 Task: Look for Airbnb options in ÃÃ´ng HÃ , Vietnam from 10th December, 2023 to 15th December, 2023 for 7 adults. Place can be entire room or shared room with 4 bedrooms having 7 beds and 4 bathrooms. Property type can be house. Amenities needed are: wifi, TV, free parkinig on premises, gym, breakfast.
Action: Mouse moved to (502, 98)
Screenshot: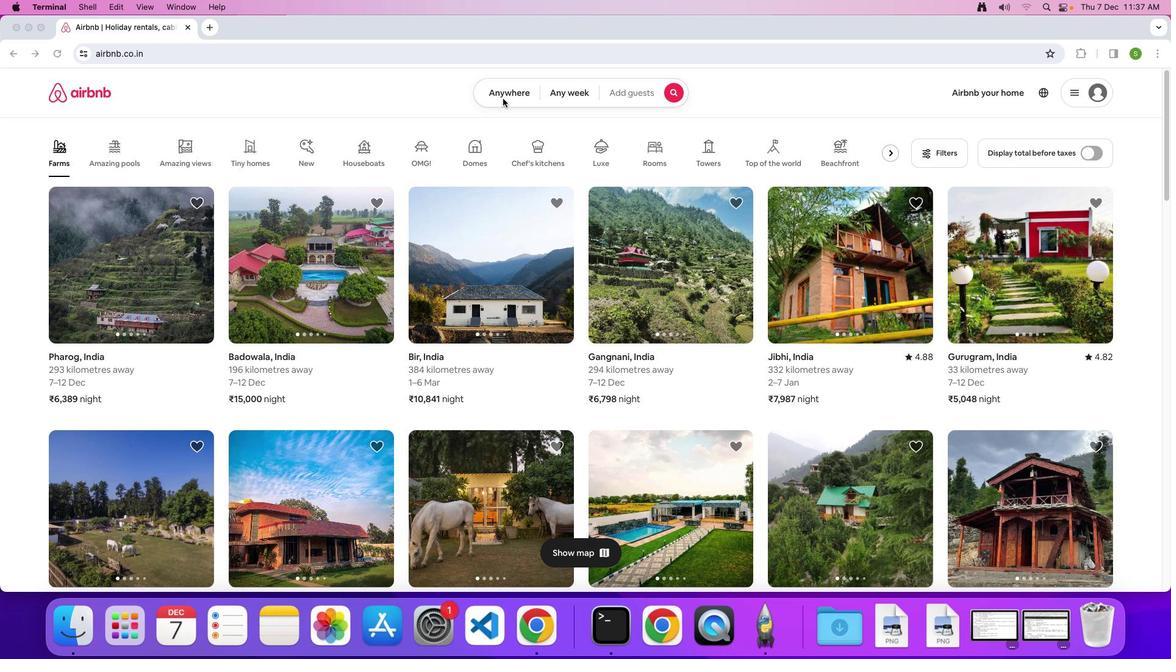 
Action: Mouse pressed left at (502, 98)
Screenshot: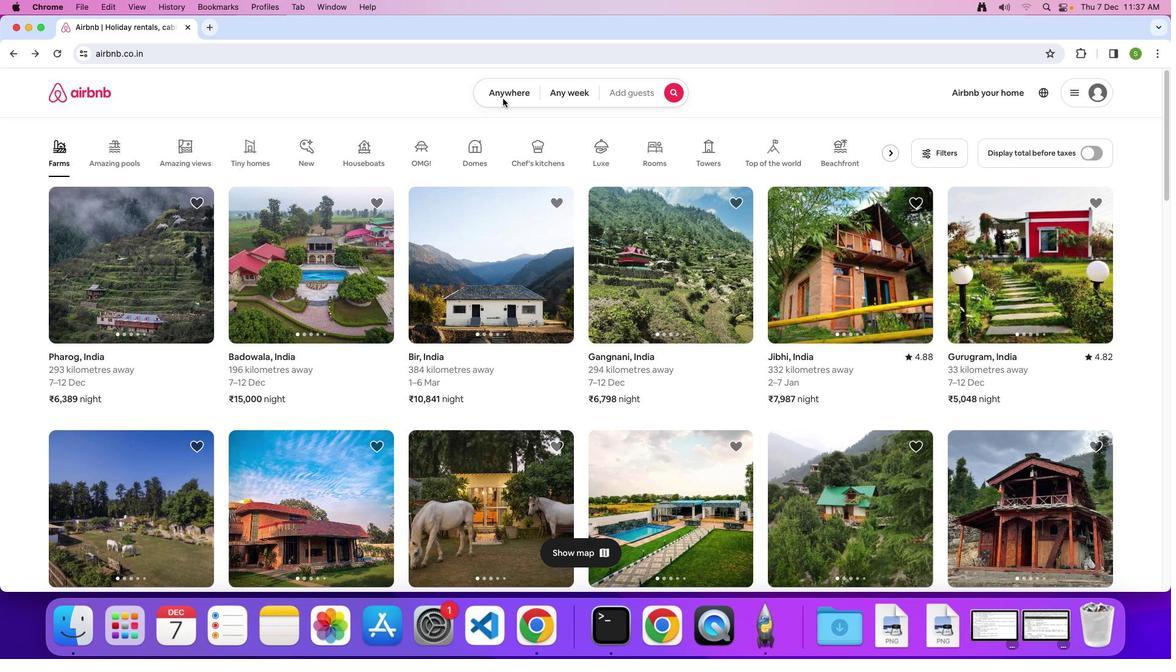 
Action: Mouse moved to (504, 92)
Screenshot: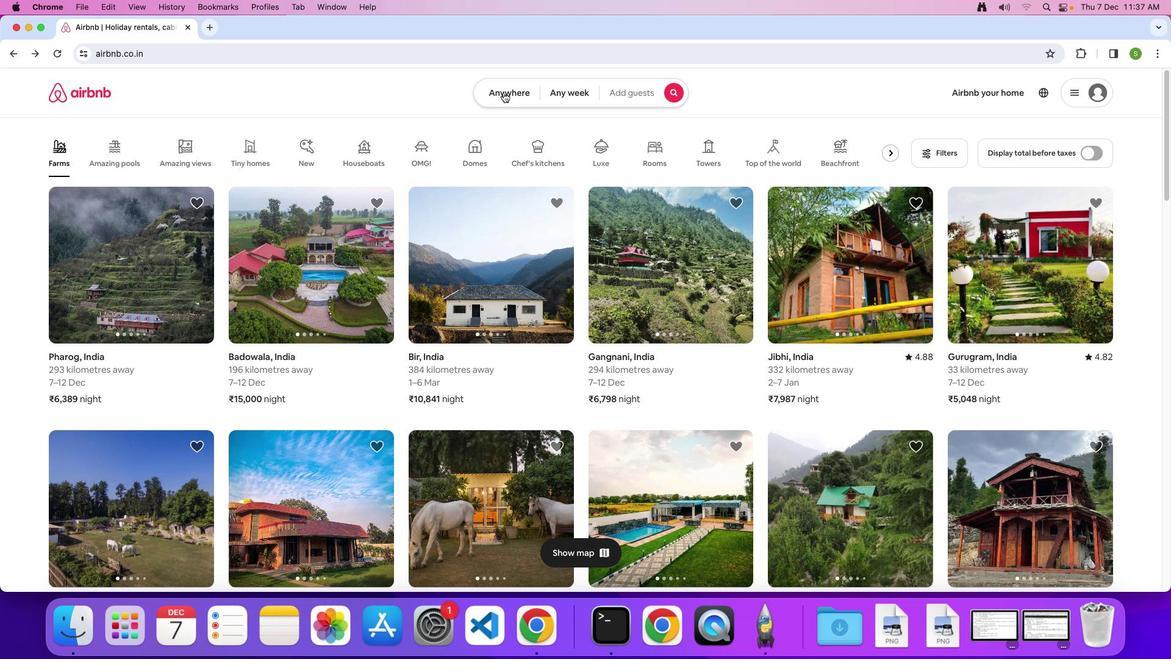 
Action: Mouse pressed left at (504, 92)
Screenshot: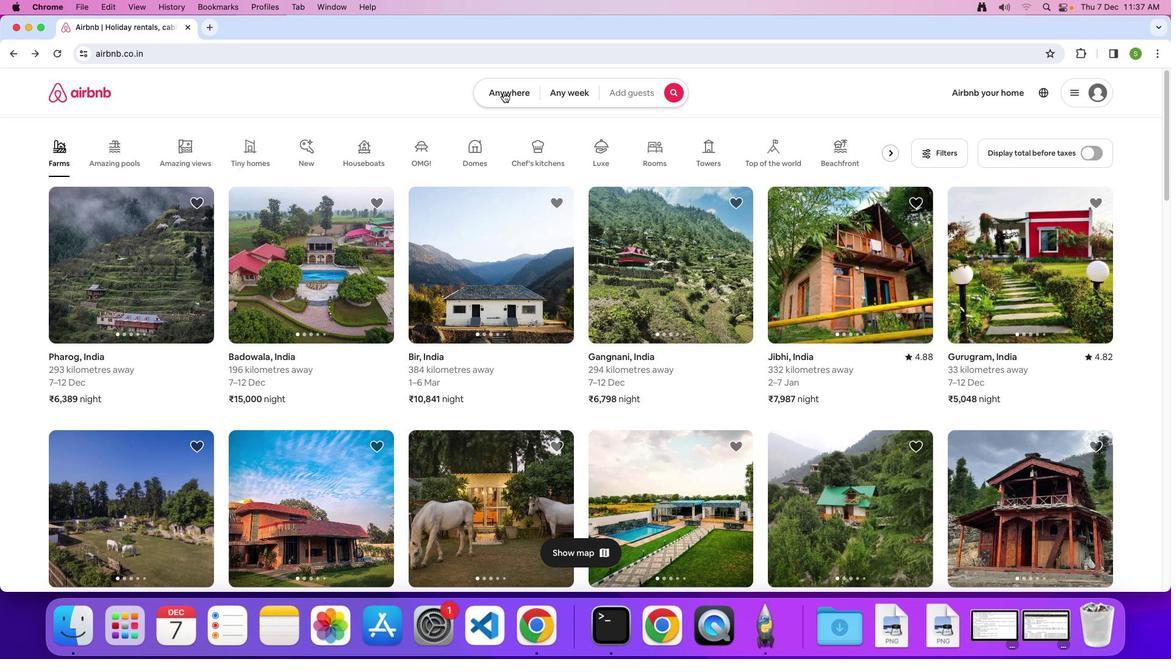 
Action: Mouse moved to (429, 133)
Screenshot: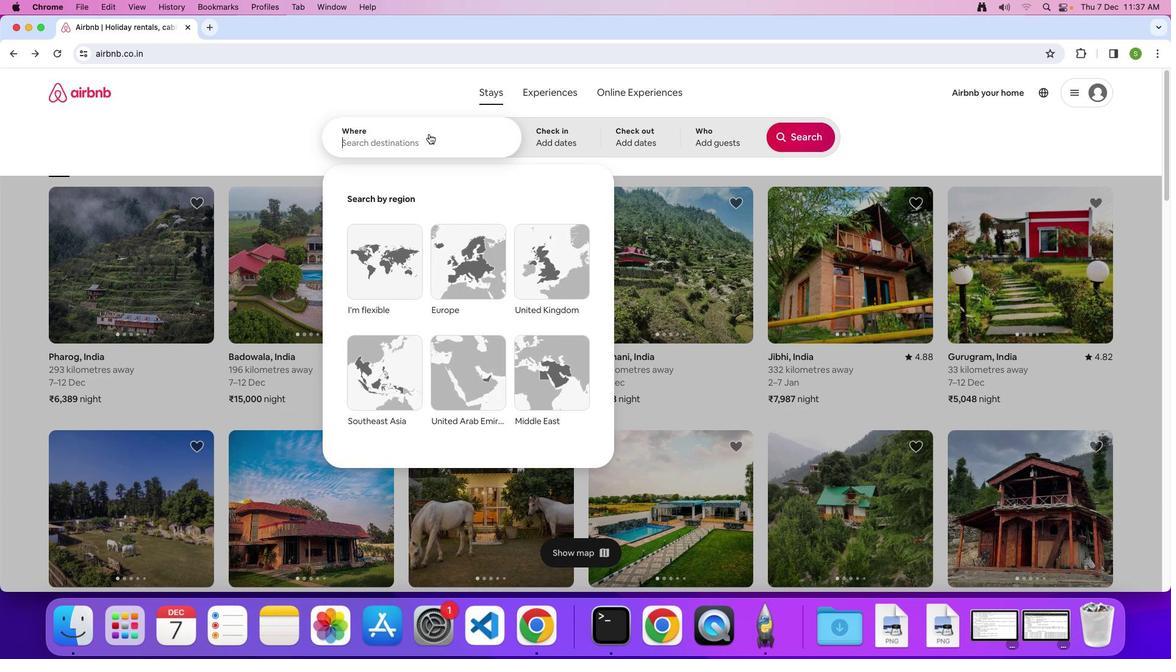 
Action: Mouse pressed left at (429, 133)
Screenshot: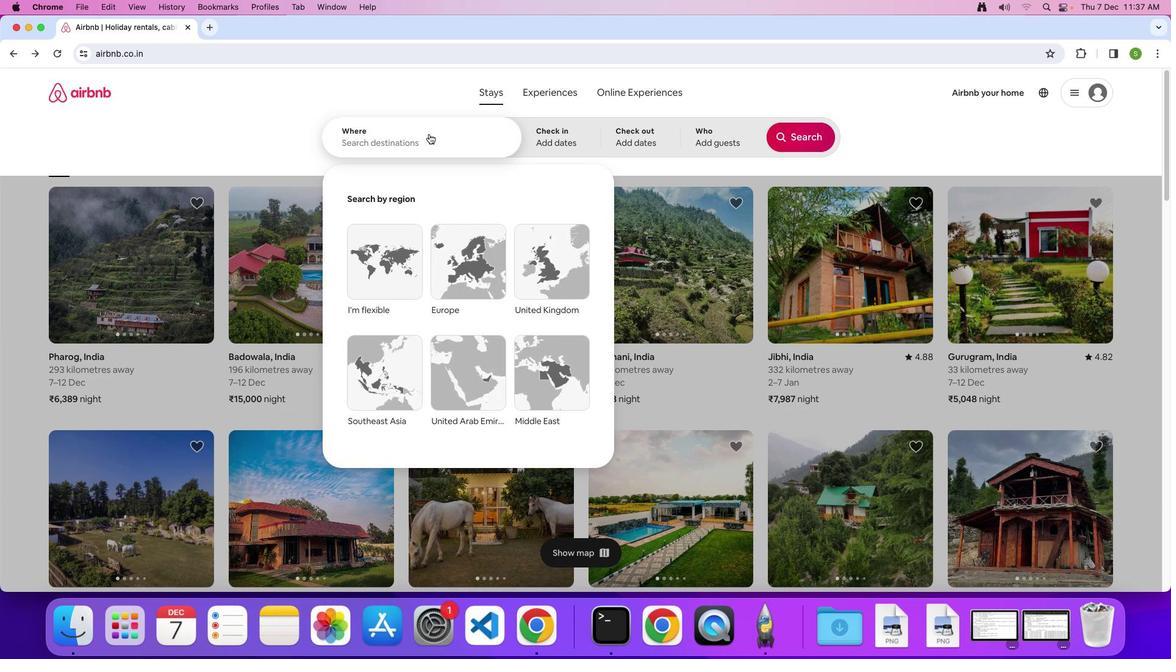 
Action: Key pressed 'D'Key.caps_lock'o''n''g'Key.spaceKey.shift'H''a'','Key.spaceKey.shift'V''i''e''t''n''a''m'Key.enter
Screenshot: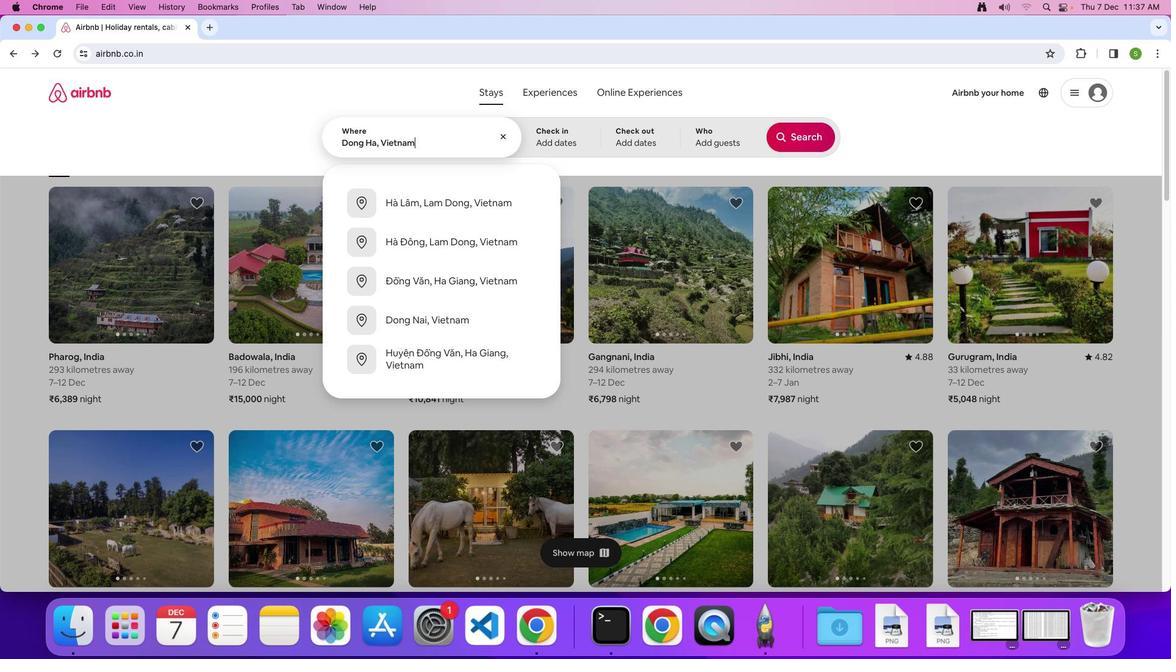
Action: Mouse moved to (369, 350)
Screenshot: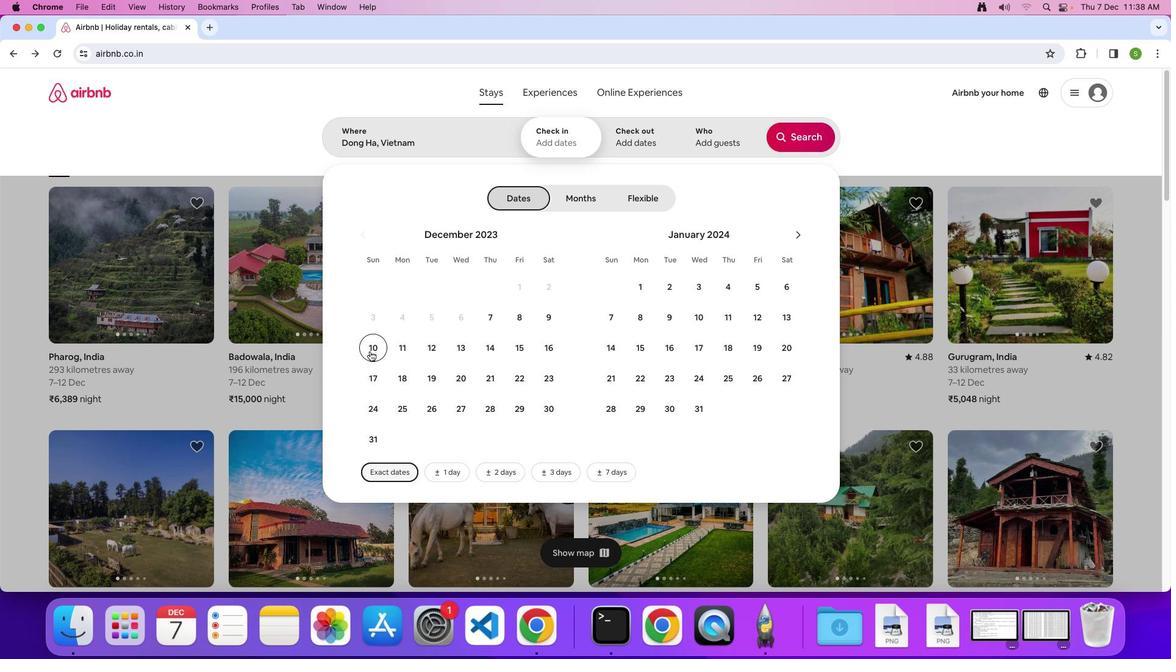 
Action: Mouse pressed left at (369, 350)
Screenshot: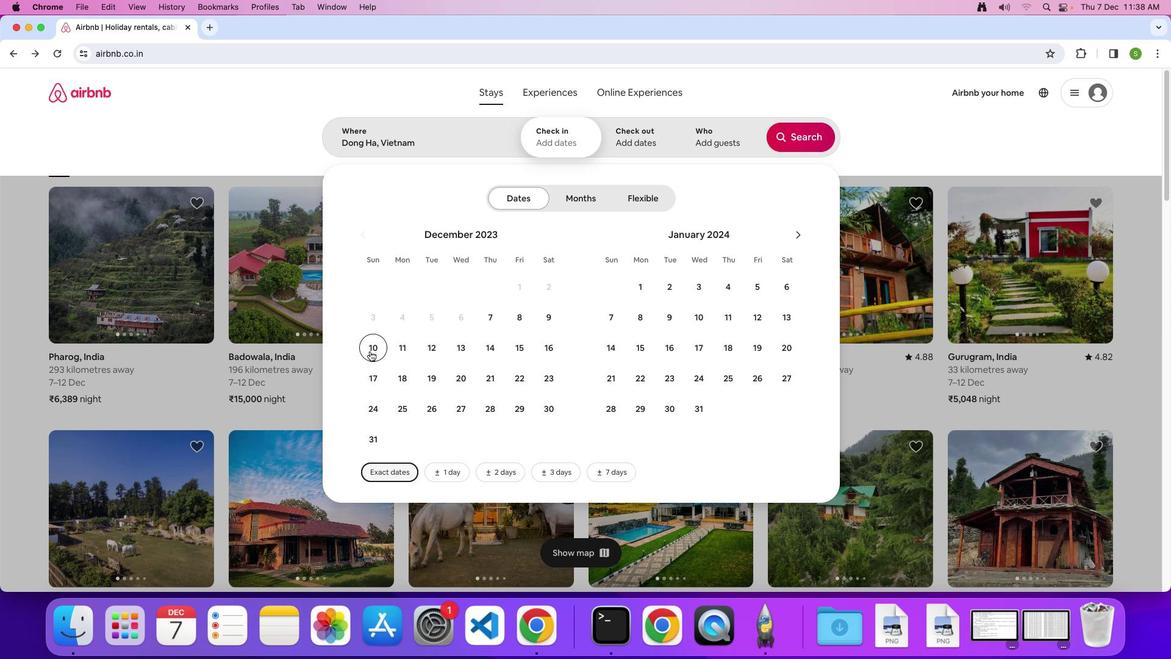 
Action: Mouse moved to (513, 347)
Screenshot: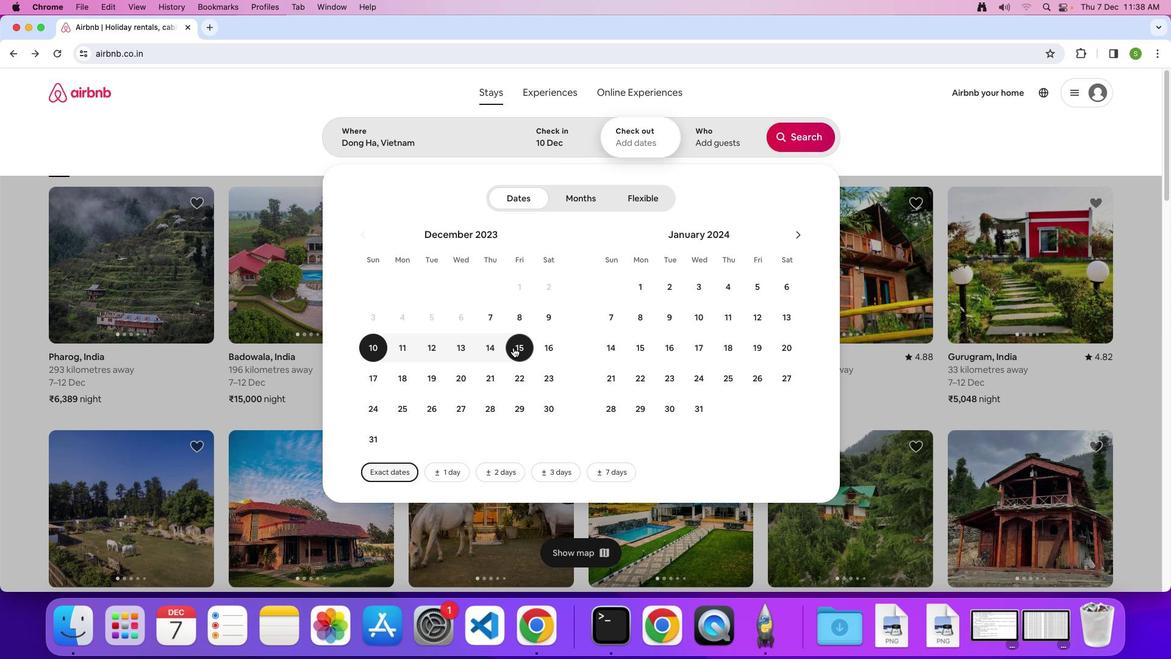 
Action: Mouse pressed left at (513, 347)
Screenshot: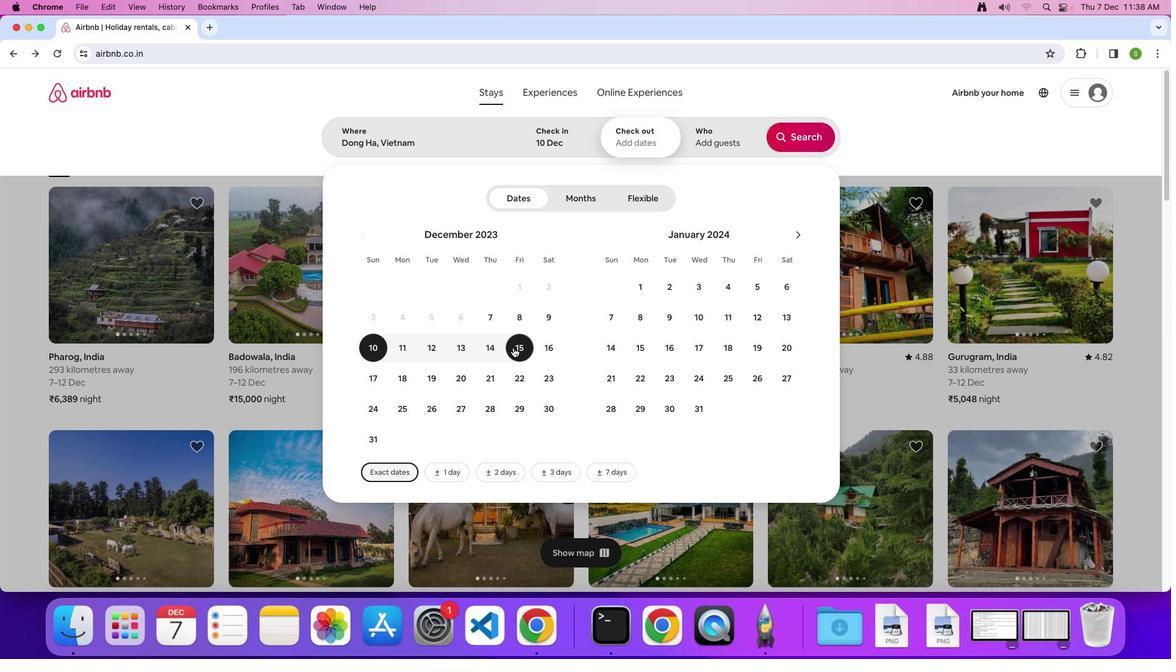 
Action: Mouse moved to (721, 138)
Screenshot: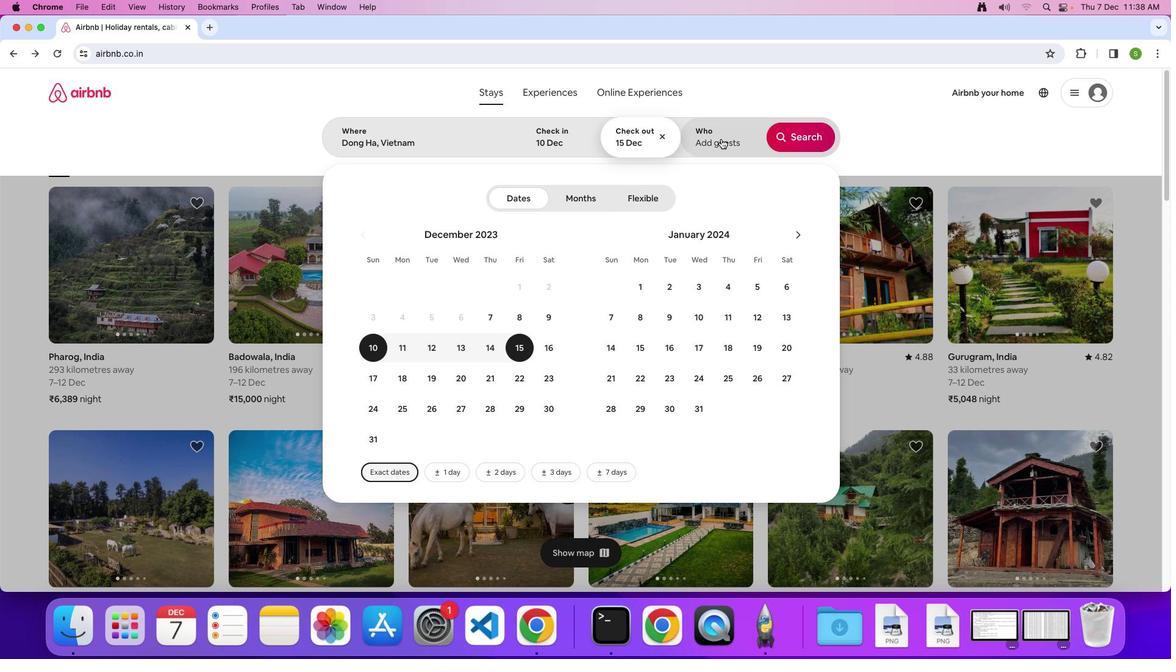 
Action: Mouse pressed left at (721, 138)
Screenshot: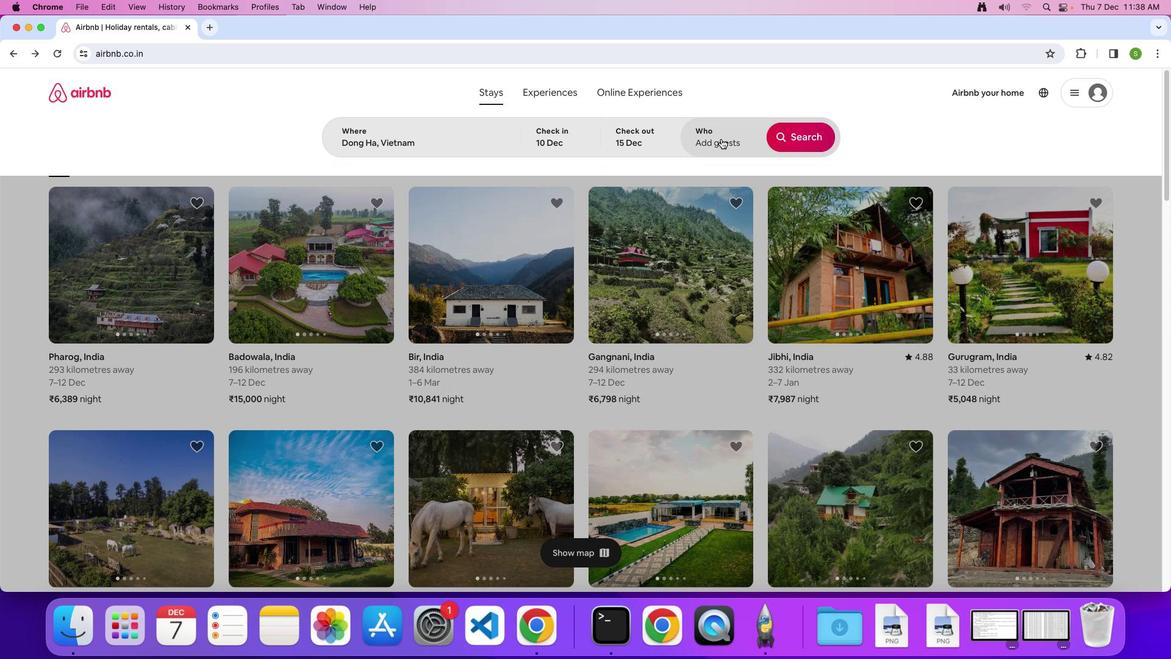 
Action: Mouse moved to (806, 202)
Screenshot: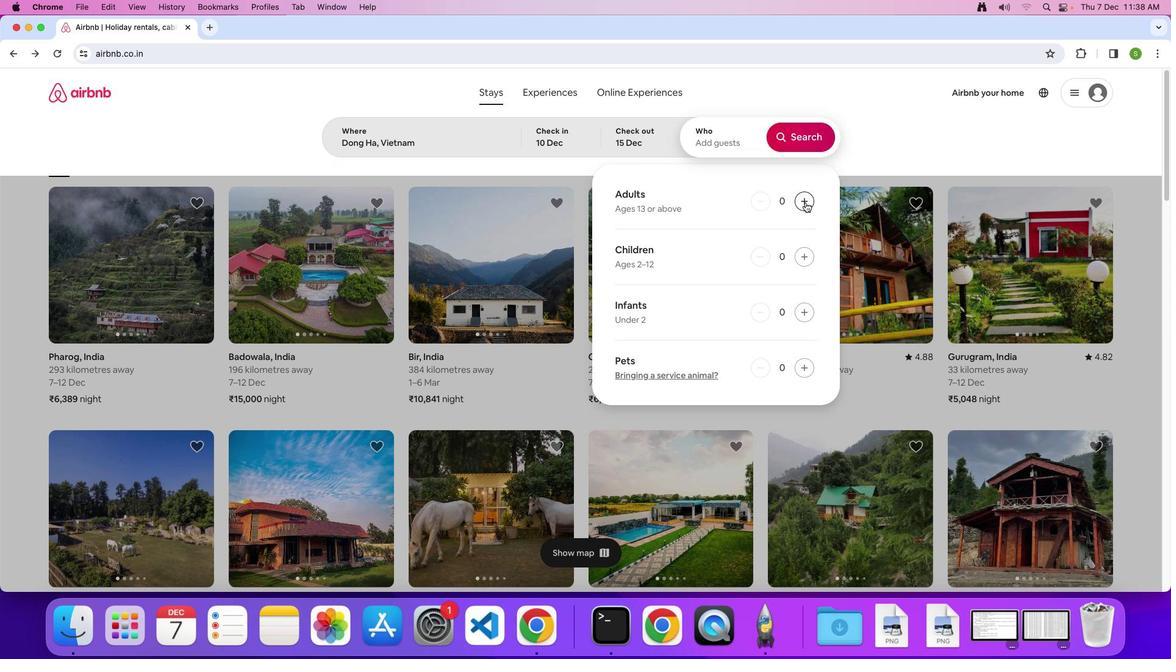 
Action: Mouse pressed left at (806, 202)
Screenshot: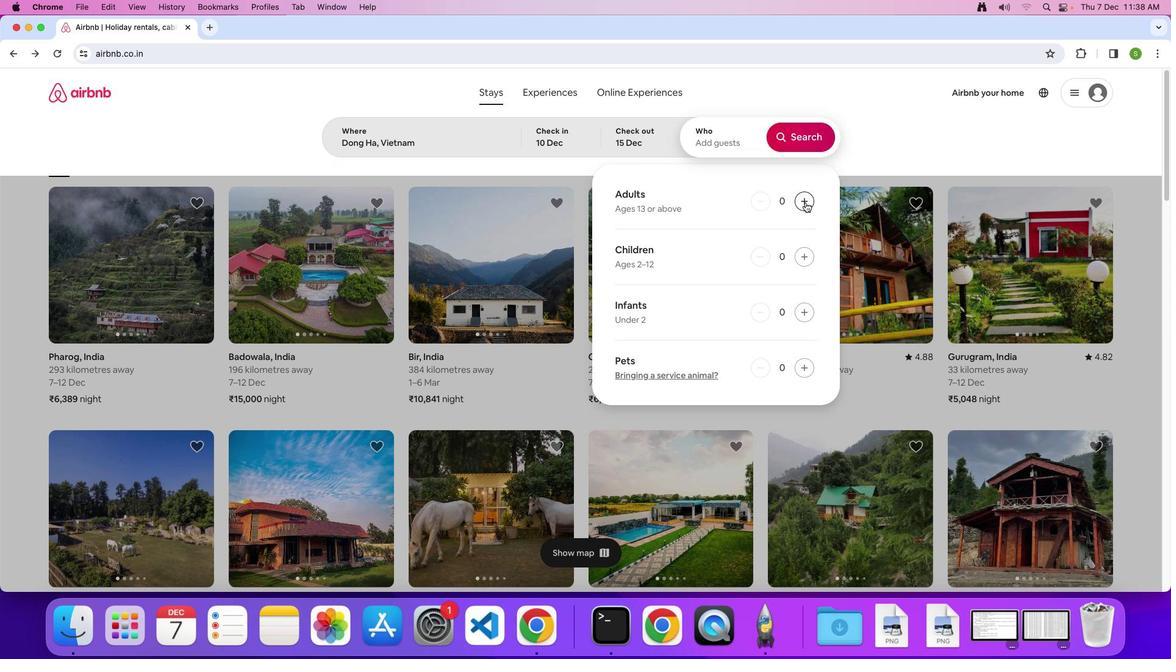 
Action: Mouse pressed left at (806, 202)
Screenshot: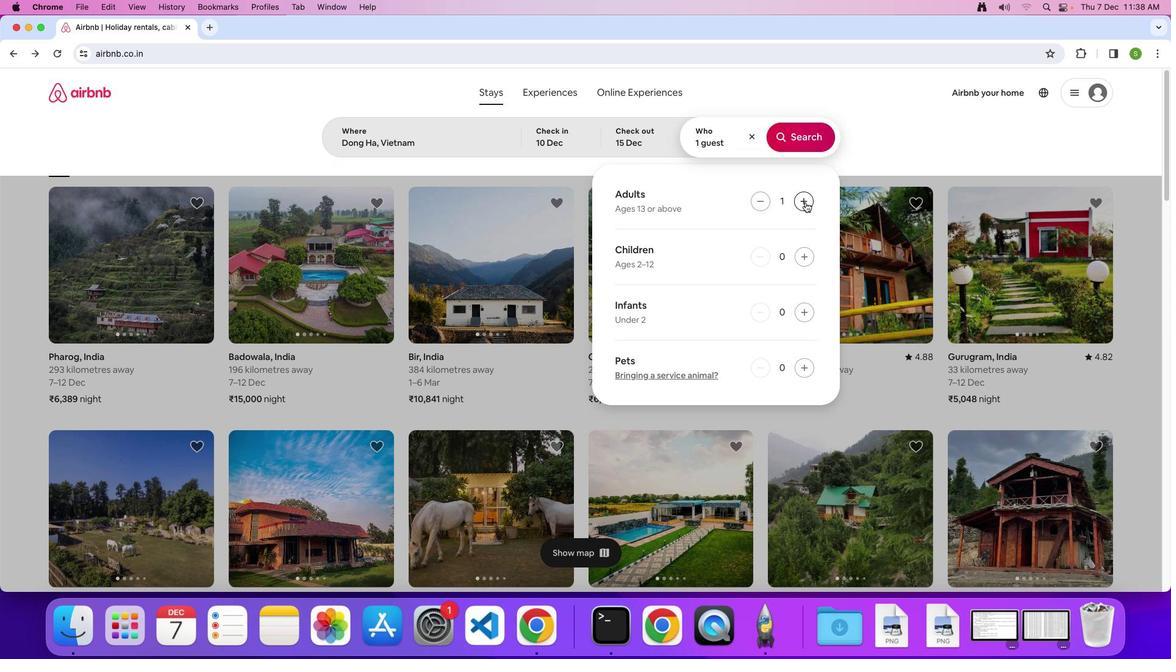 
Action: Mouse pressed left at (806, 202)
Screenshot: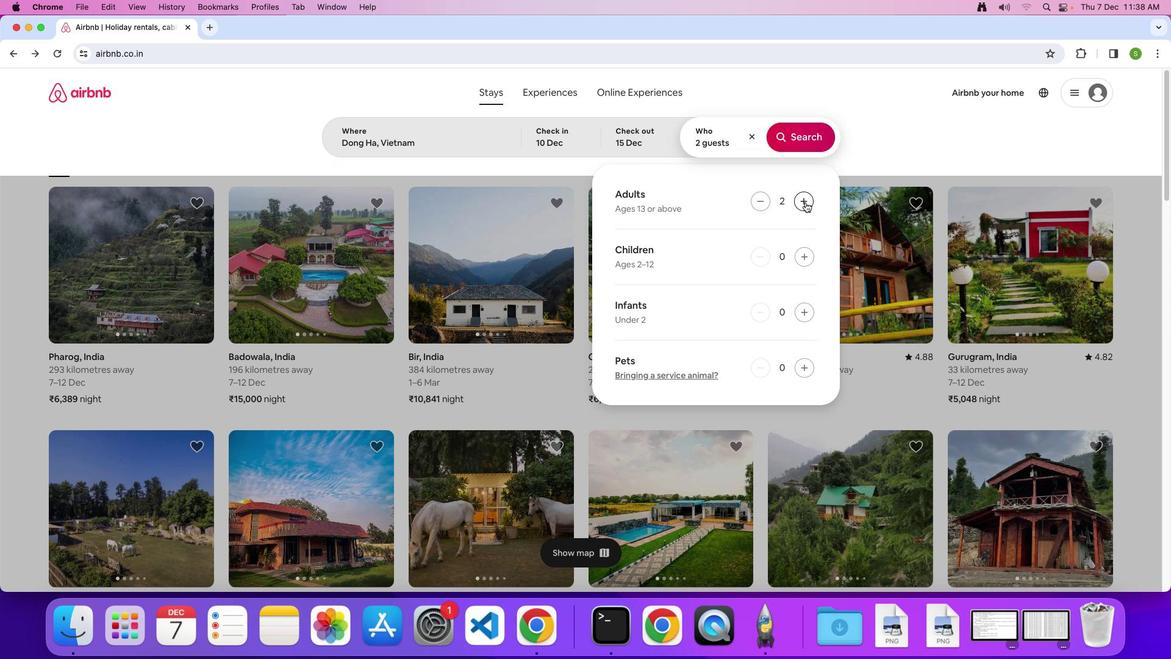 
Action: Mouse pressed left at (806, 202)
Screenshot: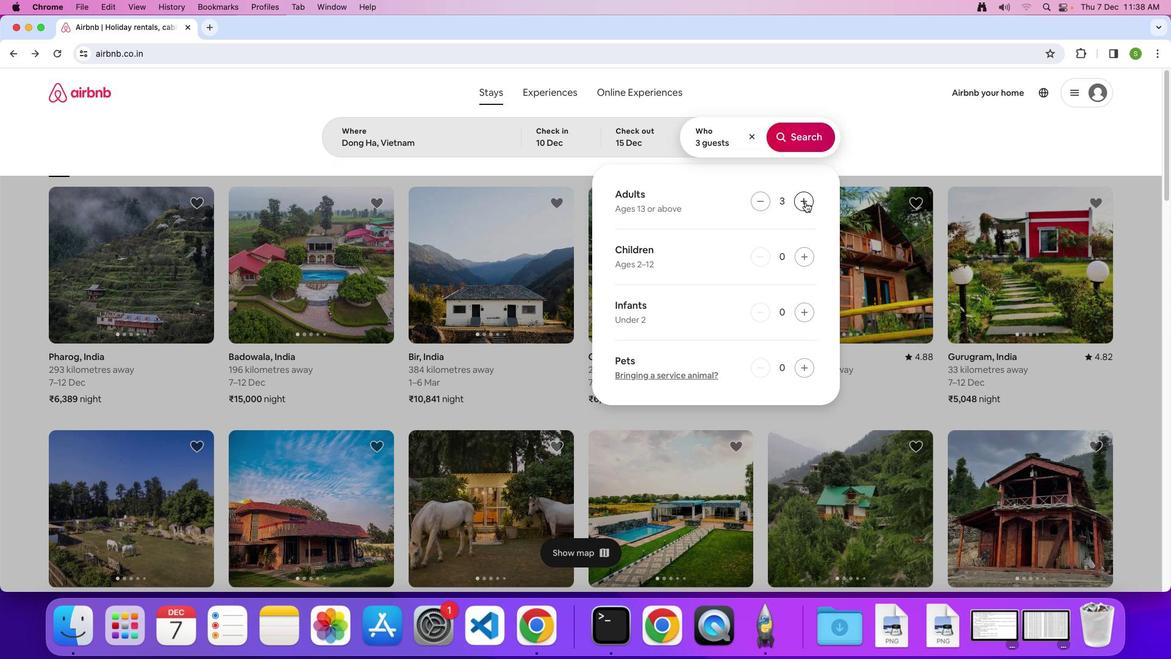 
Action: Mouse pressed left at (806, 202)
Screenshot: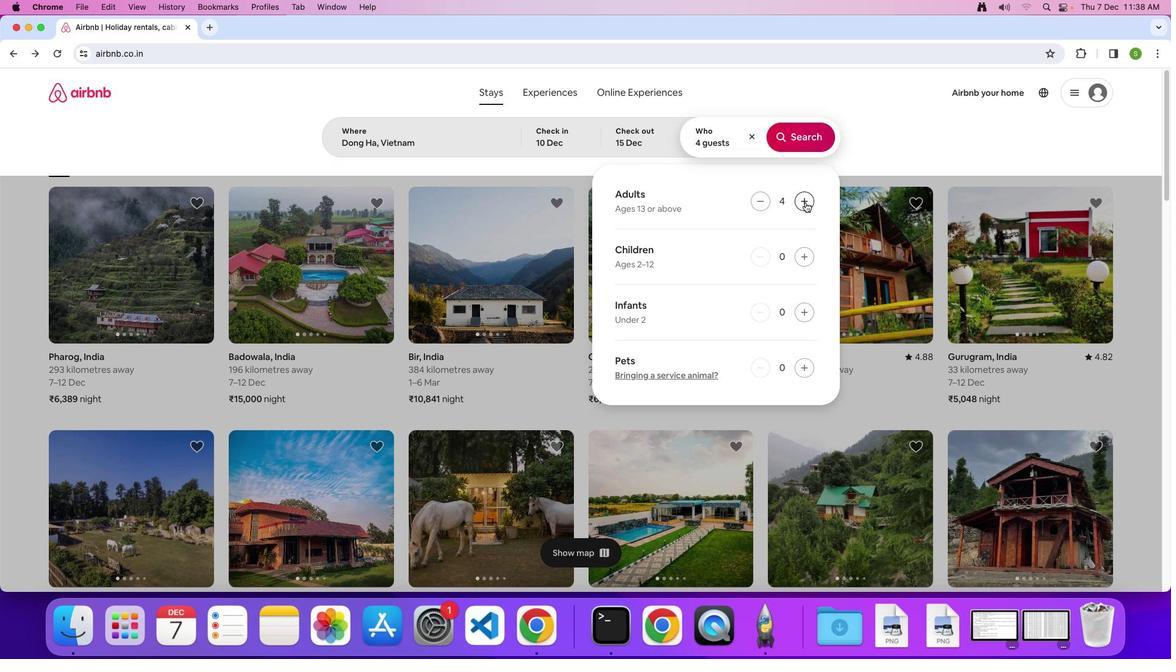 
Action: Mouse pressed left at (806, 202)
Screenshot: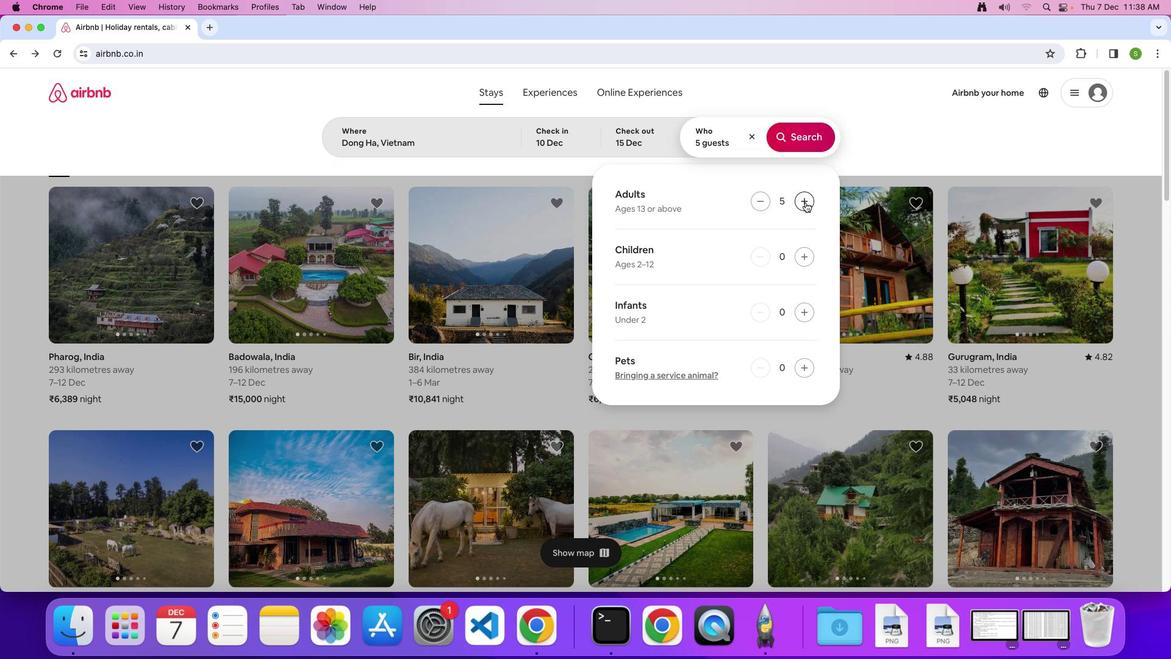 
Action: Mouse pressed left at (806, 202)
Screenshot: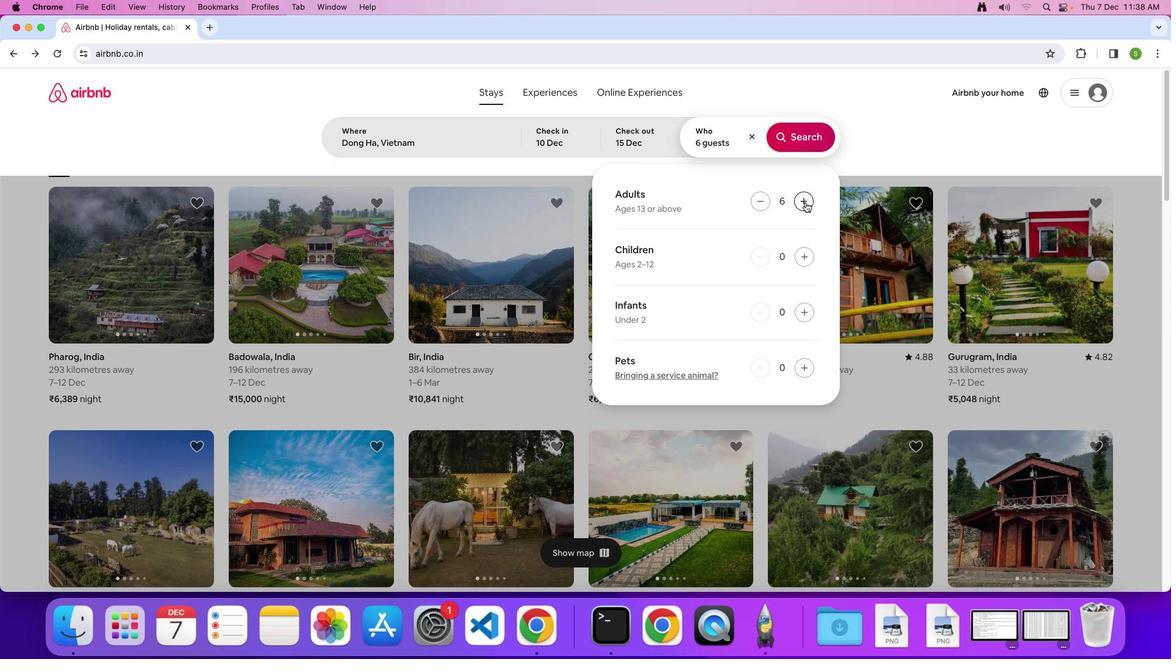 
Action: Mouse moved to (817, 139)
Screenshot: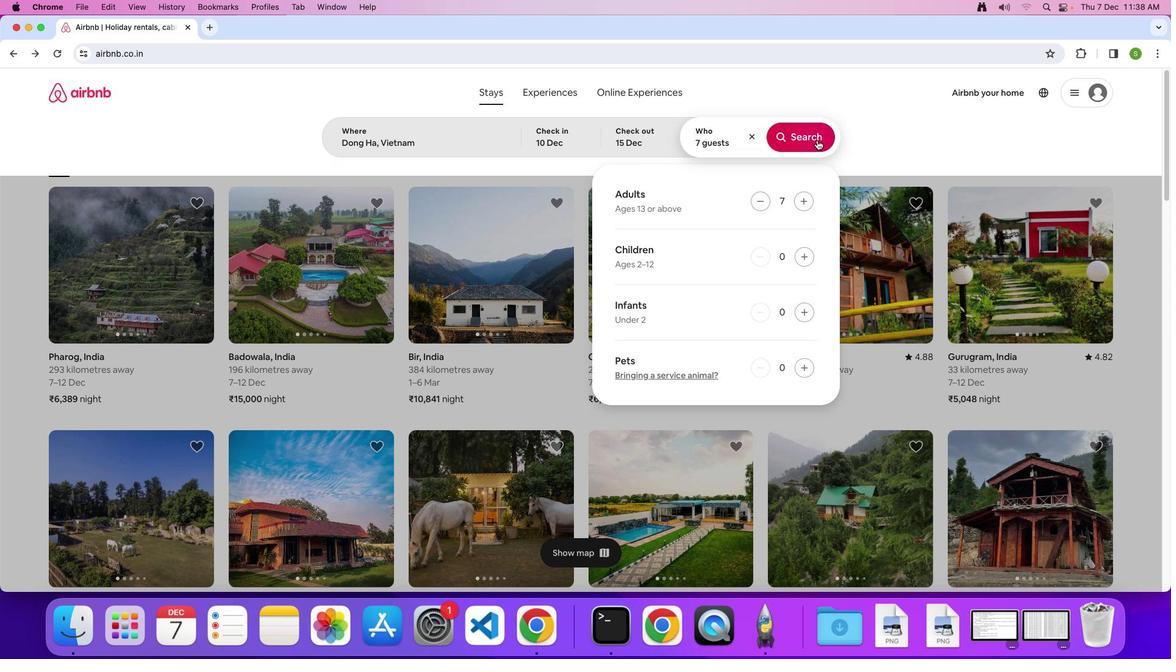 
Action: Mouse pressed left at (817, 139)
Screenshot: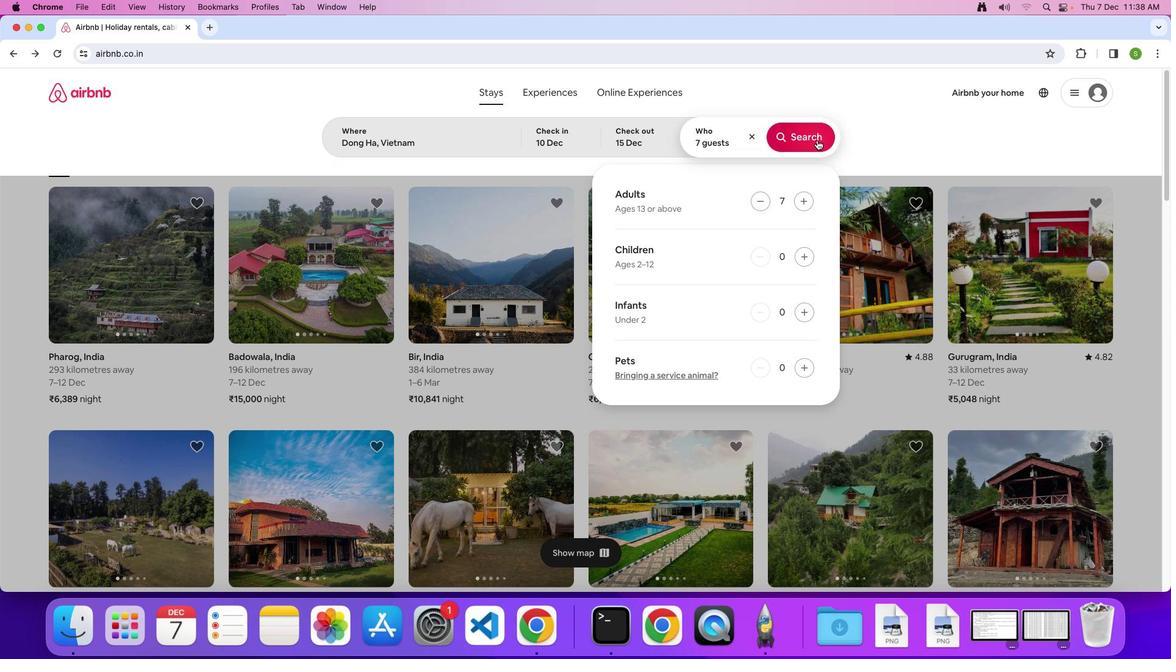 
Action: Mouse moved to (984, 145)
Screenshot: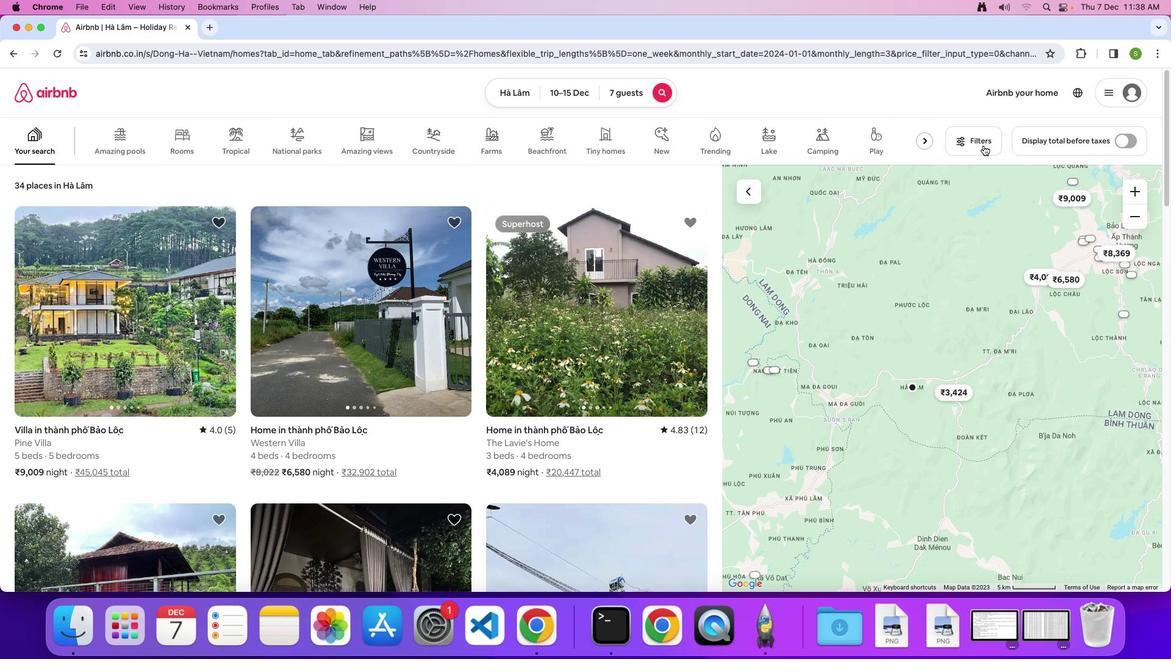 
Action: Mouse pressed left at (984, 145)
Screenshot: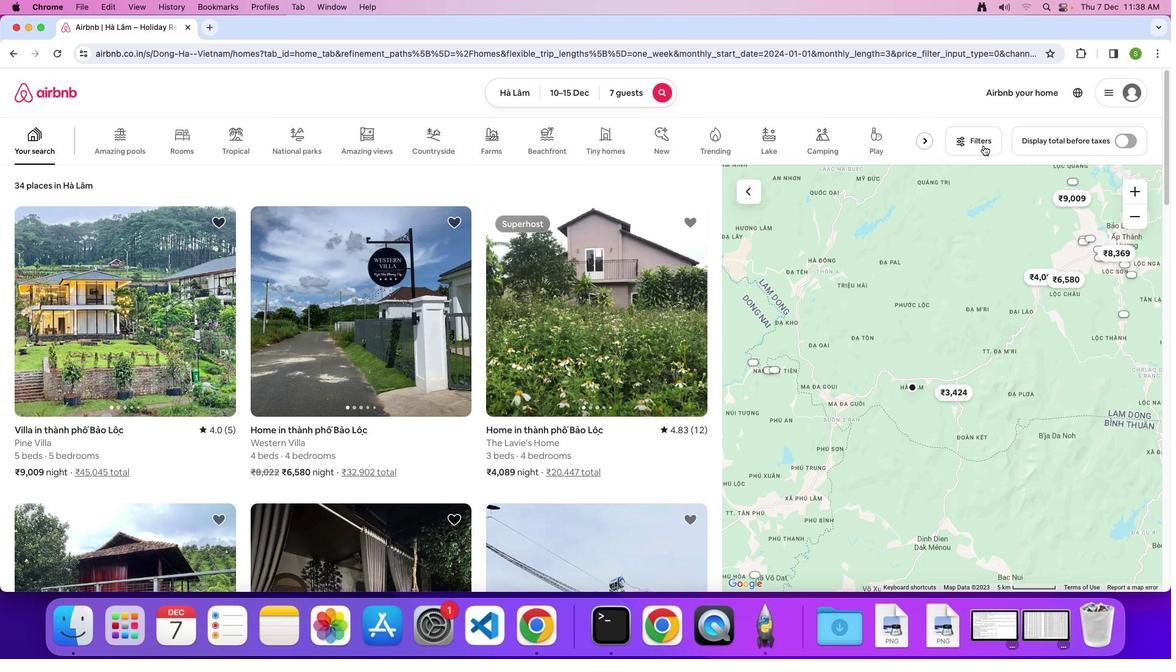 
Action: Mouse moved to (566, 217)
Screenshot: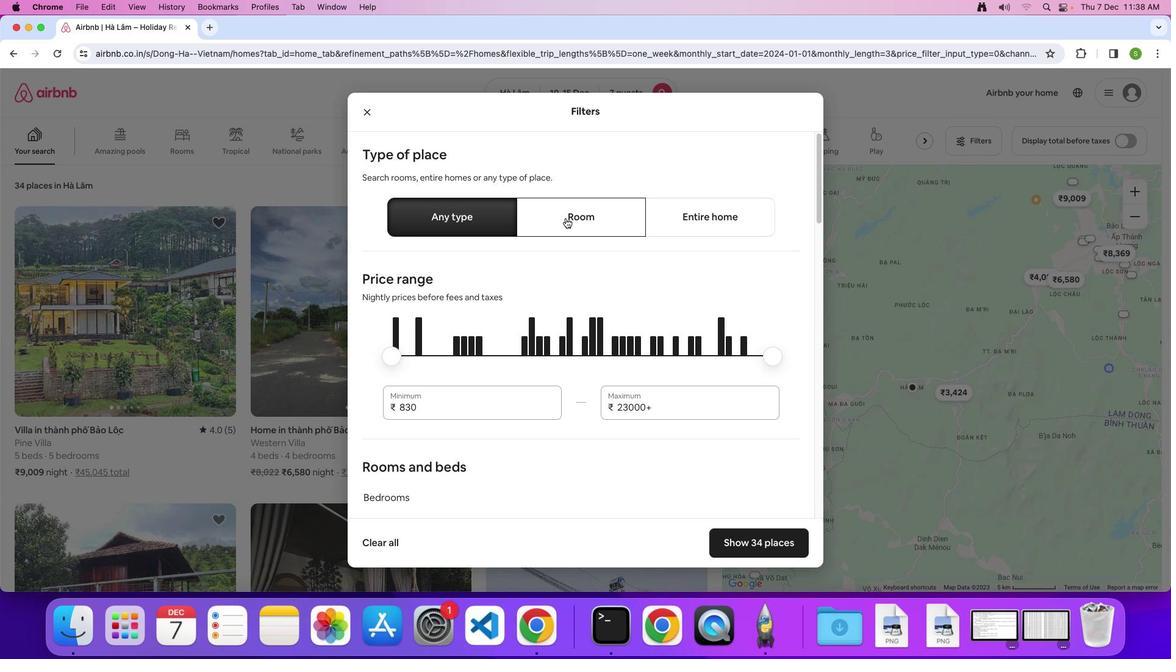 
Action: Mouse pressed left at (566, 217)
Screenshot: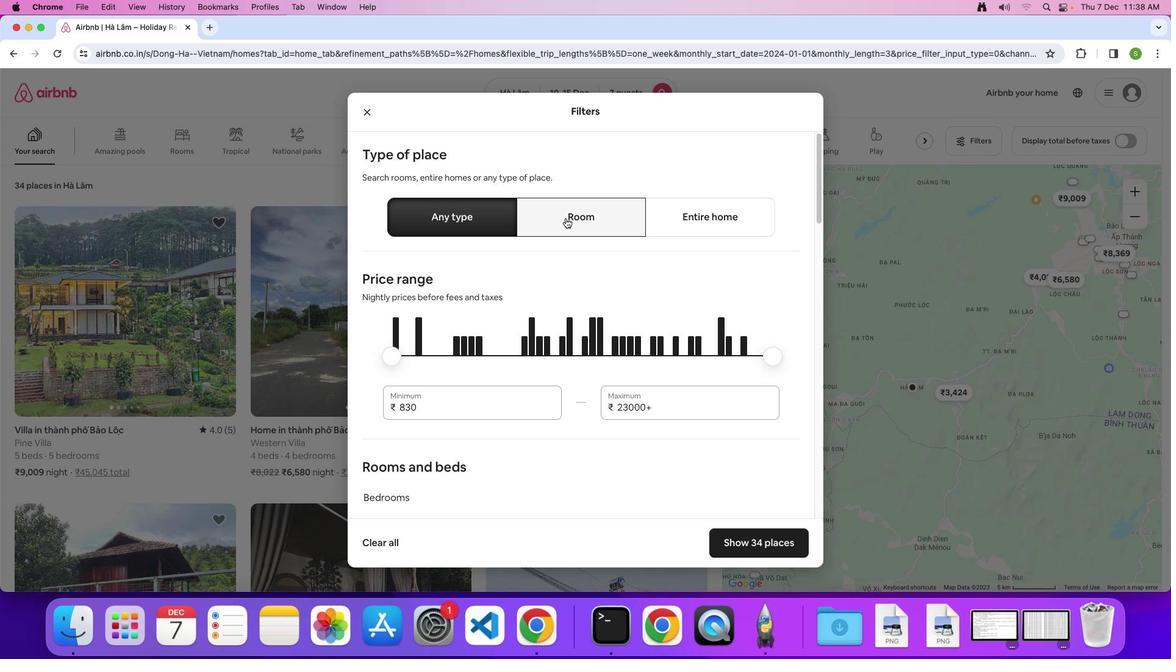 
Action: Mouse moved to (580, 347)
Screenshot: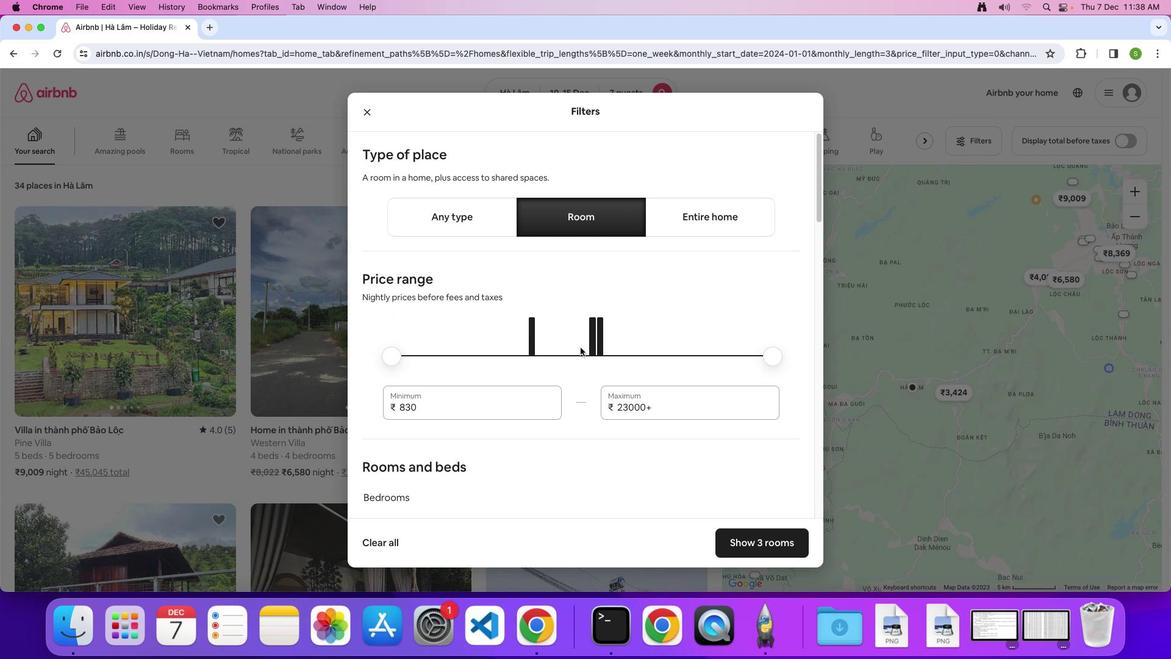 
Action: Mouse scrolled (580, 347) with delta (0, 0)
Screenshot: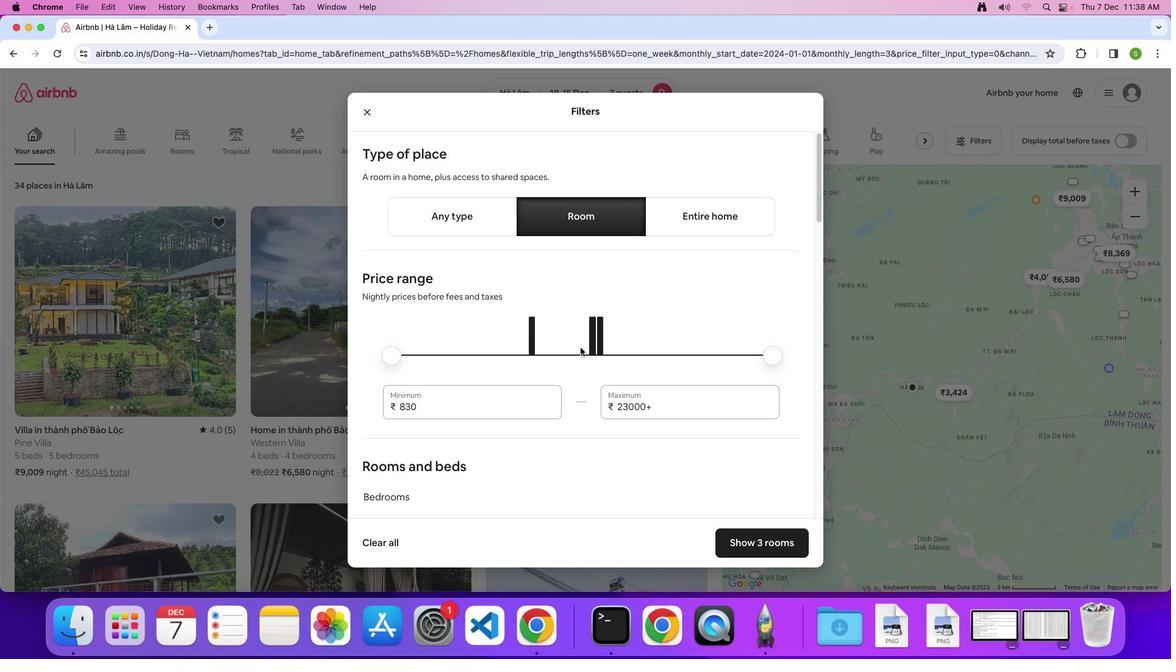 
Action: Mouse scrolled (580, 347) with delta (0, 0)
Screenshot: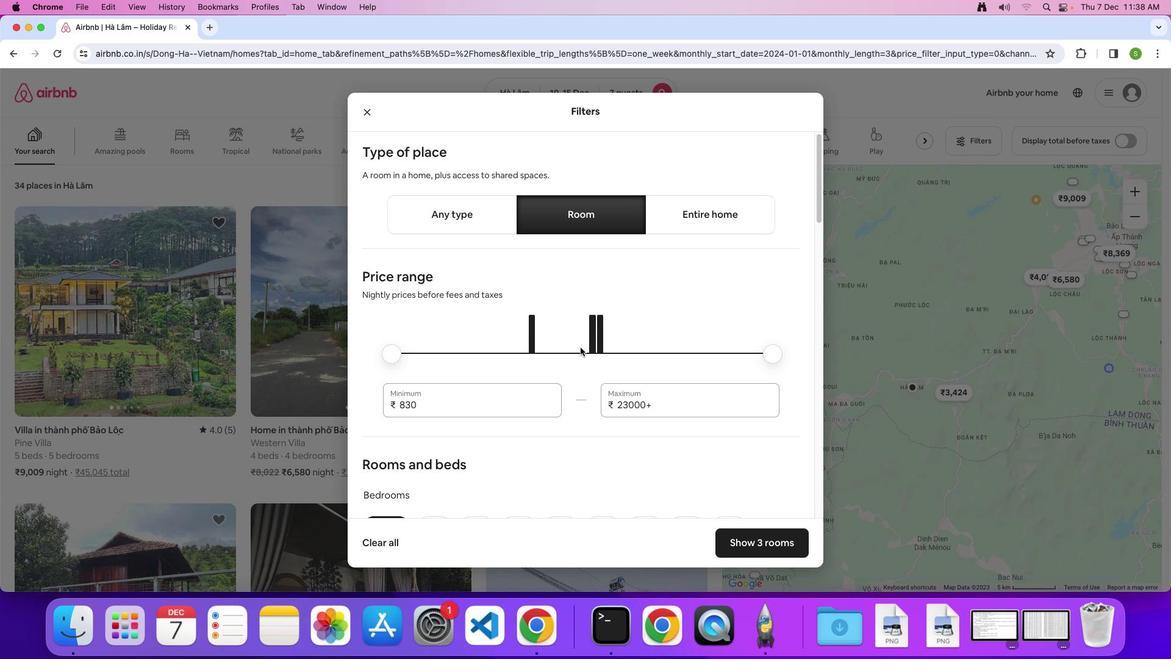 
Action: Mouse scrolled (580, 347) with delta (0, 0)
Screenshot: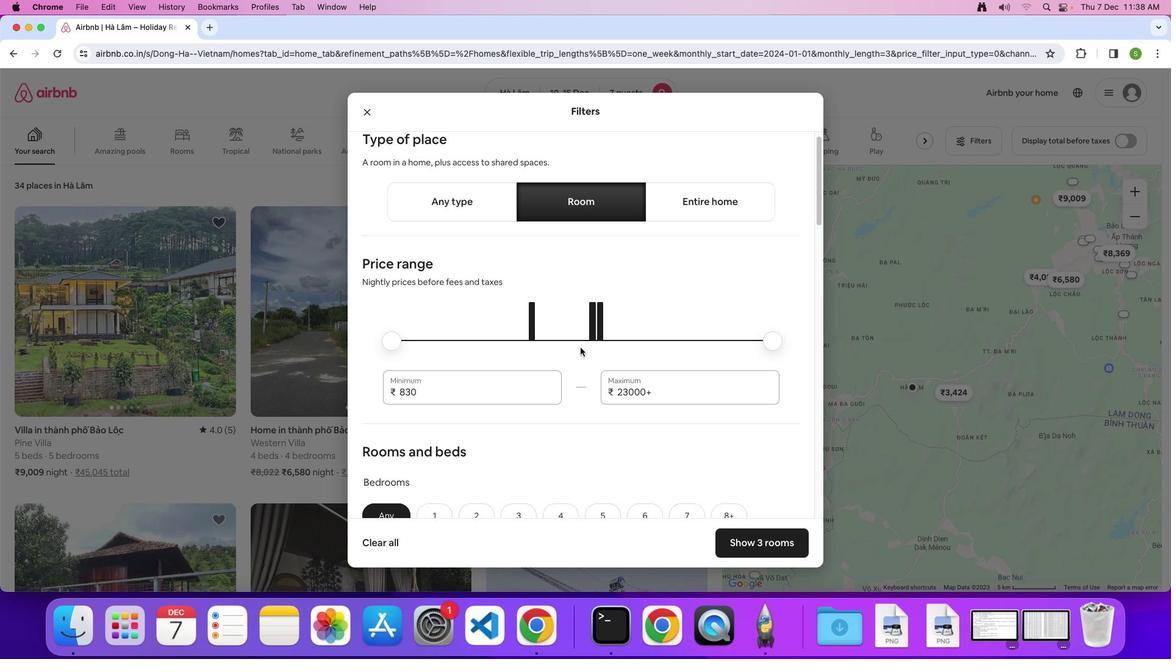 
Action: Mouse scrolled (580, 347) with delta (0, 0)
Screenshot: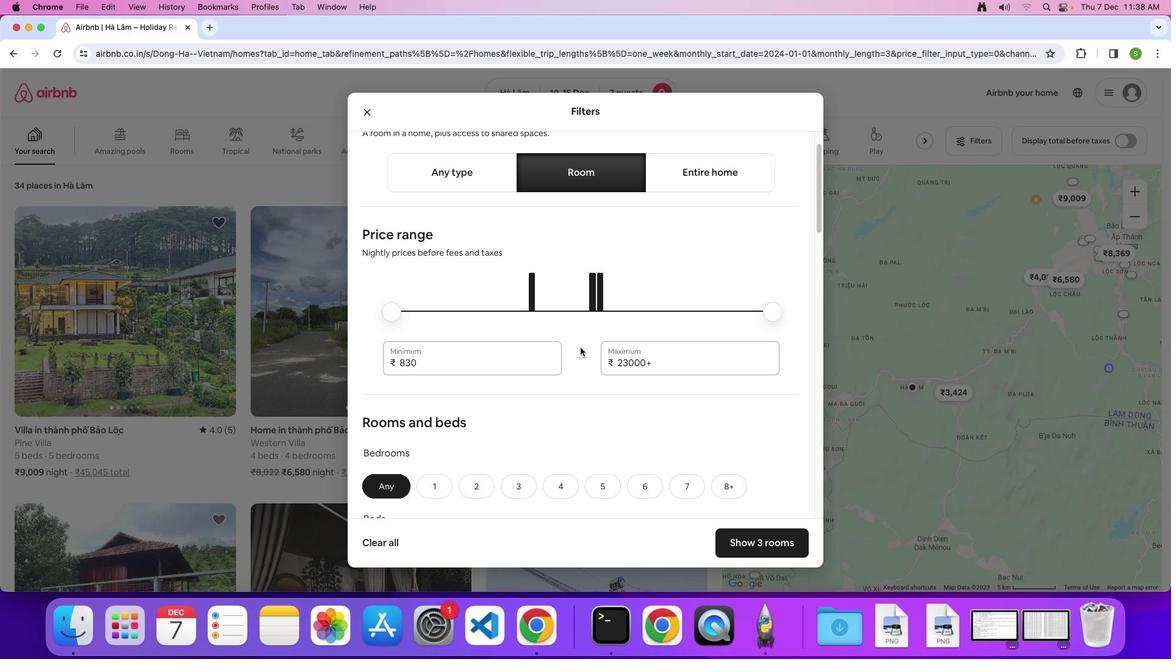 
Action: Mouse scrolled (580, 347) with delta (0, 0)
Screenshot: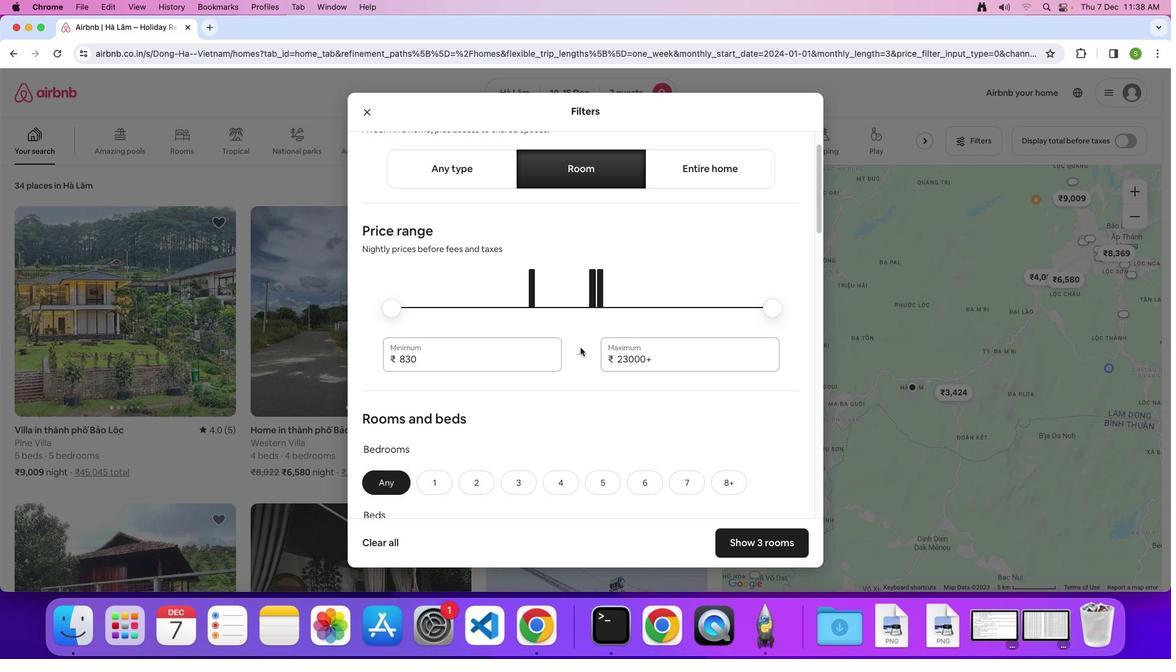 
Action: Mouse scrolled (580, 347) with delta (0, 0)
Screenshot: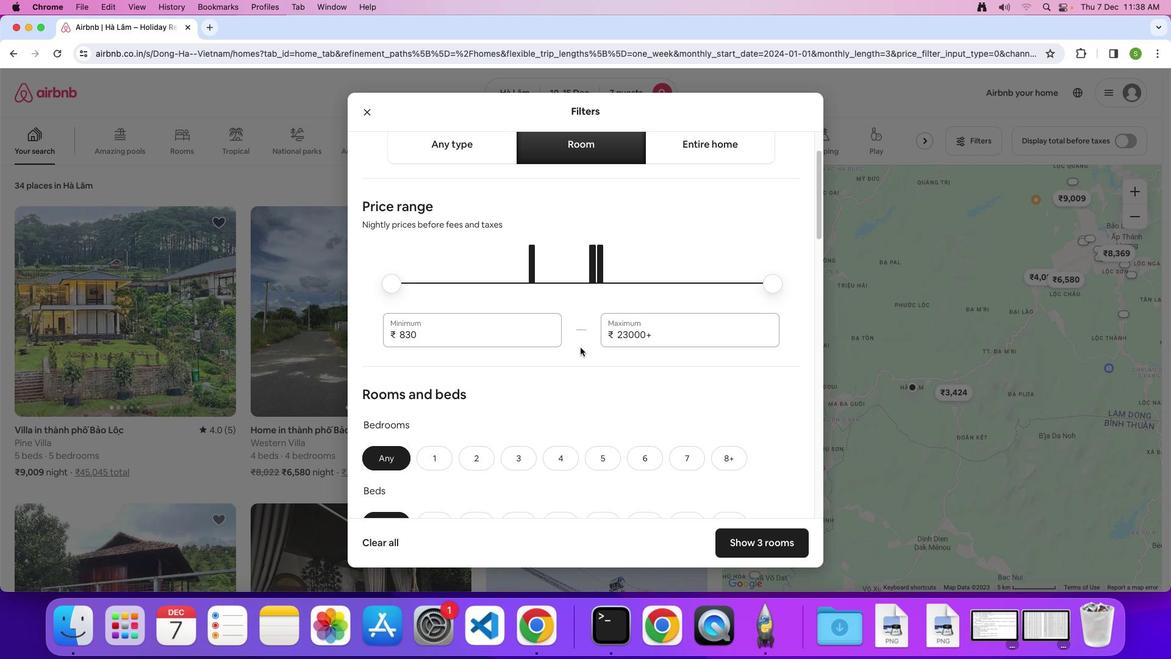 
Action: Mouse moved to (580, 347)
Screenshot: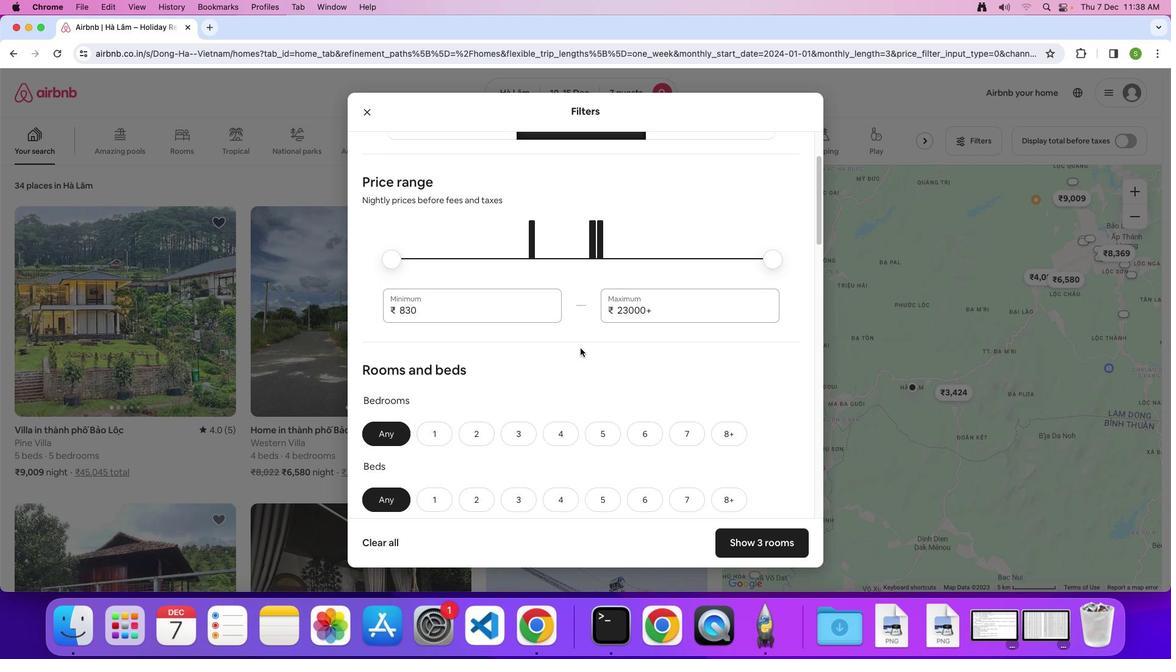 
Action: Mouse scrolled (580, 347) with delta (0, 0)
Screenshot: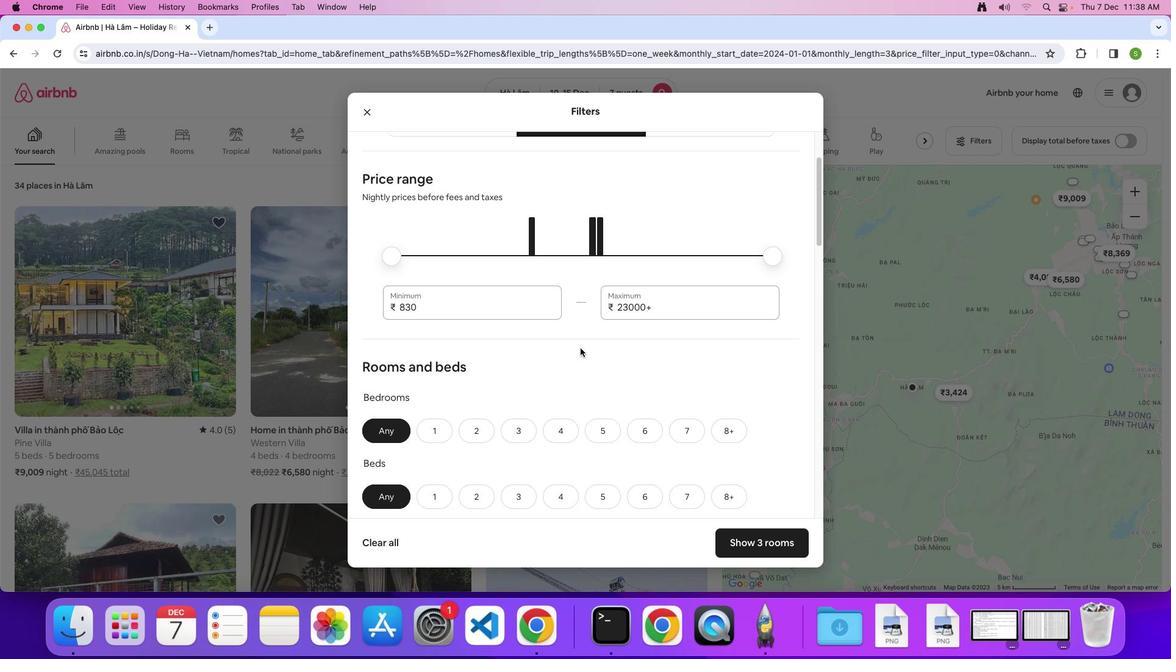 
Action: Mouse scrolled (580, 347) with delta (0, 0)
Screenshot: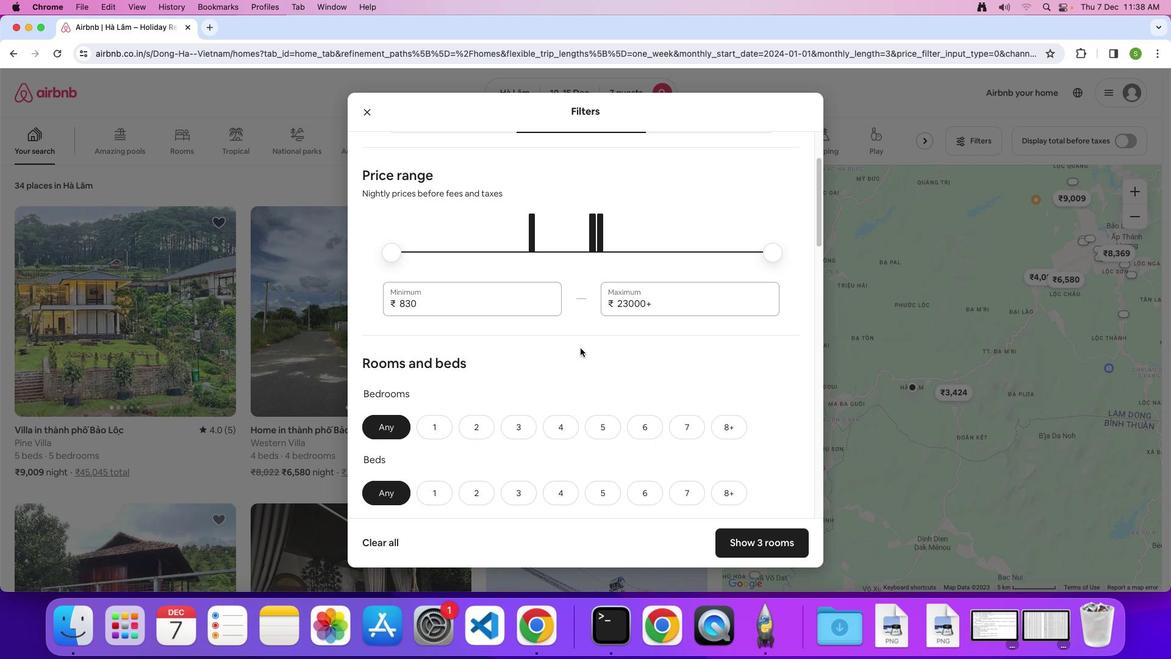 
Action: Mouse scrolled (580, 347) with delta (0, 0)
Screenshot: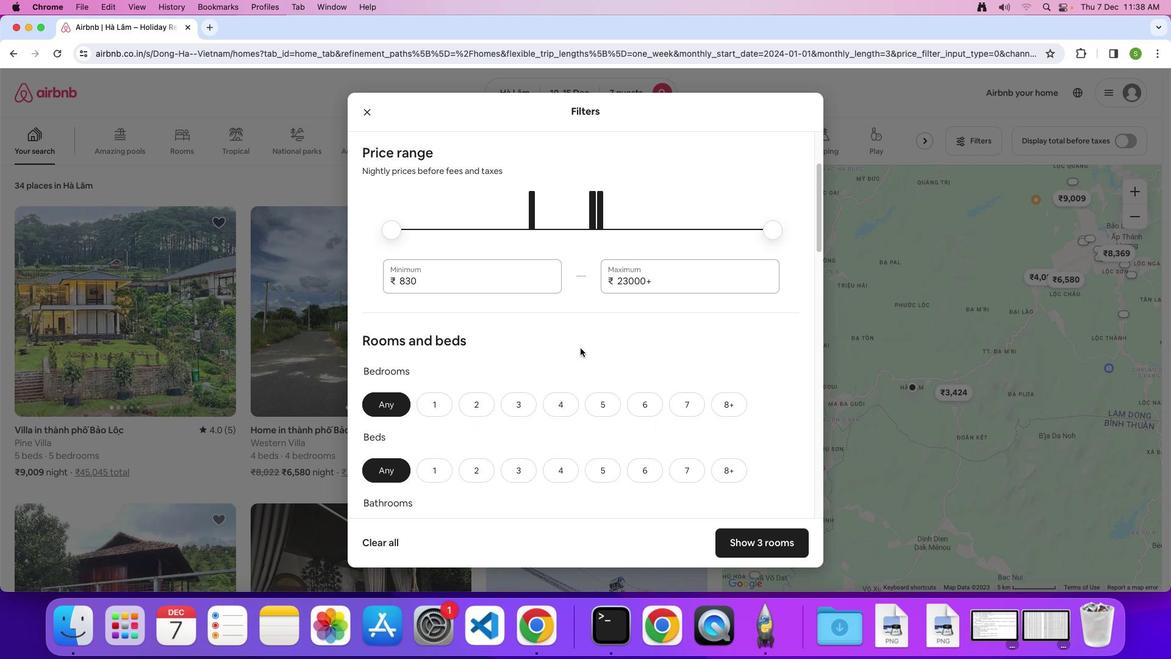 
Action: Mouse moved to (562, 404)
Screenshot: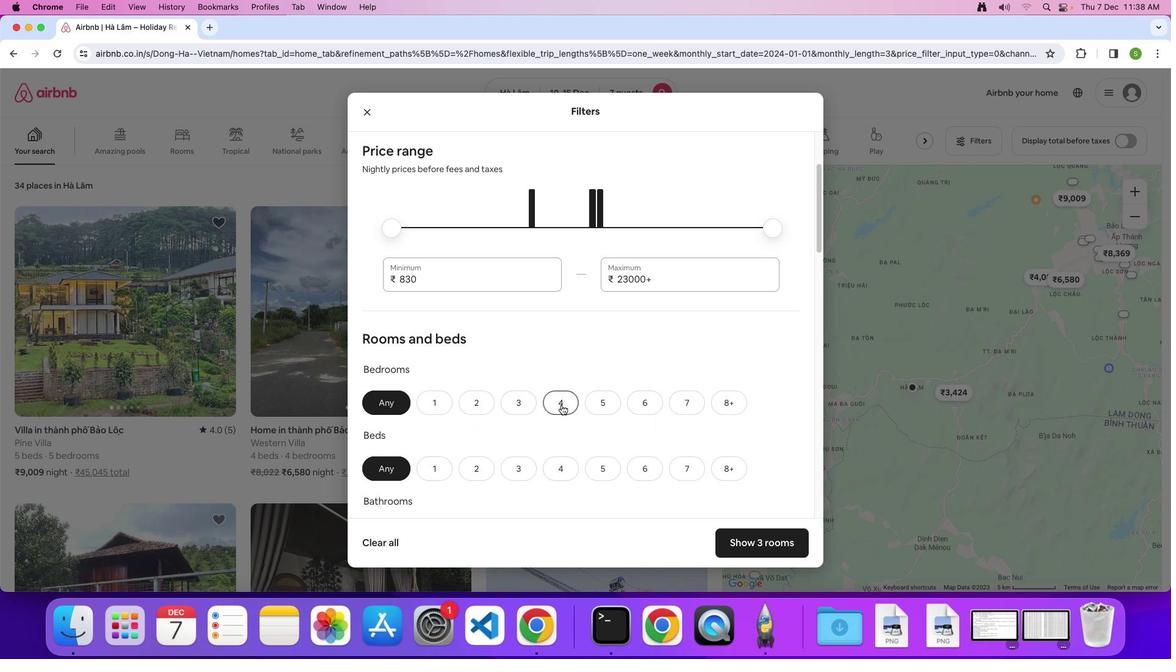 
Action: Mouse pressed left at (562, 404)
Screenshot: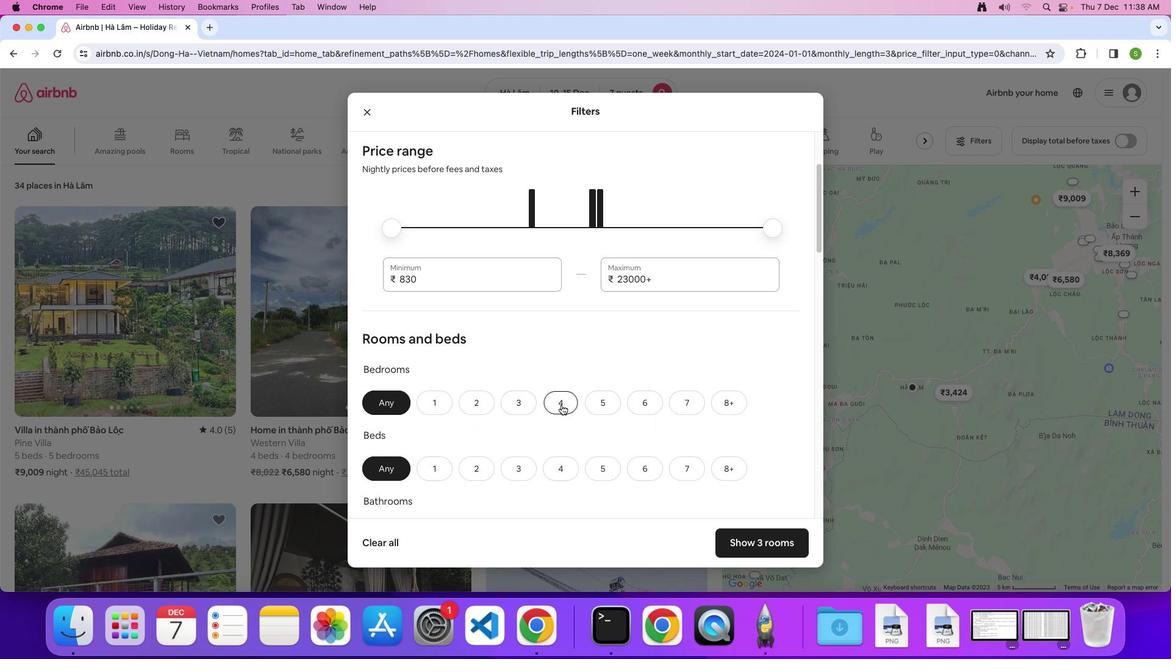 
Action: Mouse moved to (684, 466)
Screenshot: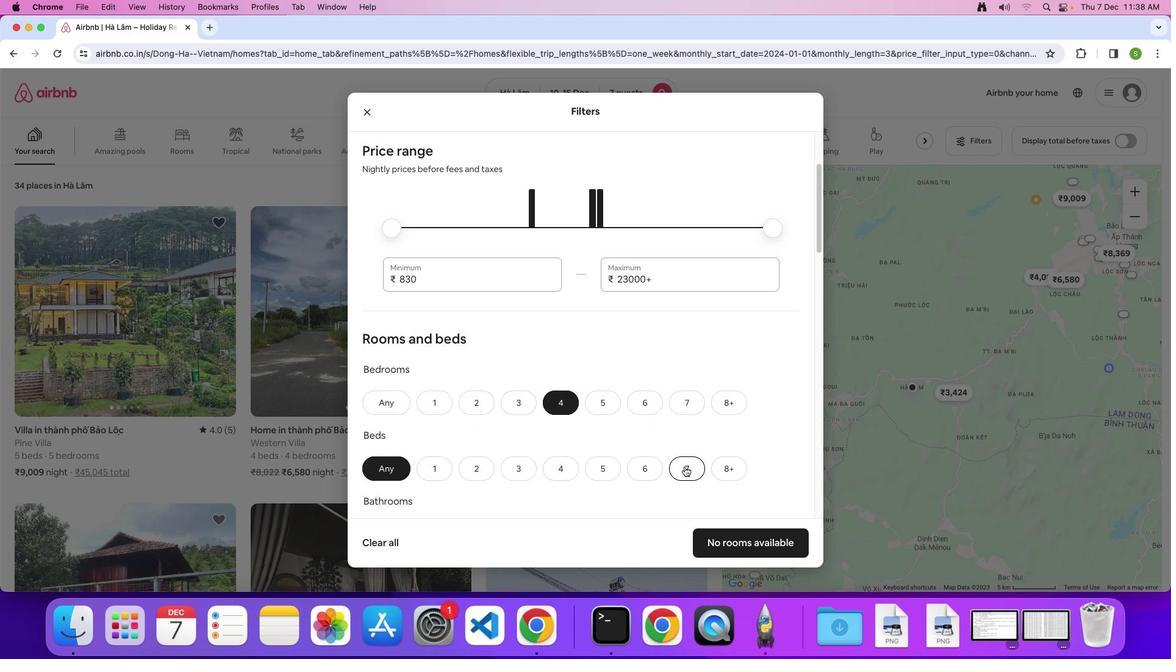 
Action: Mouse pressed left at (684, 466)
Screenshot: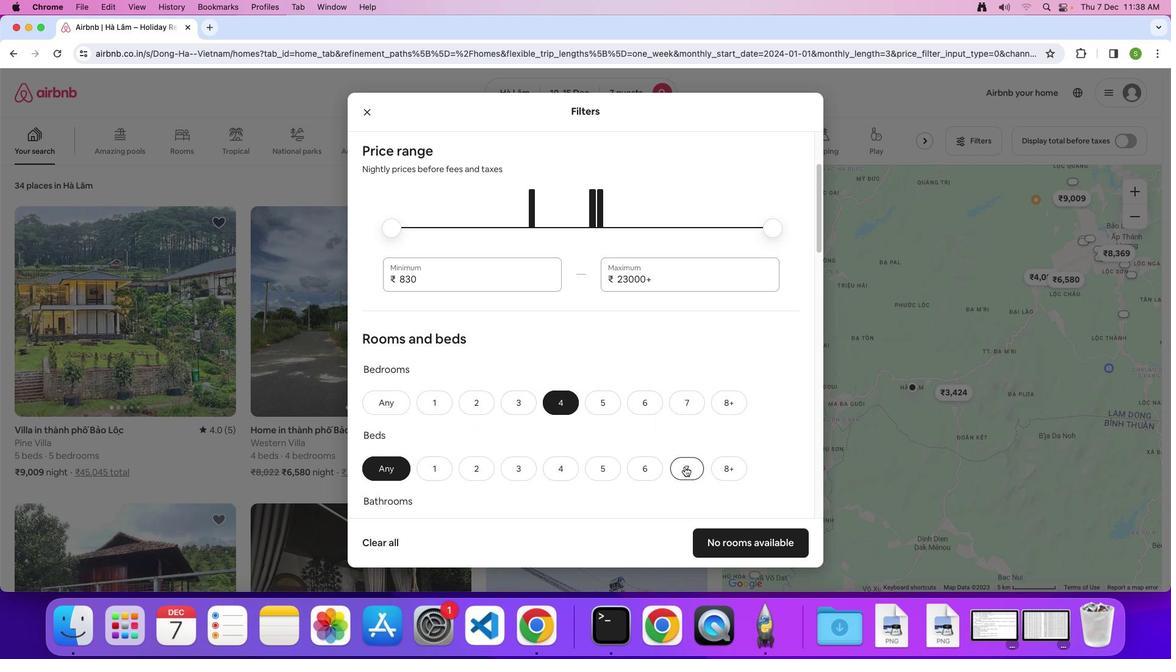 
Action: Mouse moved to (625, 420)
Screenshot: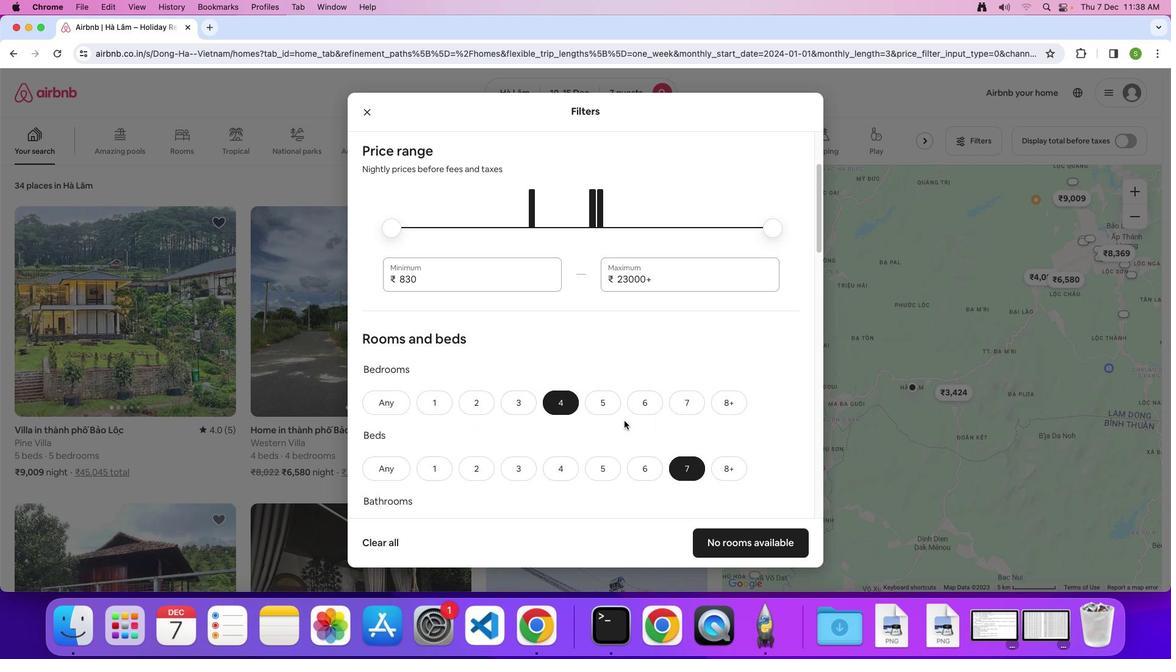 
Action: Mouse scrolled (625, 420) with delta (0, 0)
Screenshot: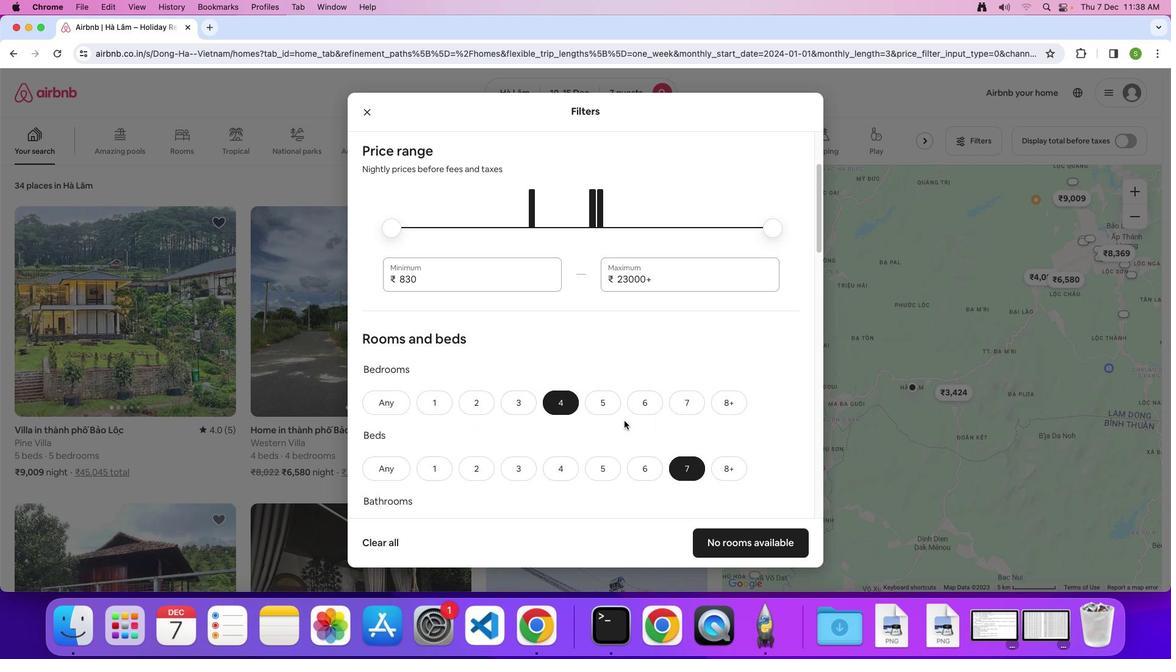 
Action: Mouse scrolled (625, 420) with delta (0, 0)
Screenshot: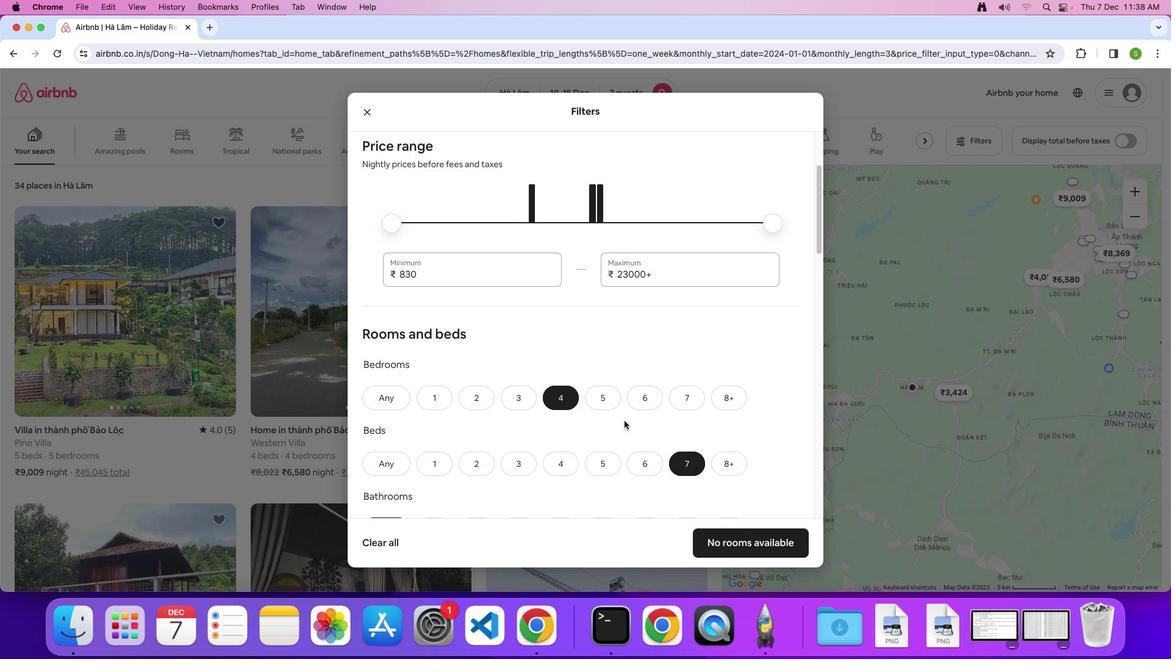 
Action: Mouse scrolled (625, 420) with delta (0, 0)
Screenshot: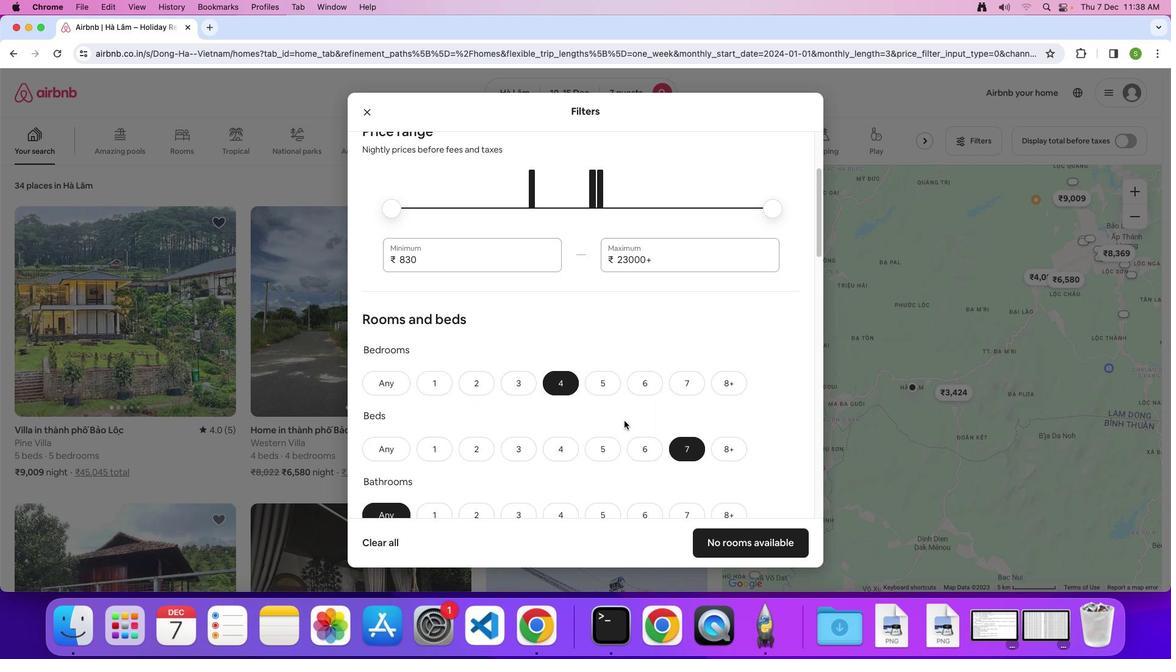 
Action: Mouse moved to (624, 420)
Screenshot: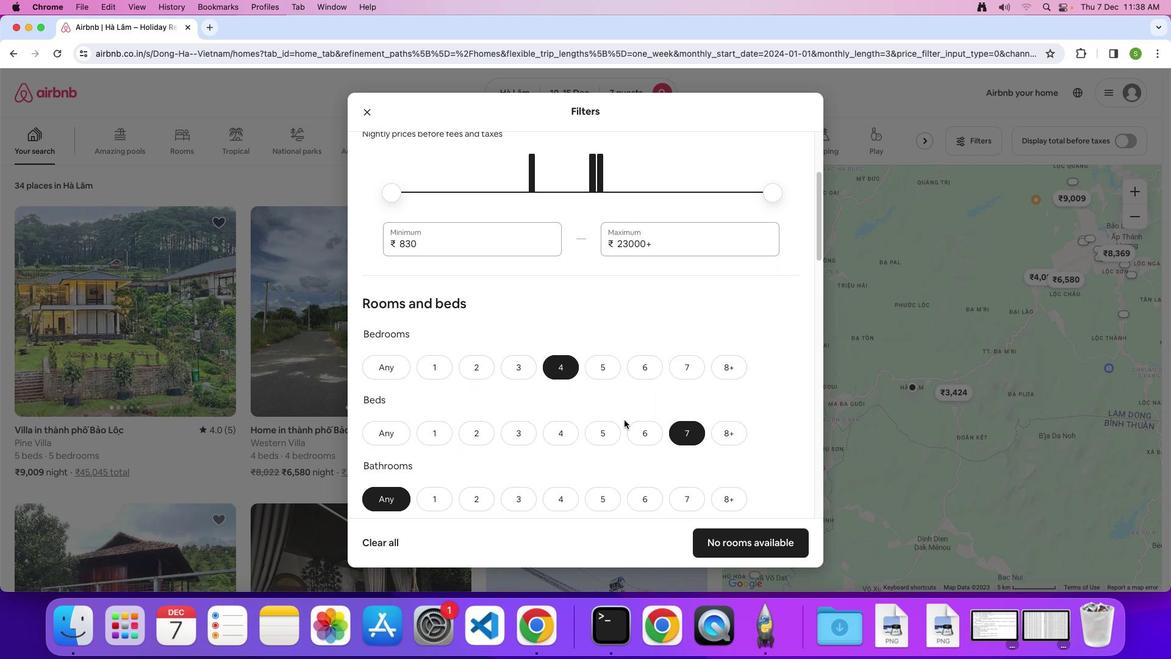 
Action: Mouse scrolled (624, 420) with delta (0, 0)
Screenshot: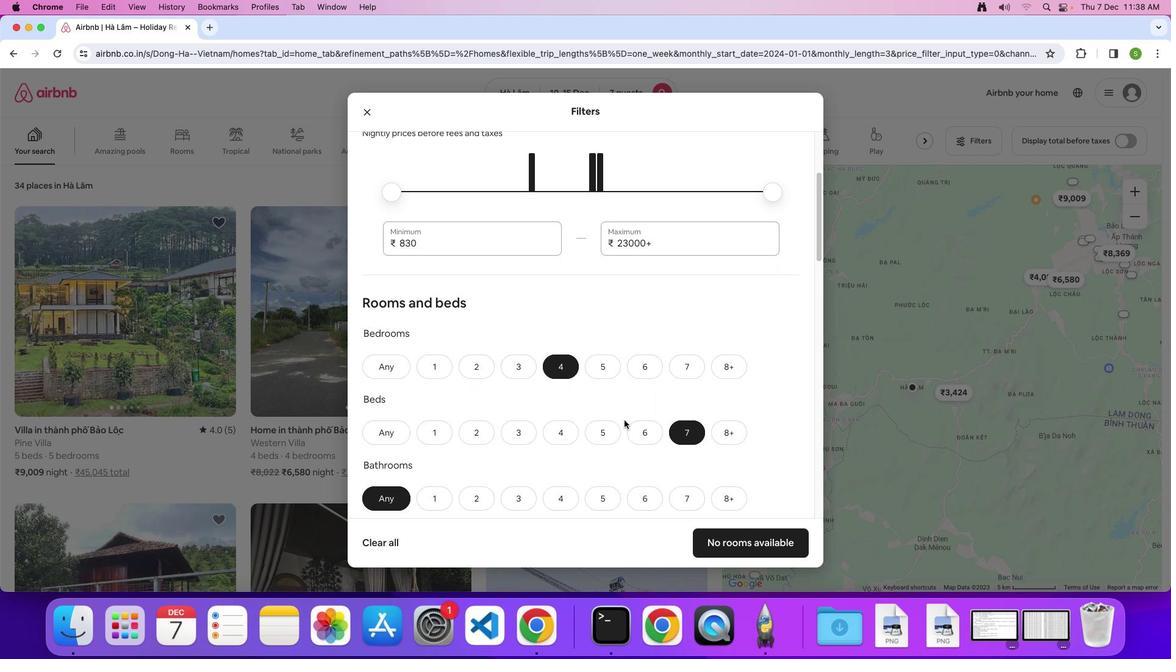 
Action: Mouse scrolled (624, 420) with delta (0, 0)
Screenshot: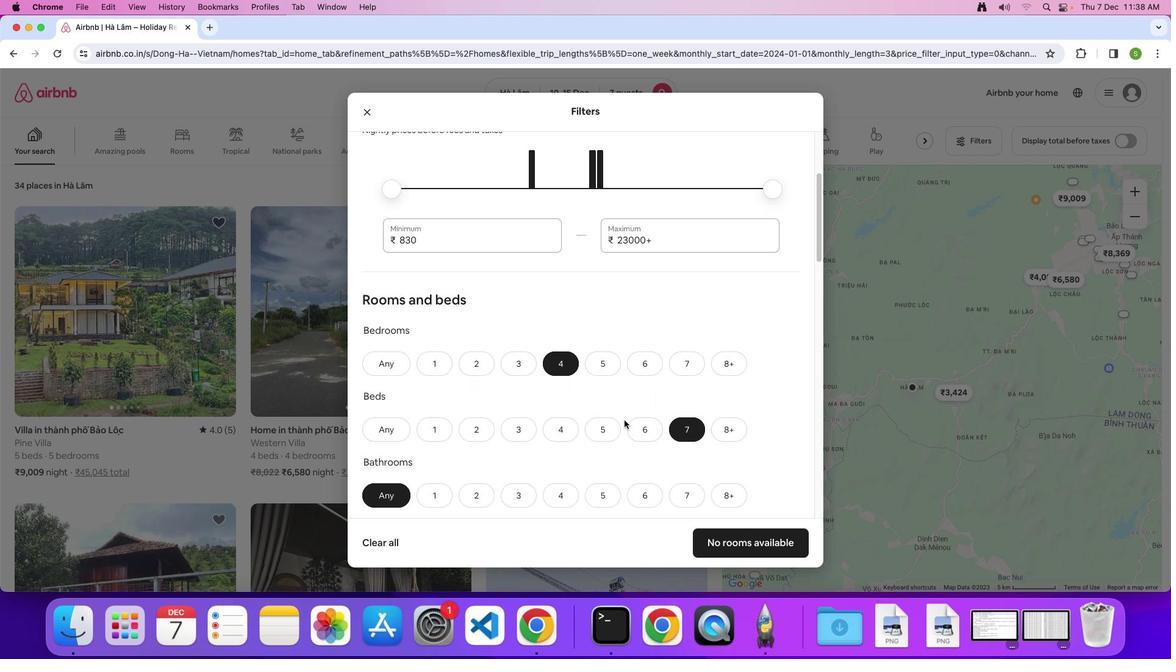 
Action: Mouse scrolled (624, 420) with delta (0, 0)
Screenshot: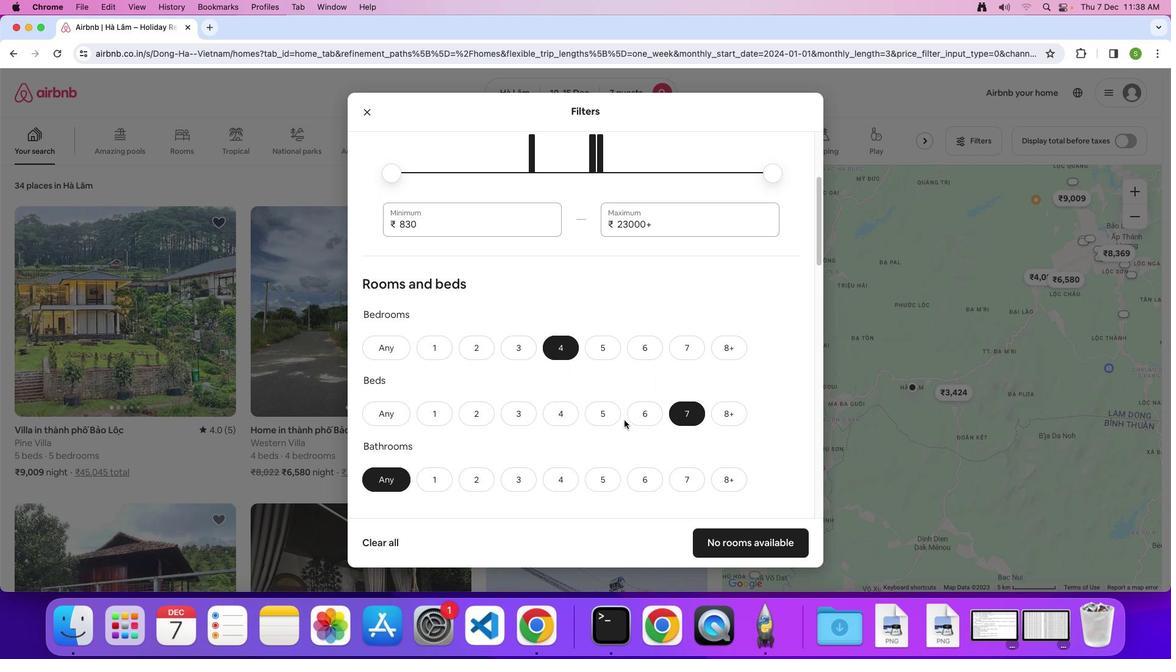 
Action: Mouse scrolled (624, 420) with delta (0, 0)
Screenshot: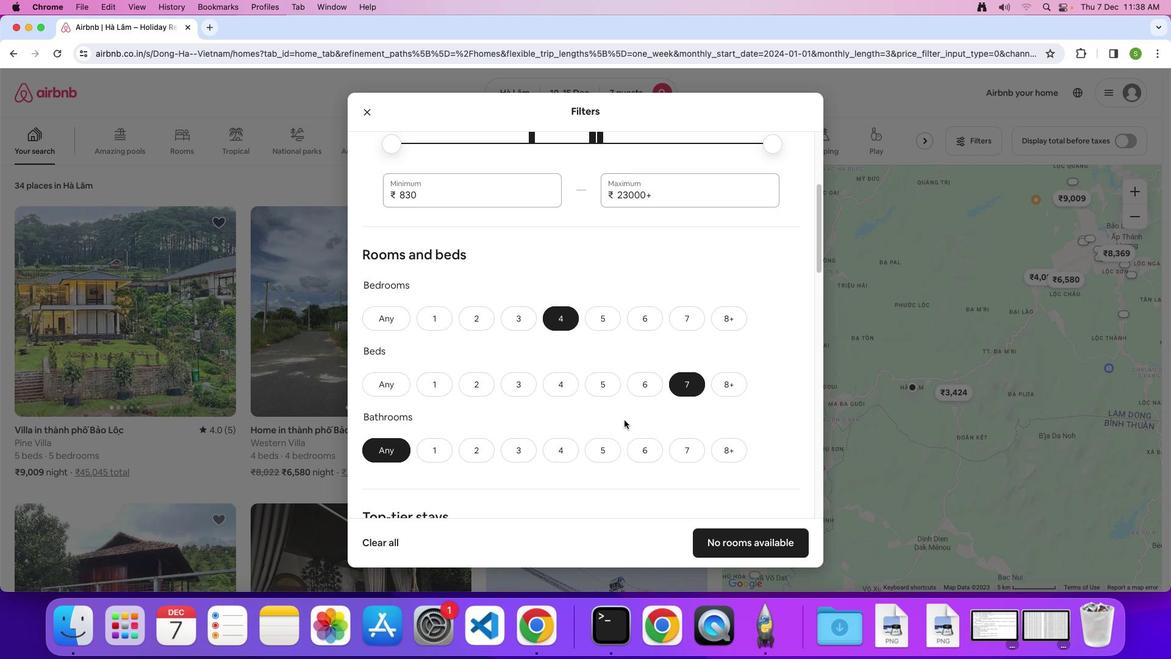 
Action: Mouse scrolled (624, 420) with delta (0, 0)
Screenshot: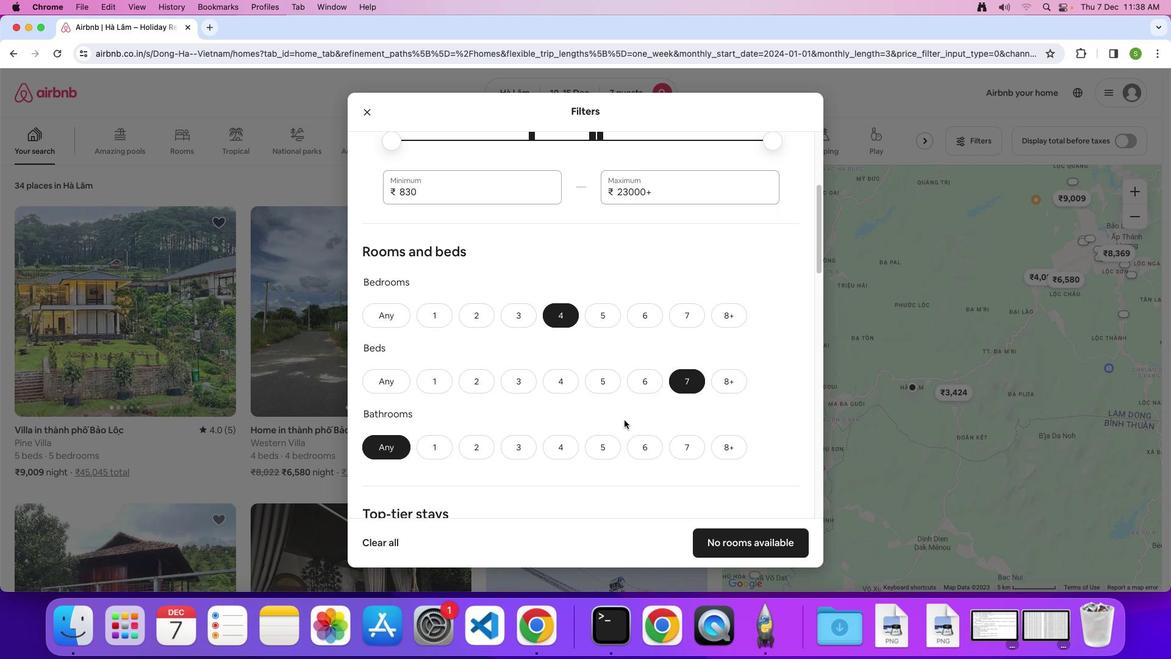 
Action: Mouse scrolled (624, 420) with delta (0, -1)
Screenshot: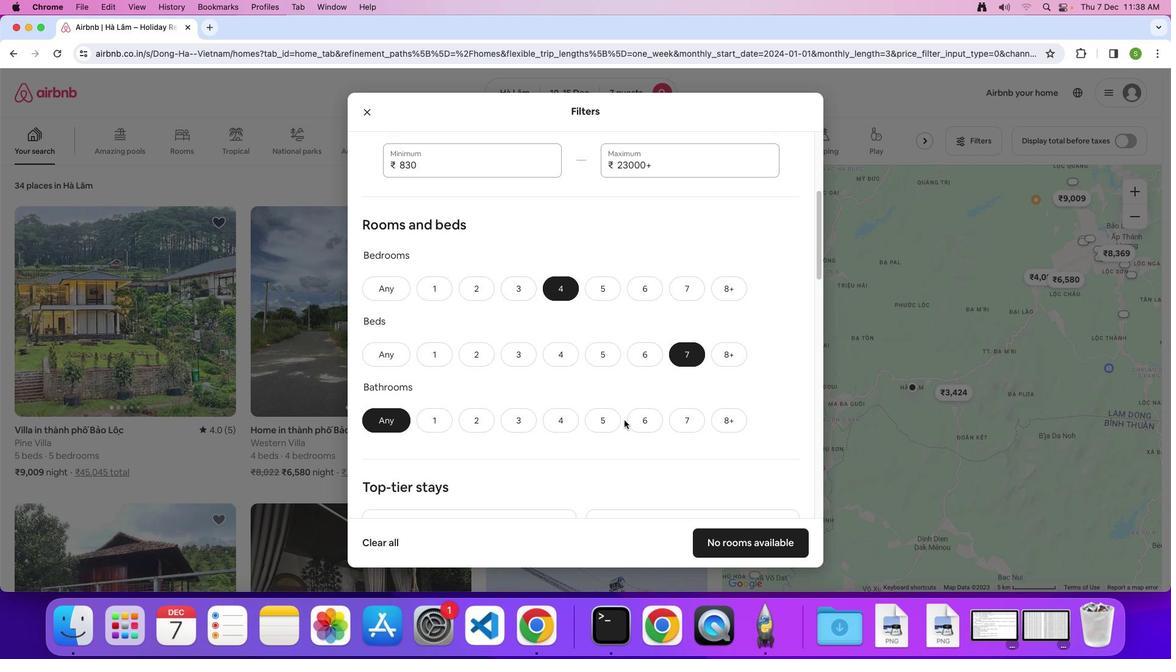 
Action: Mouse moved to (554, 377)
Screenshot: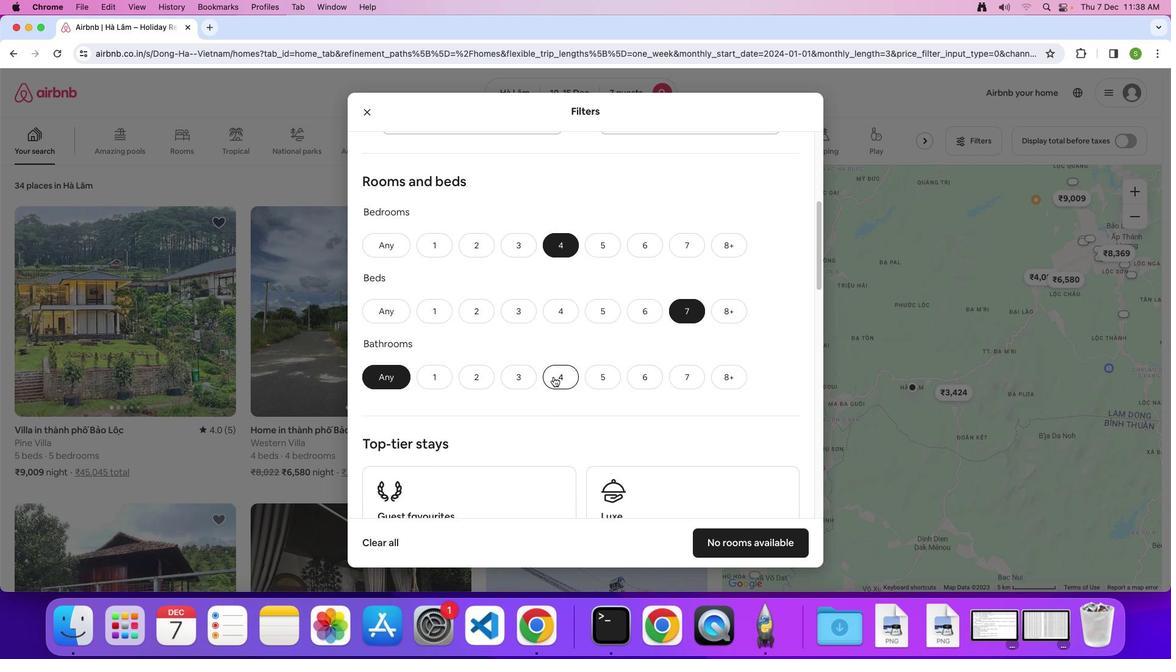 
Action: Mouse pressed left at (554, 377)
Screenshot: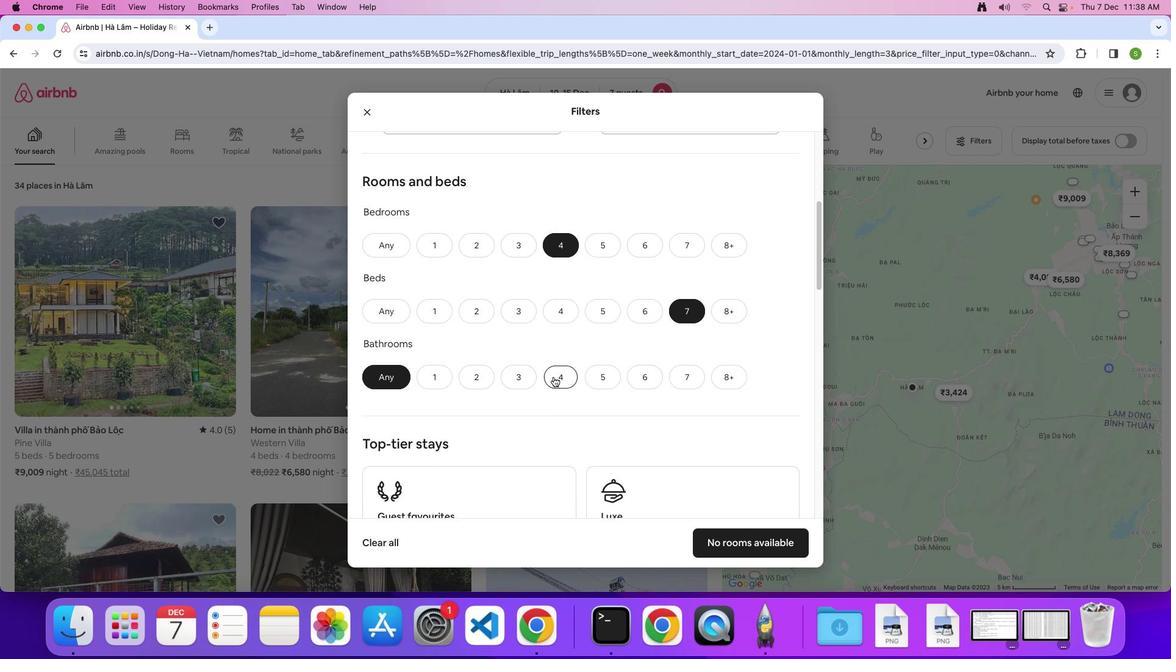 
Action: Mouse moved to (599, 383)
Screenshot: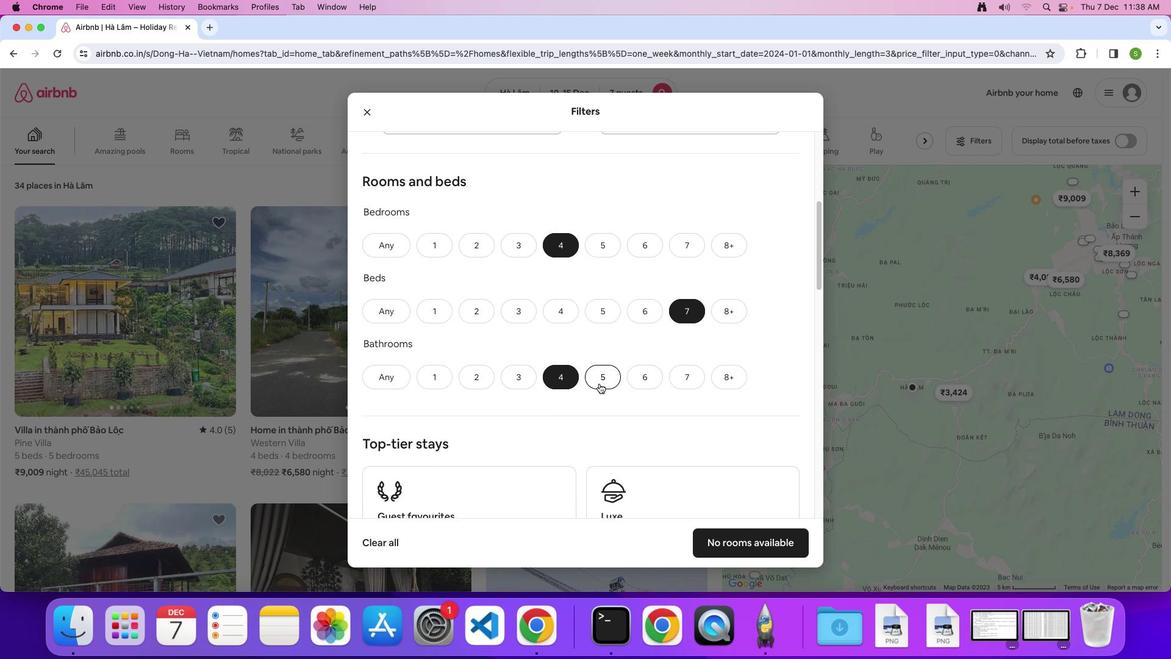
Action: Mouse scrolled (599, 383) with delta (0, 0)
Screenshot: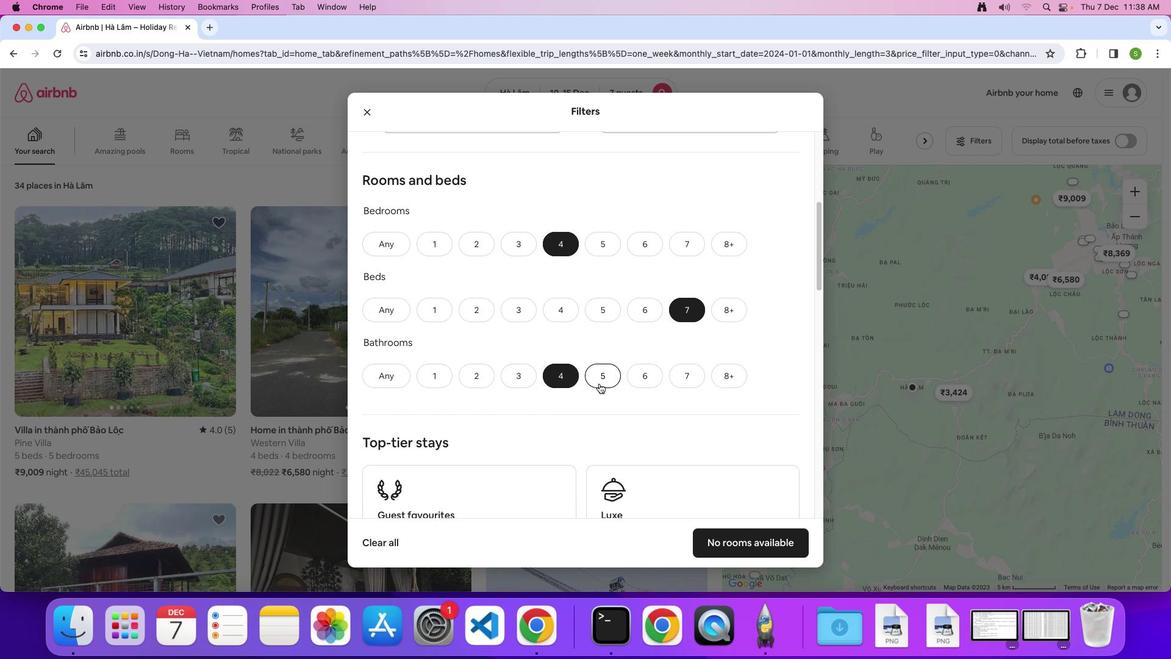 
Action: Mouse scrolled (599, 383) with delta (0, 0)
Screenshot: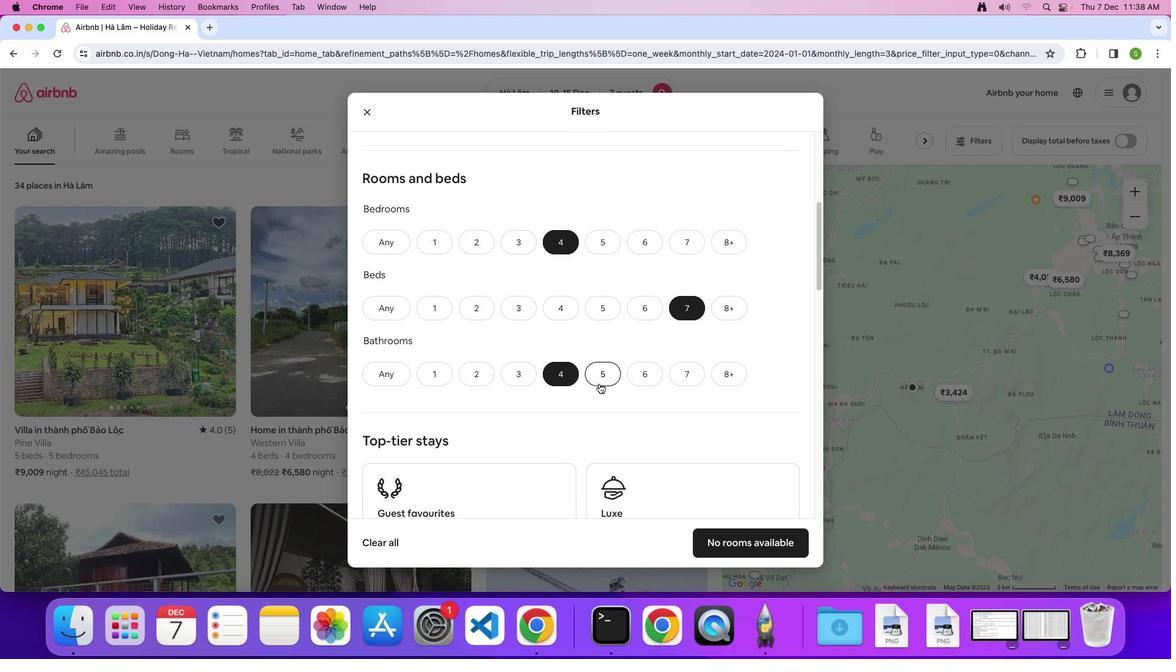 
Action: Mouse scrolled (599, 383) with delta (0, -1)
Screenshot: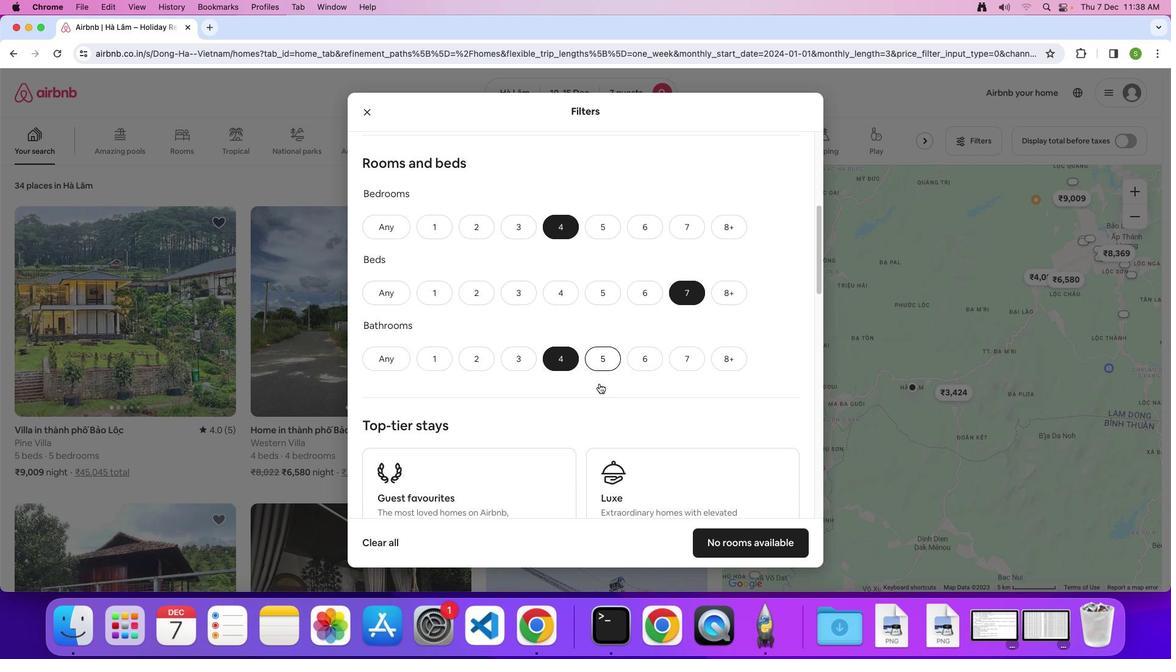 
Action: Mouse scrolled (599, 383) with delta (0, 0)
Screenshot: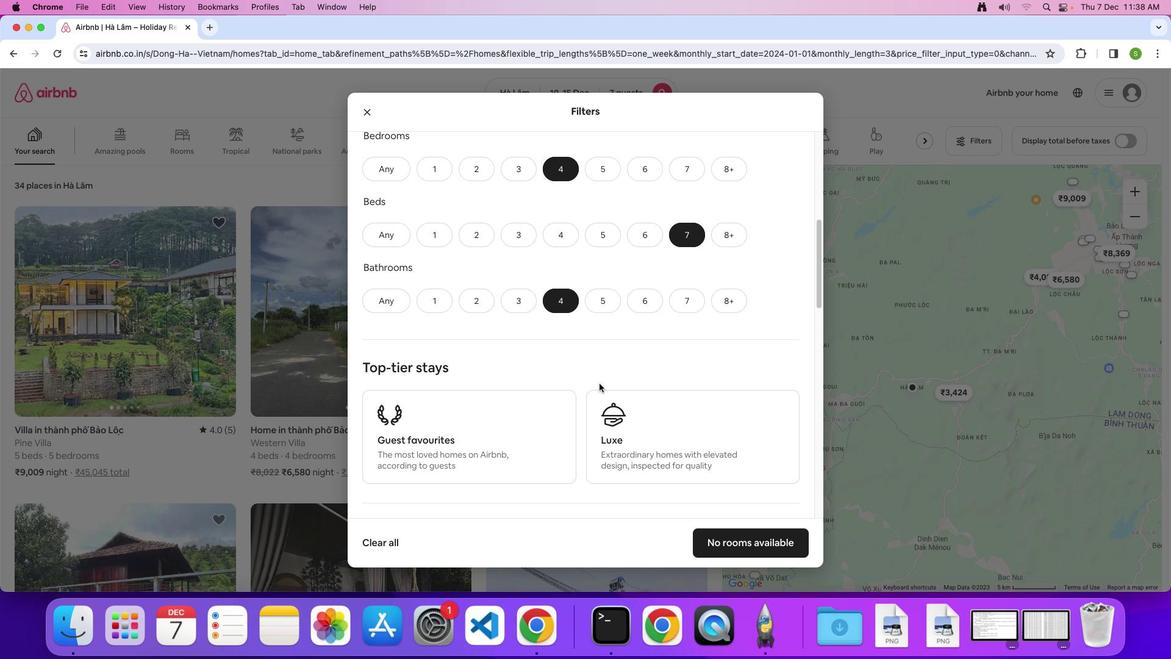 
Action: Mouse scrolled (599, 383) with delta (0, 0)
Screenshot: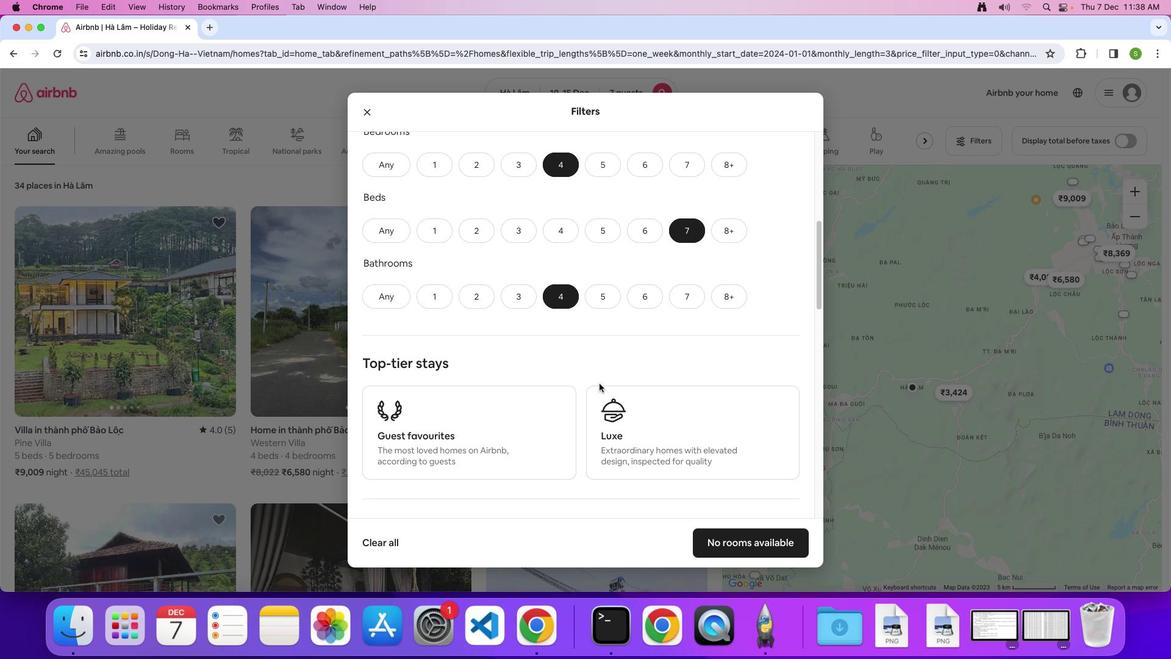 
Action: Mouse moved to (597, 385)
Screenshot: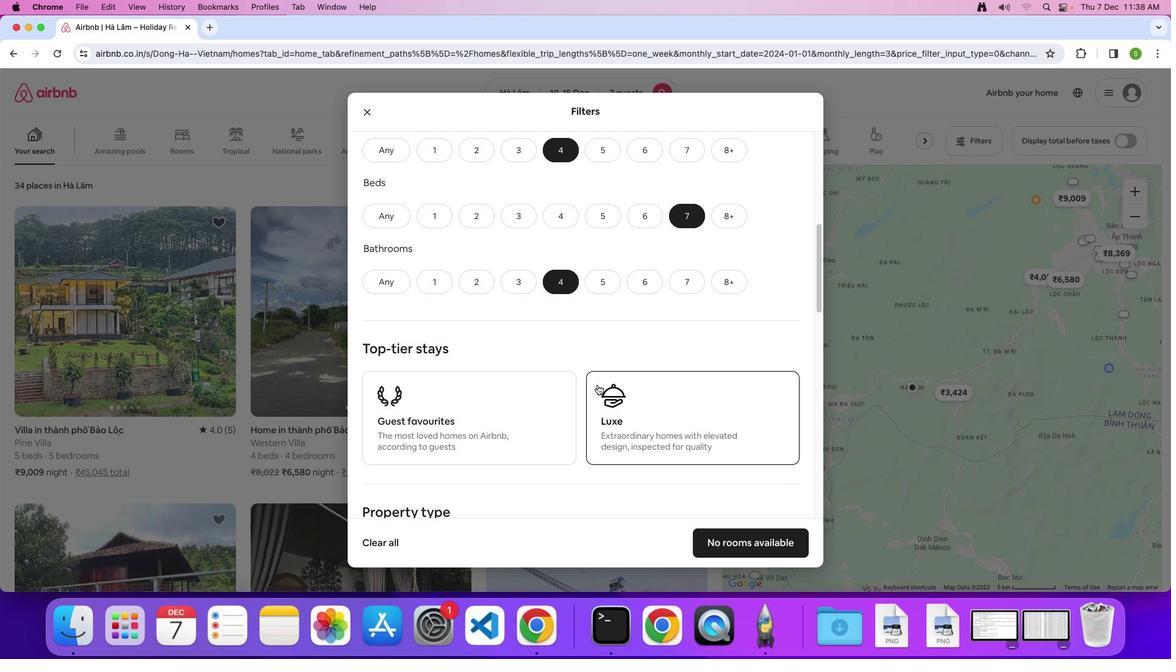 
Action: Mouse scrolled (597, 385) with delta (0, 0)
Screenshot: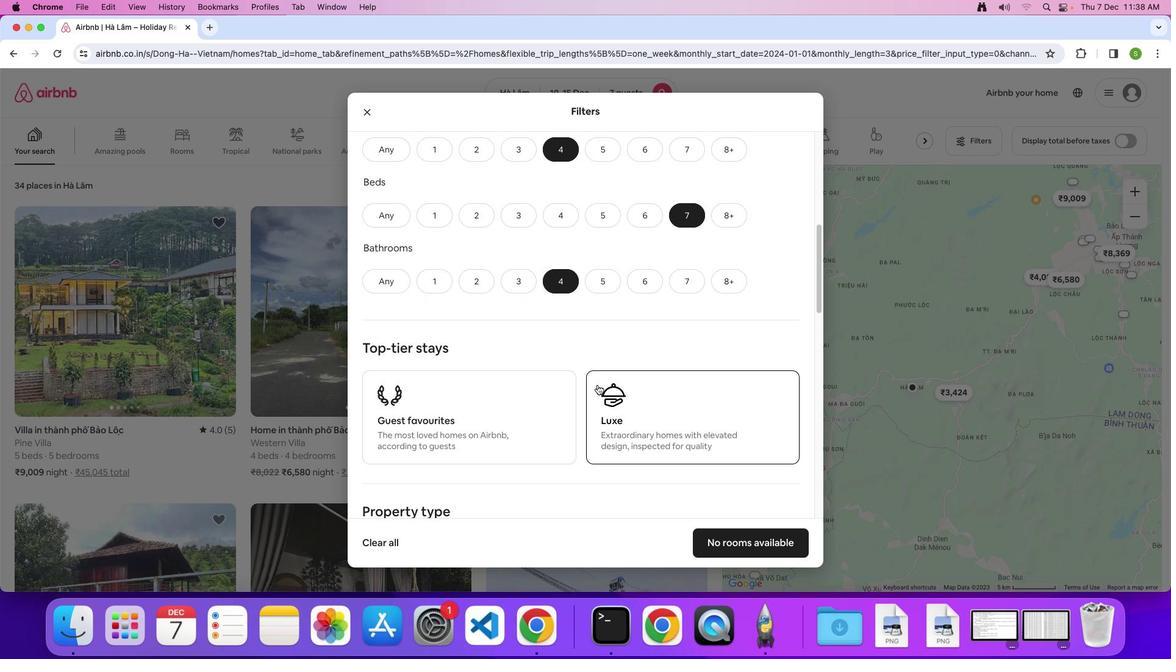 
Action: Mouse scrolled (597, 385) with delta (0, 0)
Screenshot: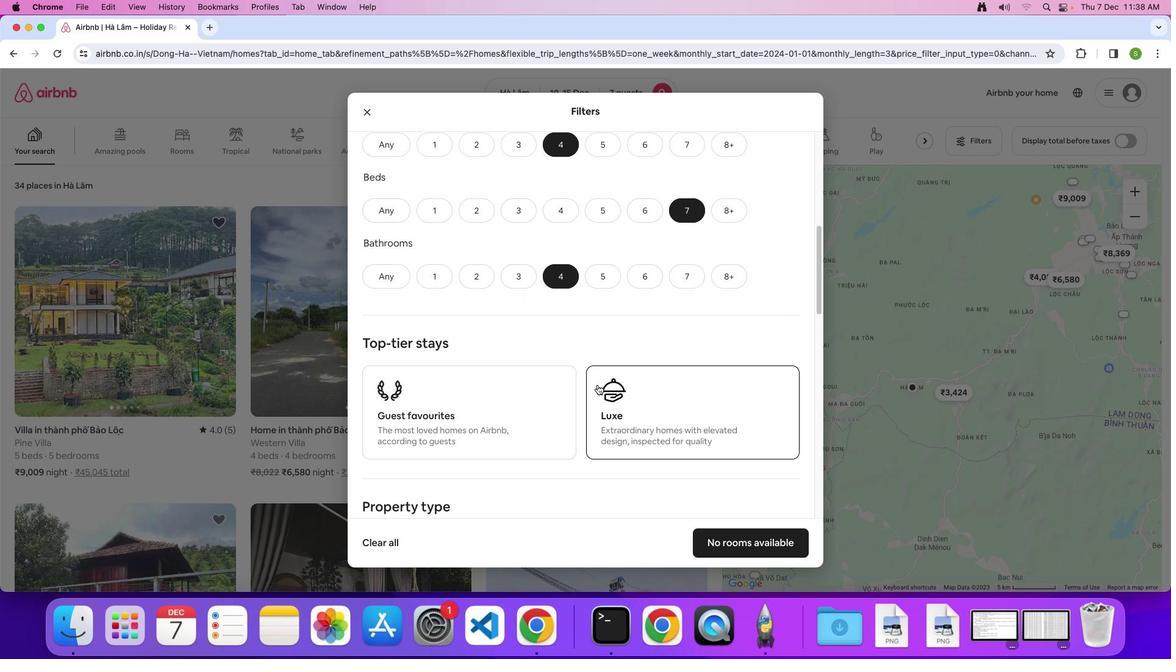 
Action: Mouse scrolled (597, 385) with delta (0, -1)
Screenshot: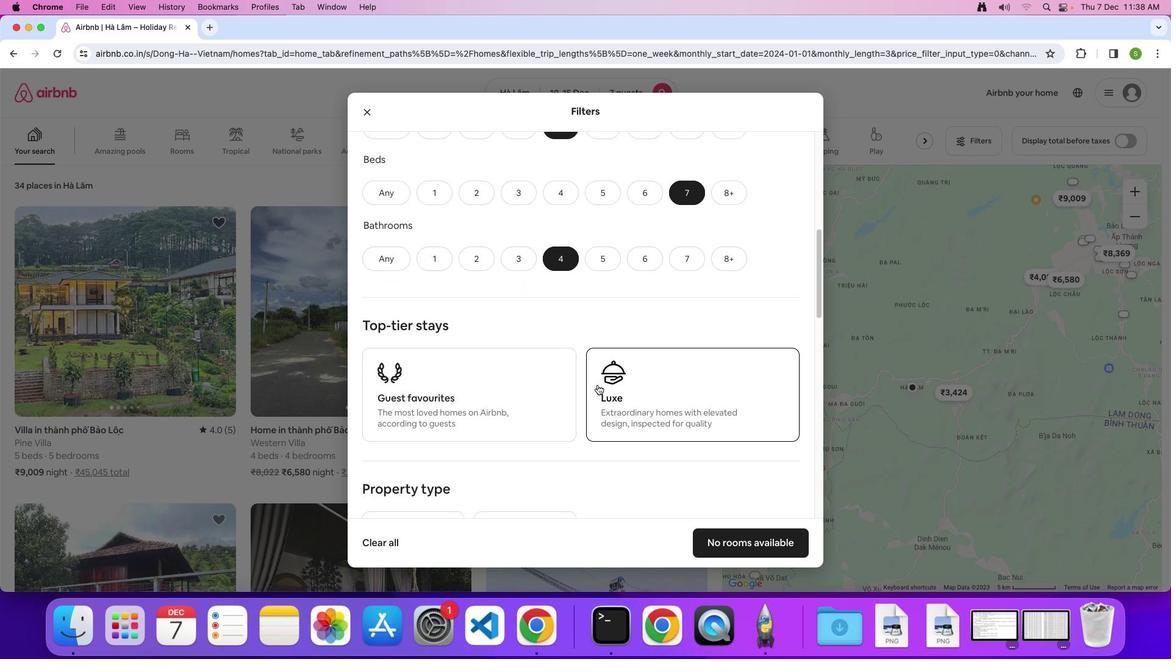 
Action: Mouse scrolled (597, 385) with delta (0, 0)
Screenshot: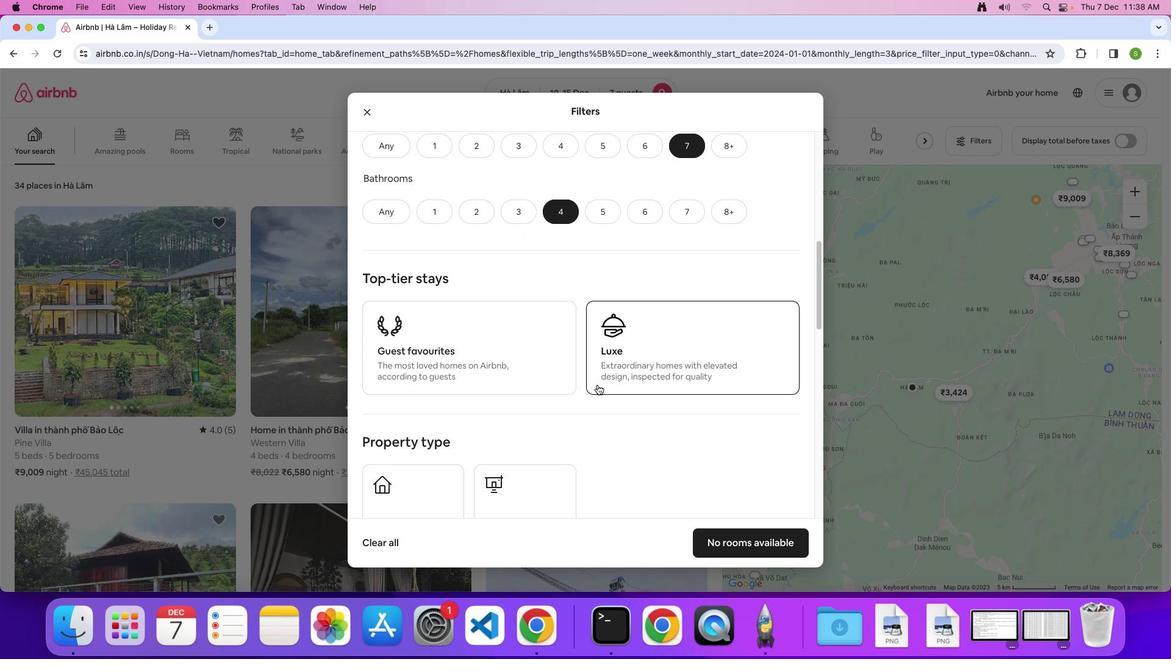 
Action: Mouse scrolled (597, 385) with delta (0, 0)
Screenshot: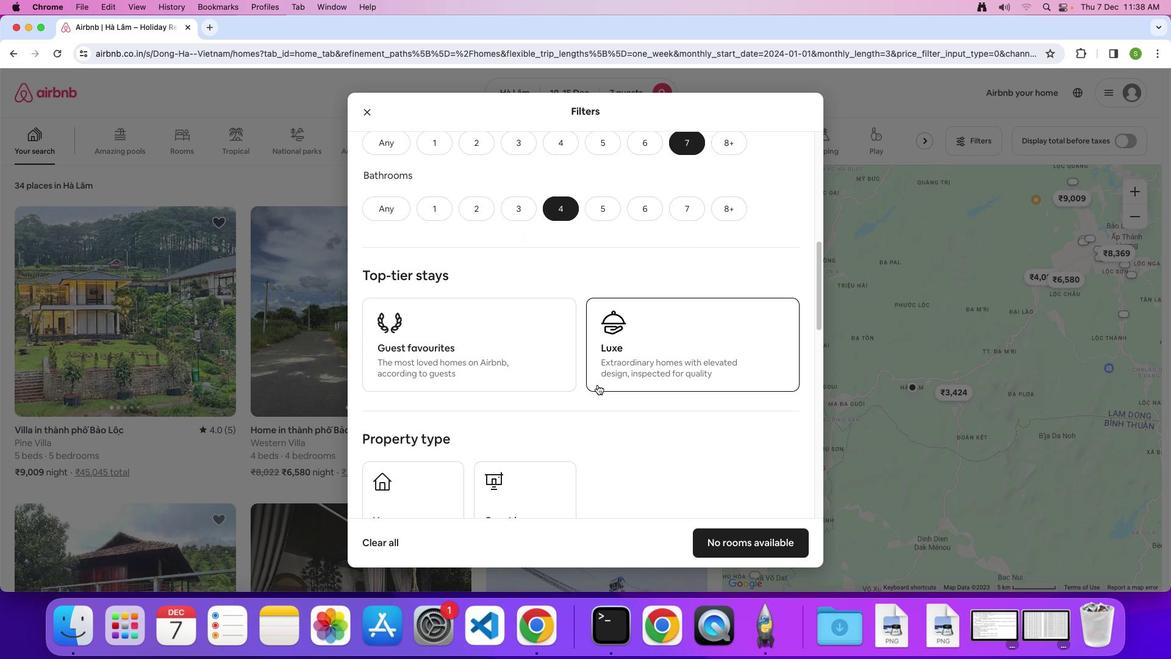 
Action: Mouse scrolled (597, 385) with delta (0, -1)
Screenshot: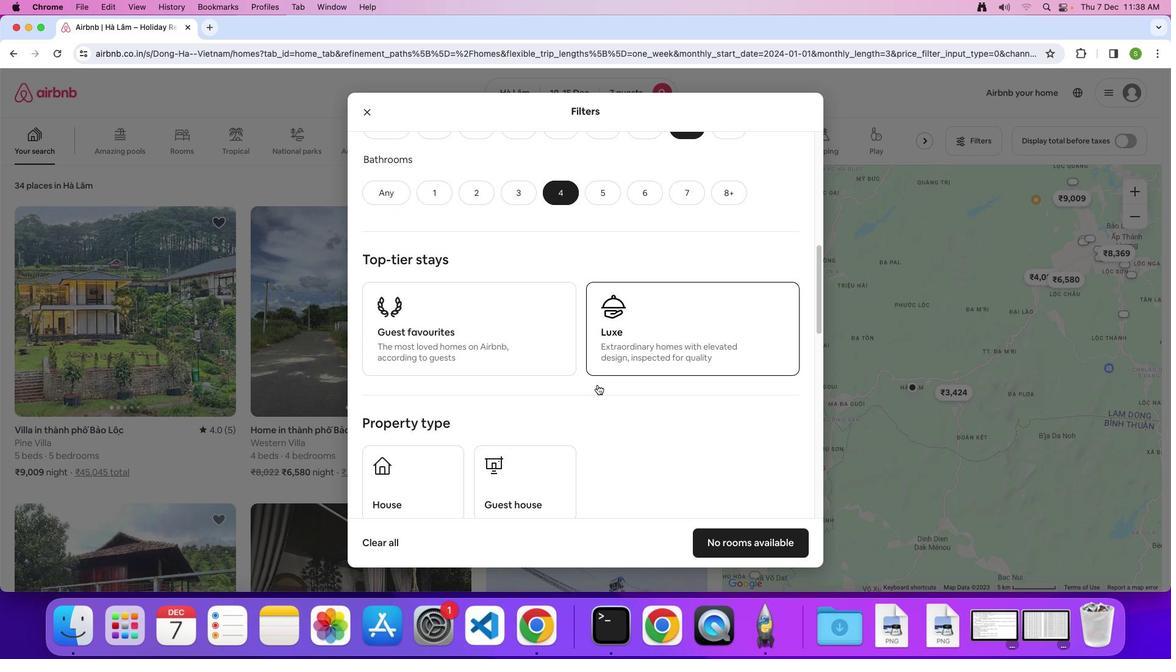 
Action: Mouse scrolled (597, 385) with delta (0, 0)
Screenshot: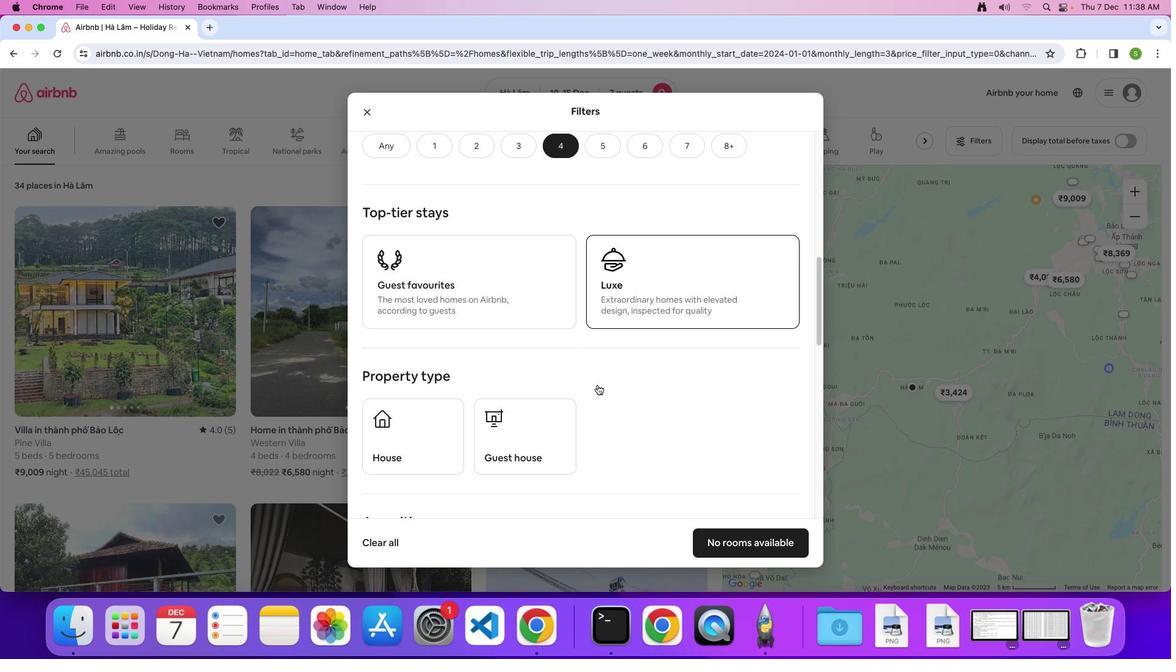 
Action: Mouse scrolled (597, 385) with delta (0, 0)
Screenshot: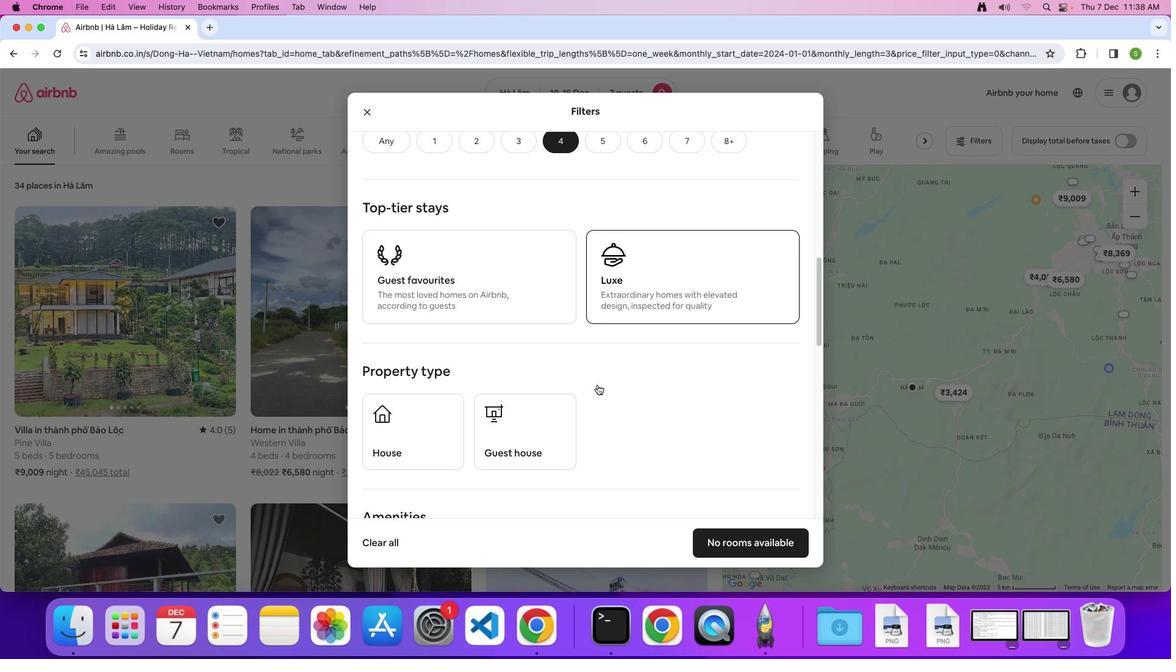 
Action: Mouse moved to (415, 413)
Screenshot: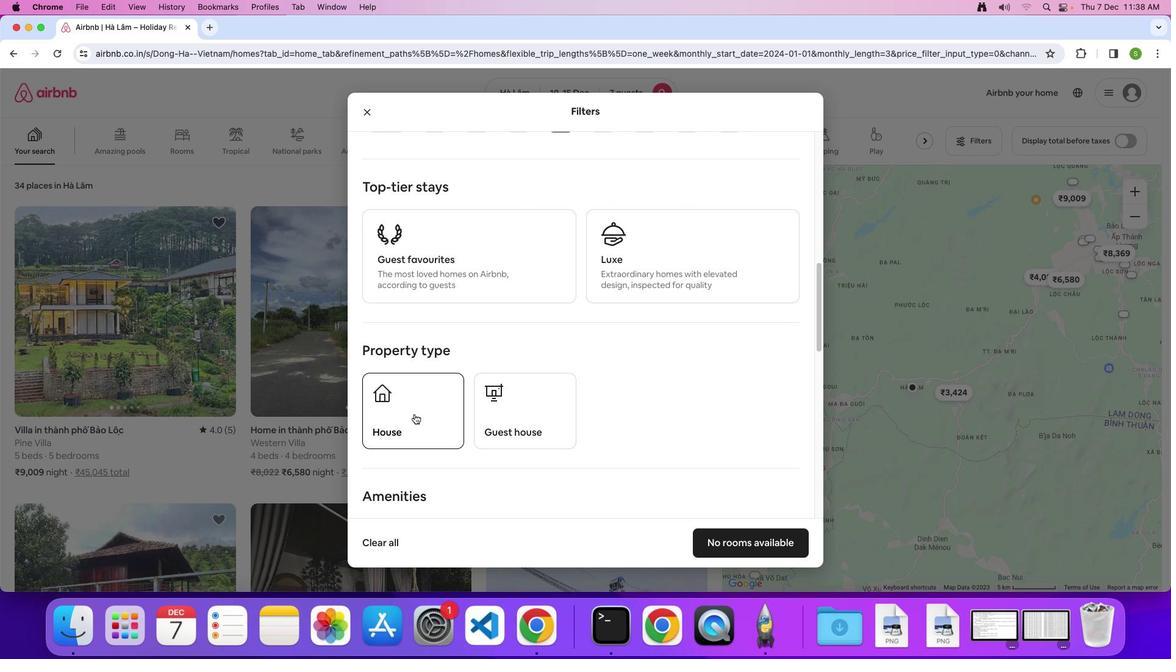 
Action: Mouse pressed left at (415, 413)
Screenshot: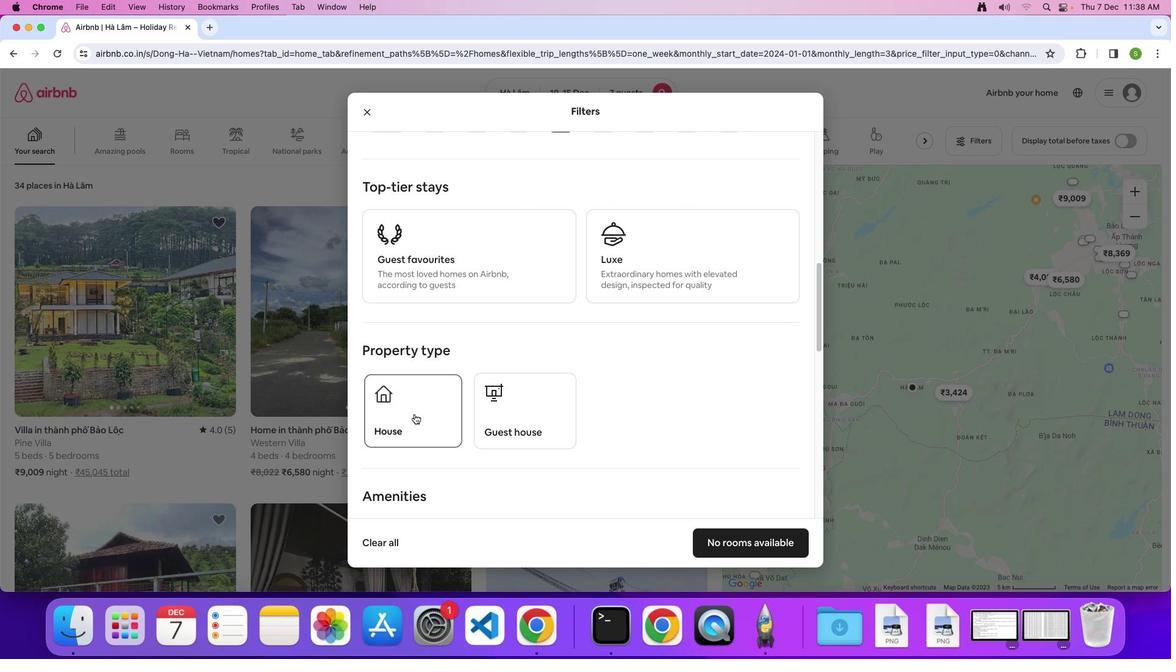 
Action: Mouse moved to (631, 376)
Screenshot: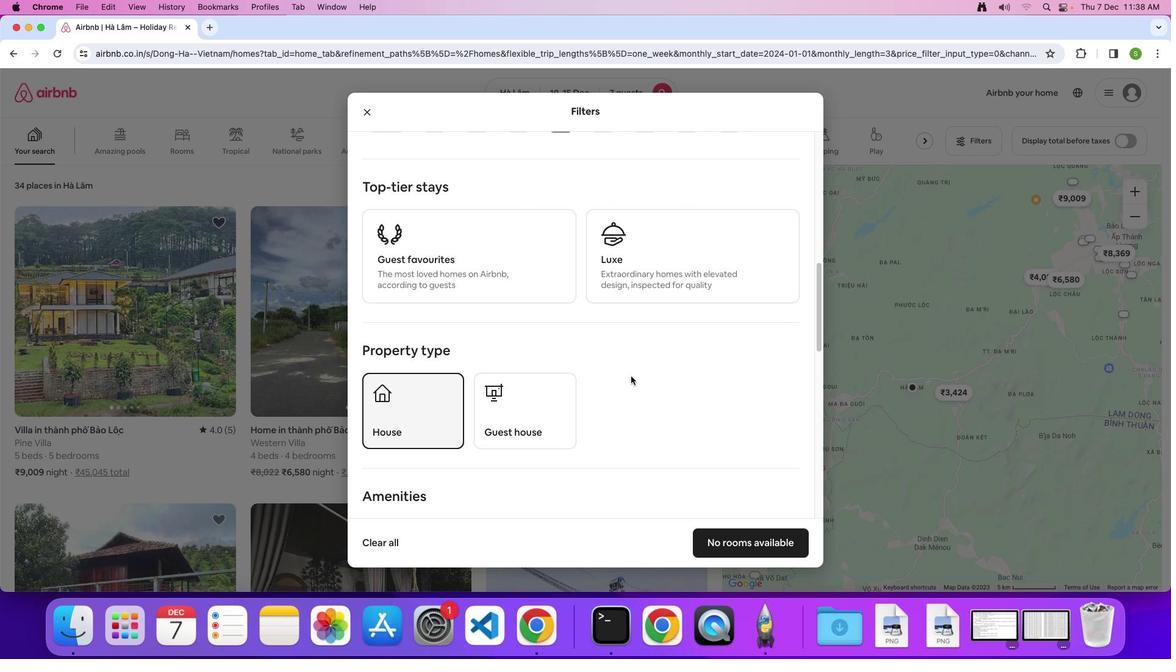 
Action: Mouse scrolled (631, 376) with delta (0, 0)
Screenshot: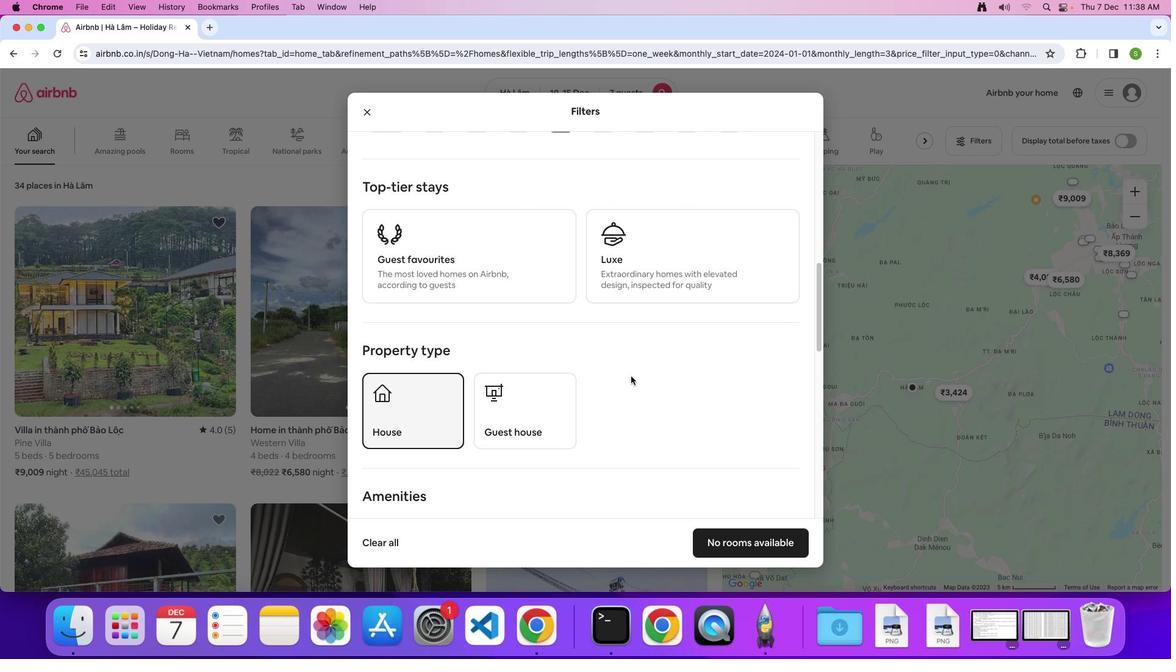 
Action: Mouse scrolled (631, 376) with delta (0, 0)
Screenshot: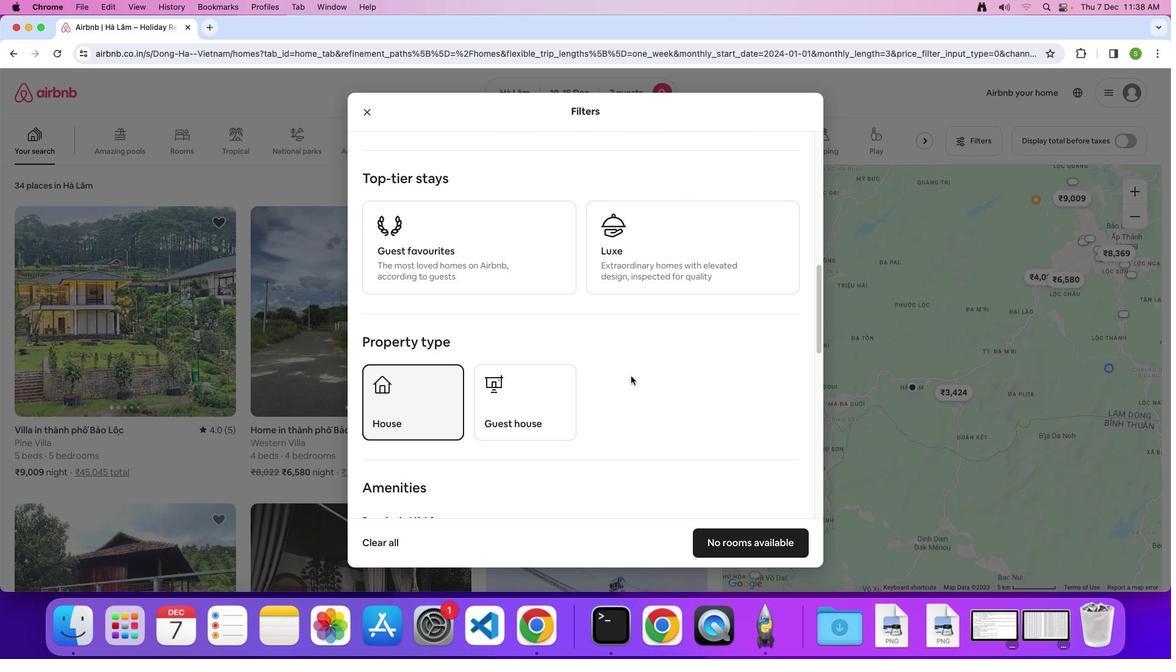 
Action: Mouse scrolled (631, 376) with delta (0, -1)
Screenshot: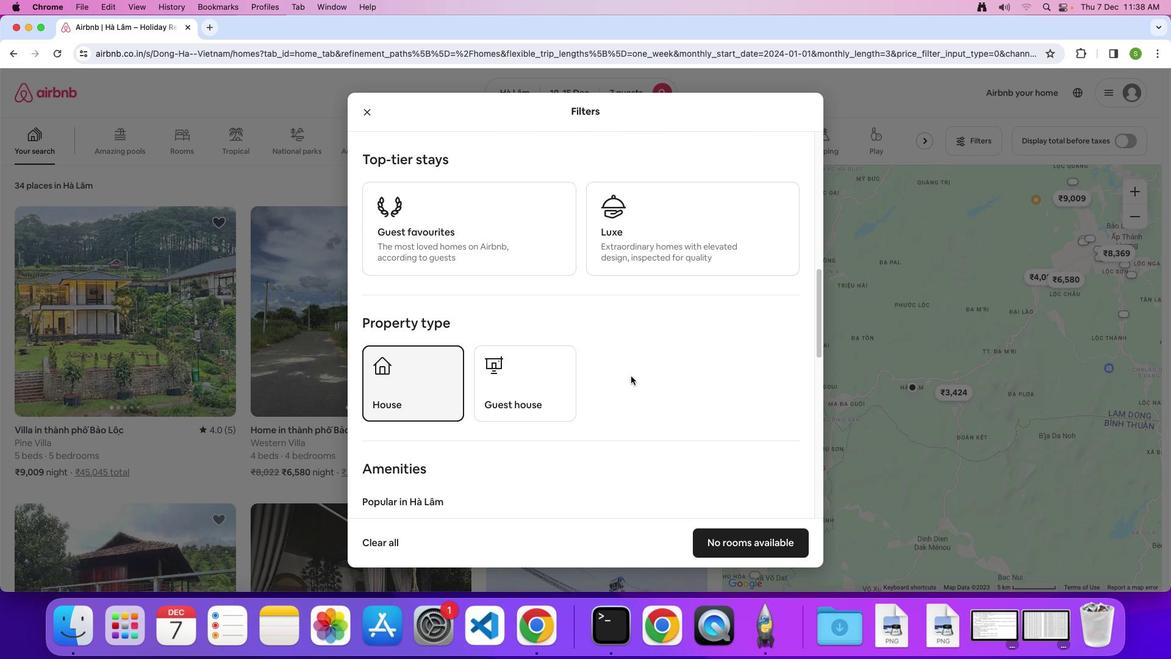 
Action: Mouse scrolled (631, 376) with delta (0, 0)
Screenshot: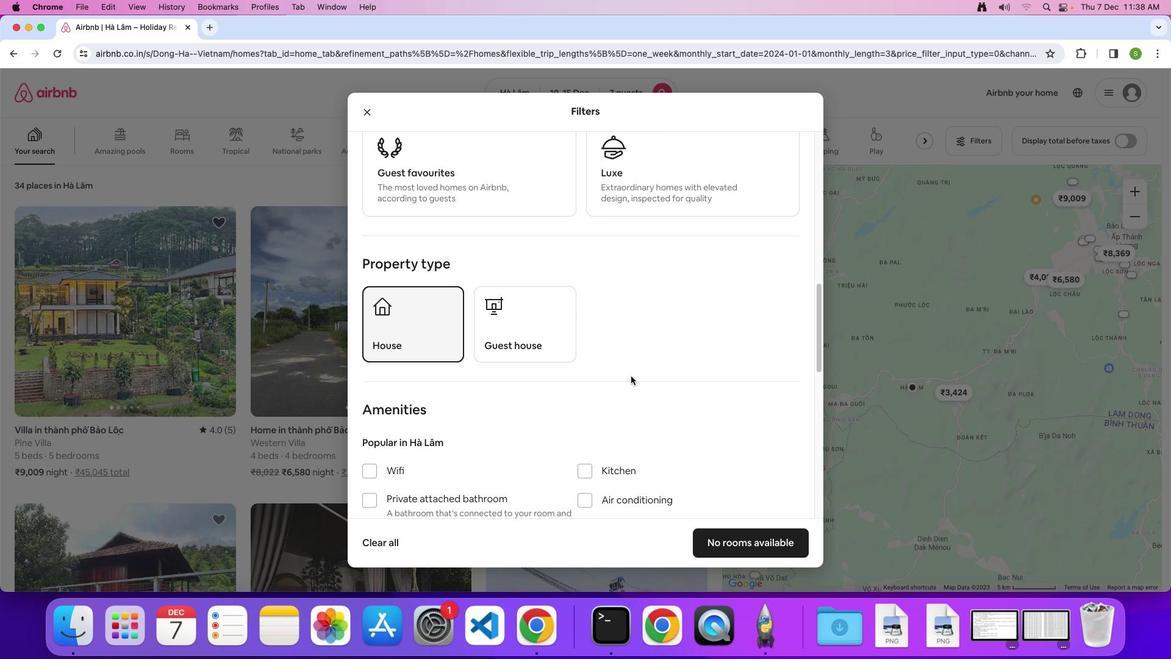 
Action: Mouse scrolled (631, 376) with delta (0, 0)
Screenshot: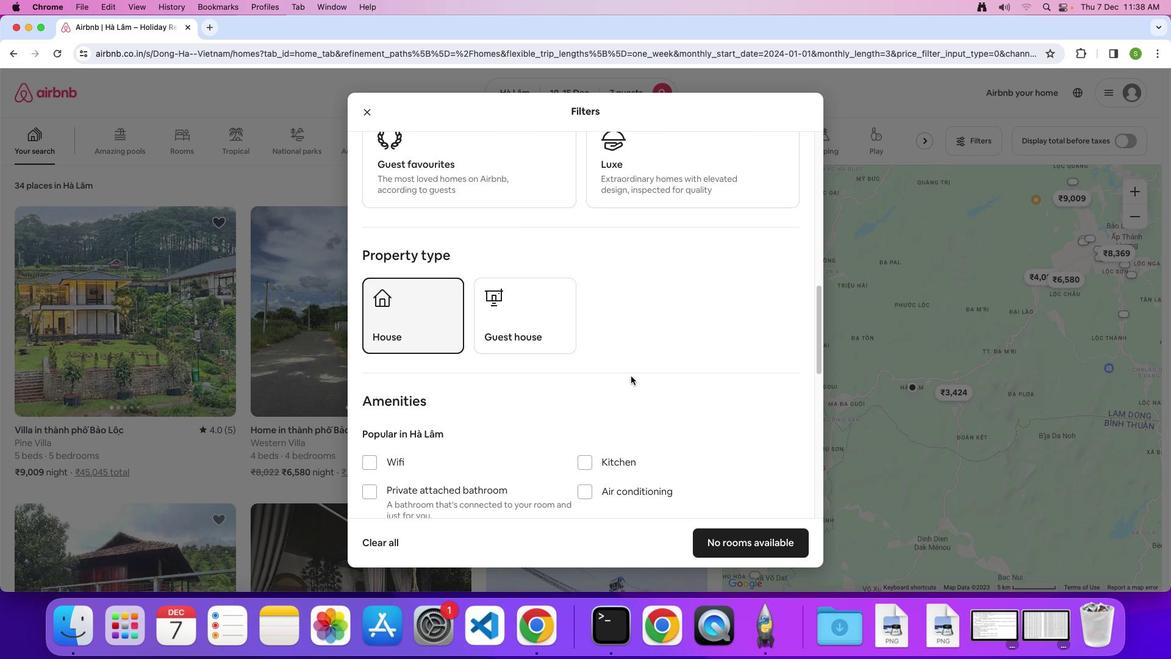 
Action: Mouse scrolled (631, 376) with delta (0, -1)
Screenshot: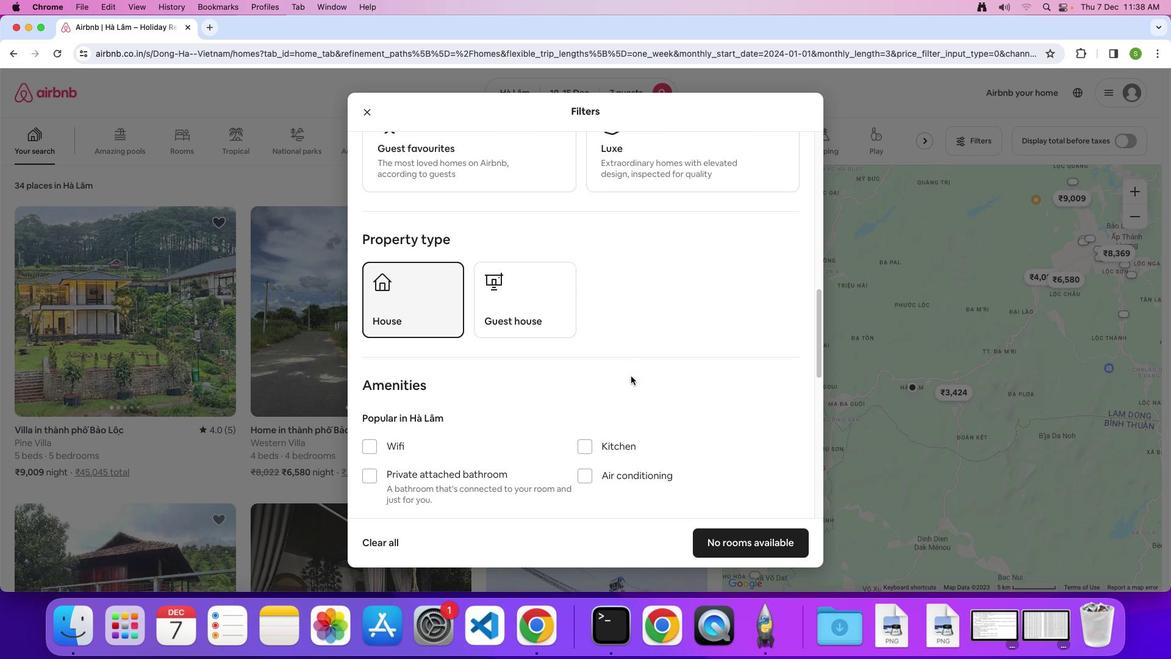 
Action: Mouse scrolled (631, 376) with delta (0, 0)
Screenshot: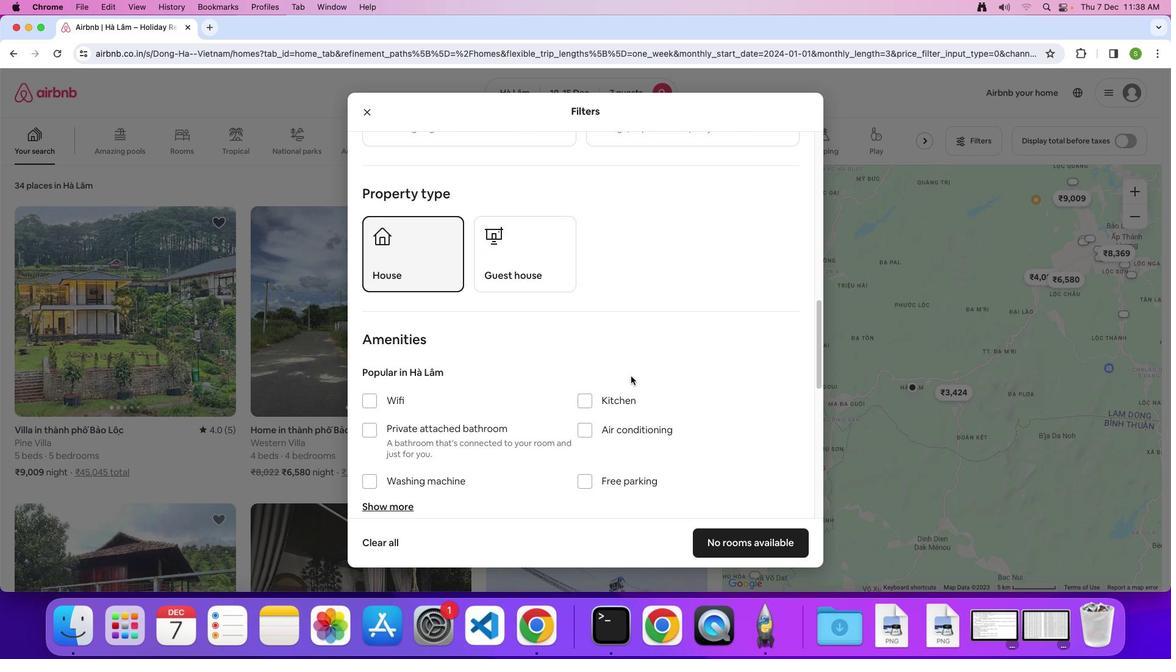 
Action: Mouse scrolled (631, 376) with delta (0, 0)
Screenshot: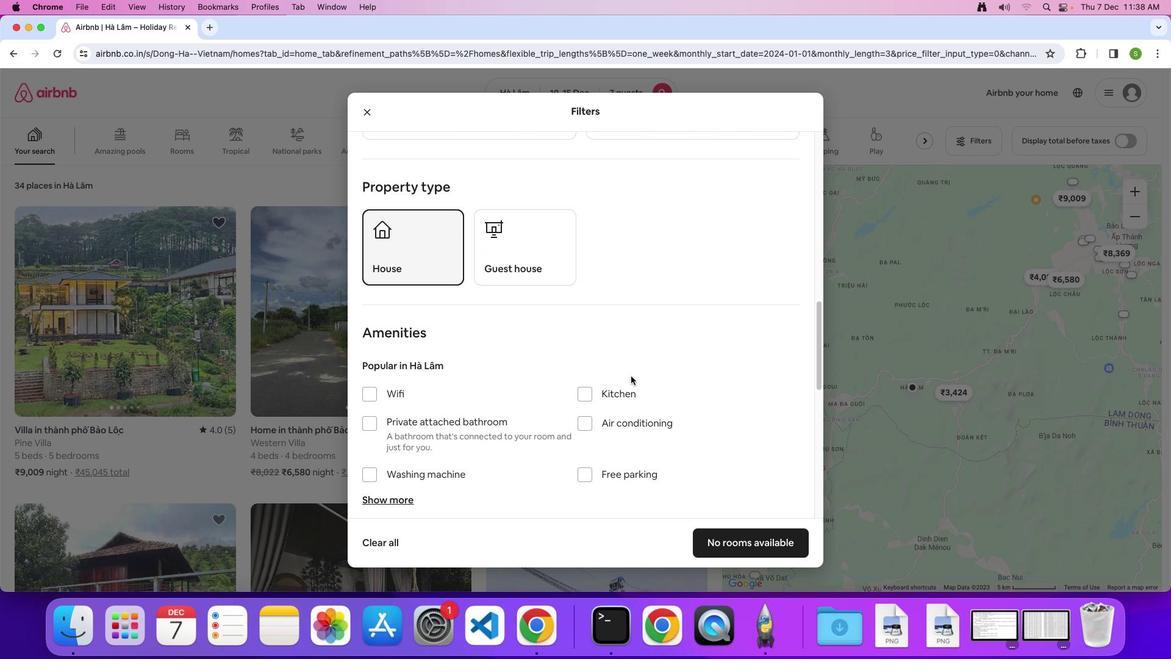 
Action: Mouse moved to (629, 376)
Screenshot: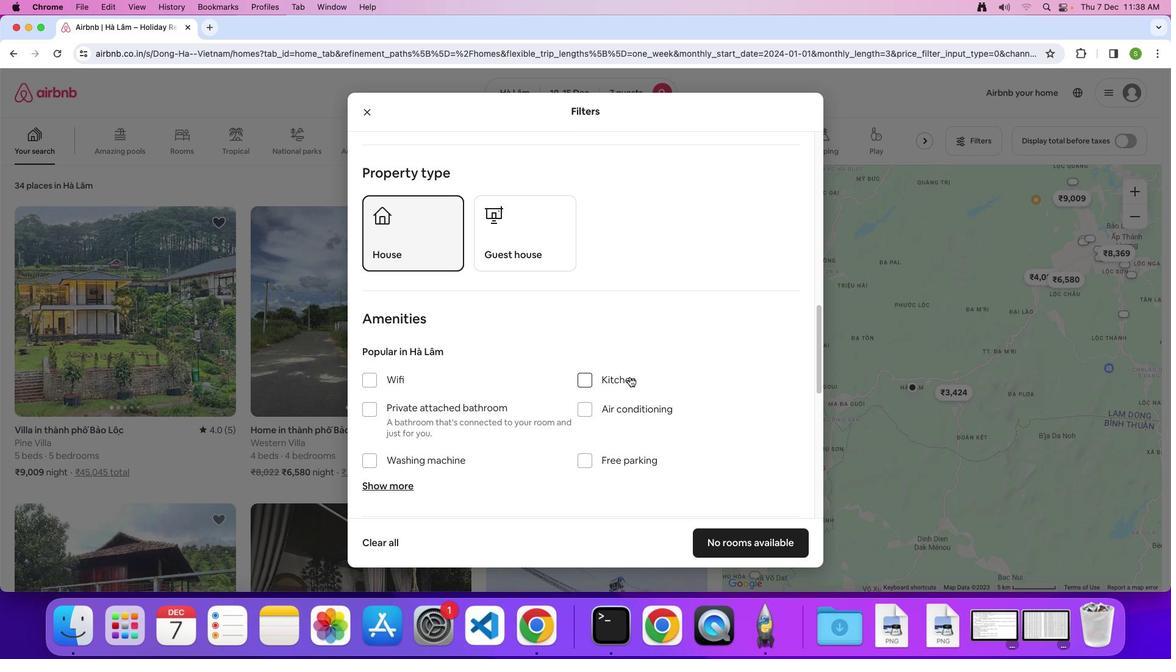 
Action: Mouse scrolled (629, 376) with delta (0, 0)
Screenshot: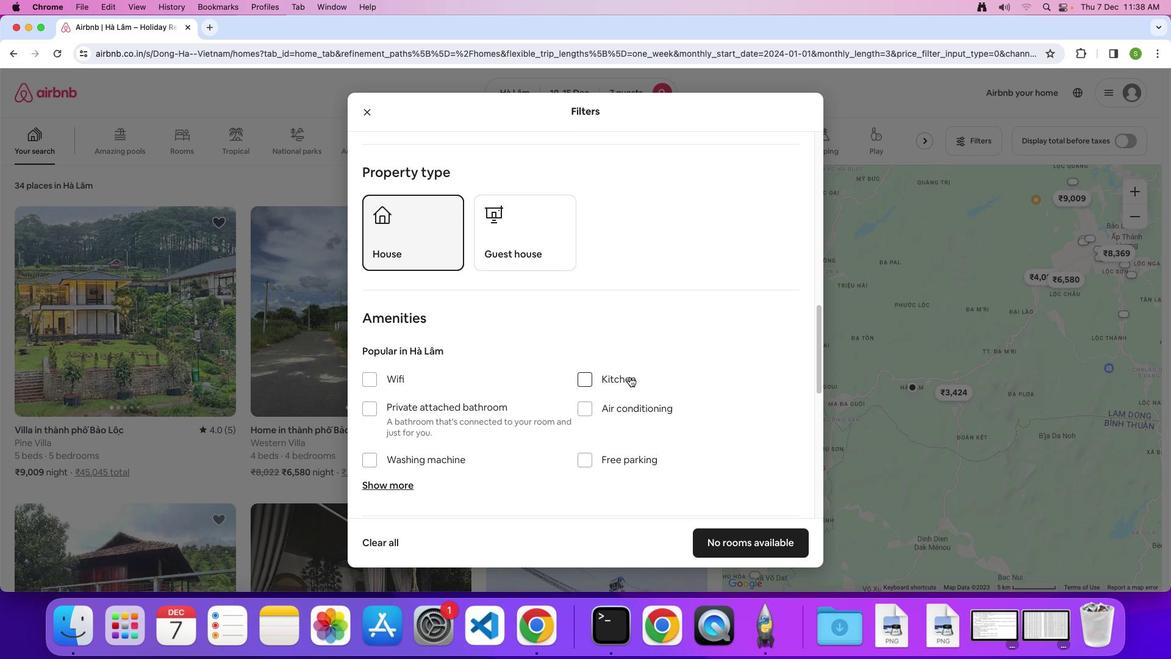 
Action: Mouse scrolled (629, 376) with delta (0, 0)
Screenshot: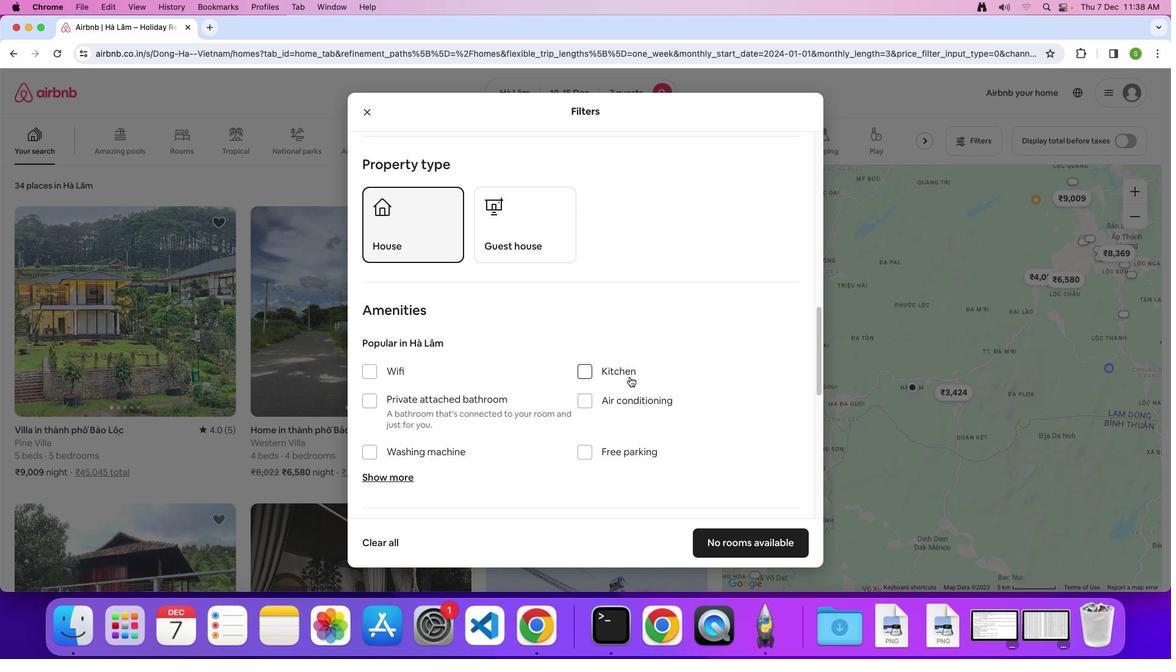 
Action: Mouse scrolled (629, 376) with delta (0, 0)
Screenshot: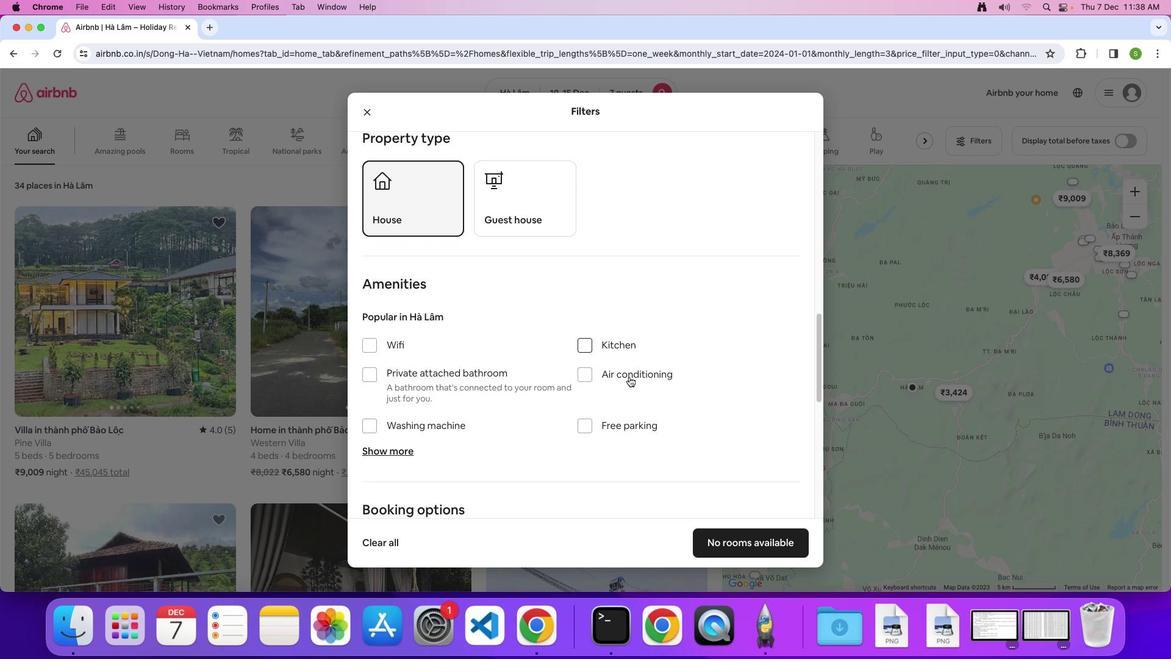 
Action: Mouse moved to (628, 377)
Screenshot: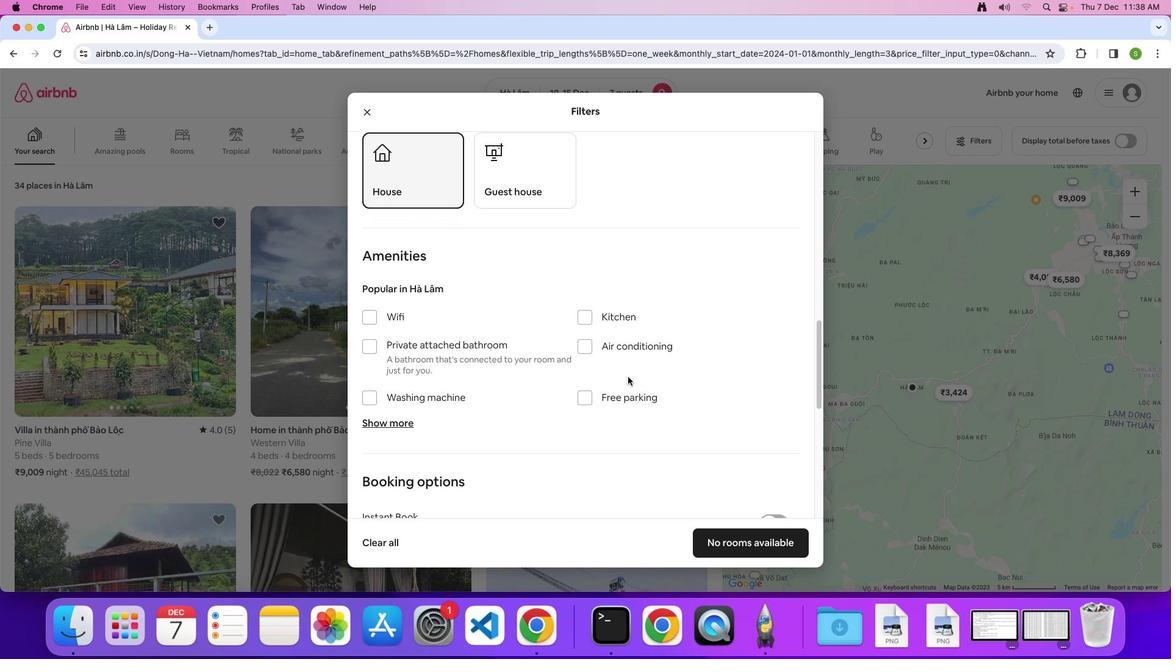 
Action: Mouse scrolled (628, 377) with delta (0, 0)
Screenshot: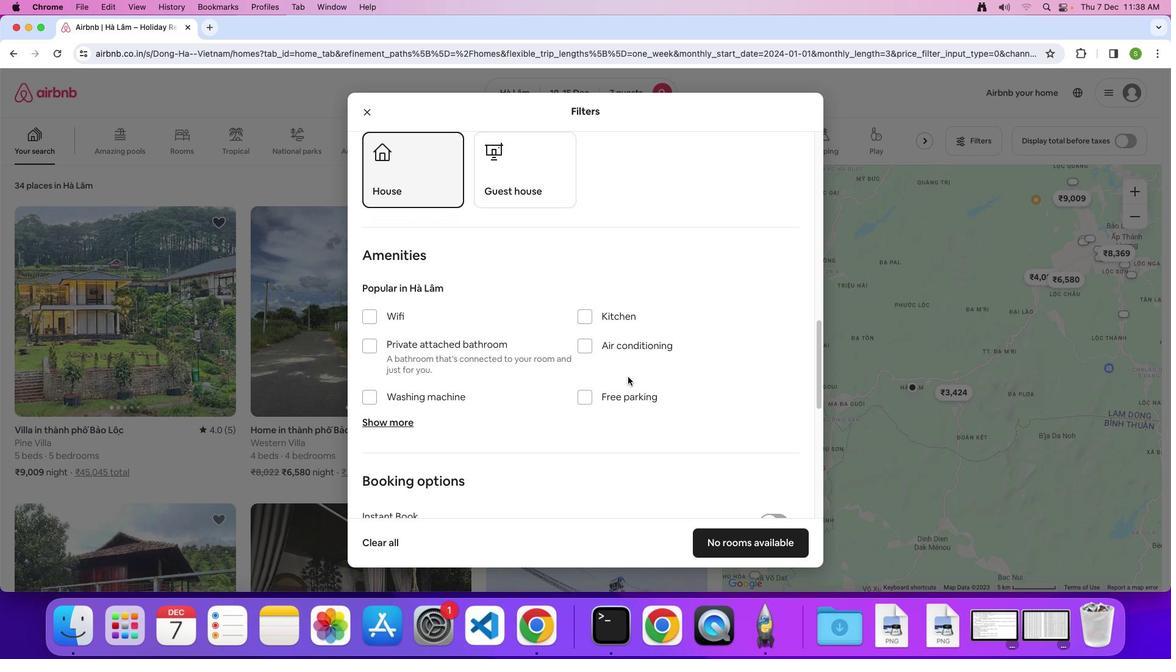 
Action: Mouse scrolled (628, 377) with delta (0, 0)
Screenshot: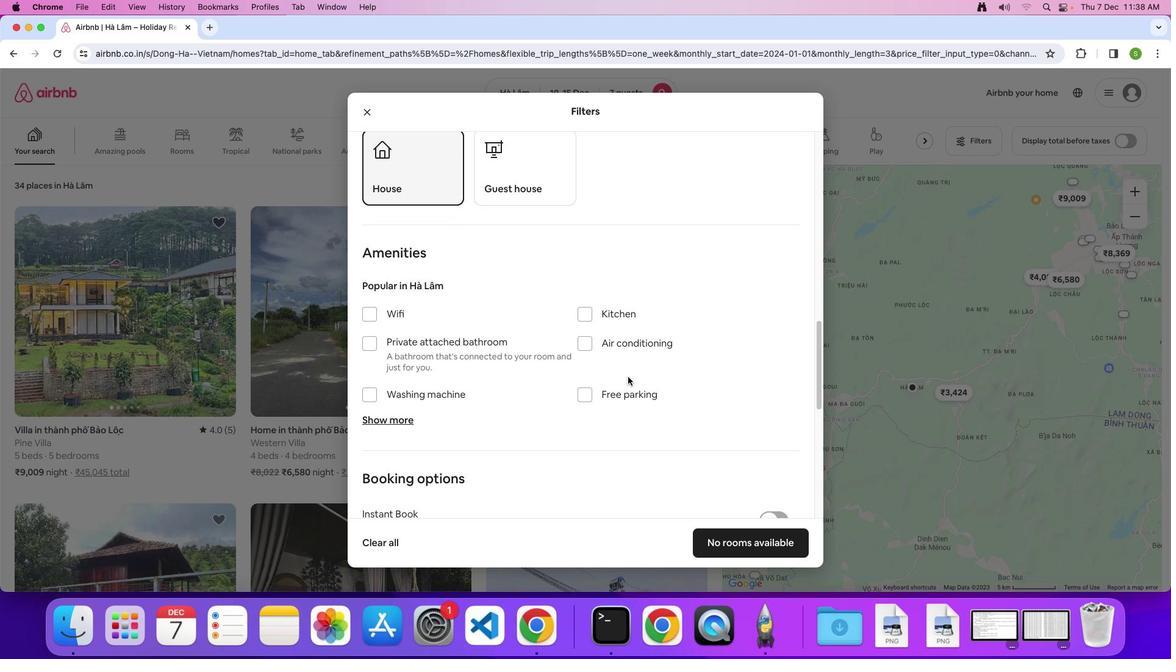
Action: Mouse scrolled (628, 377) with delta (0, 0)
Screenshot: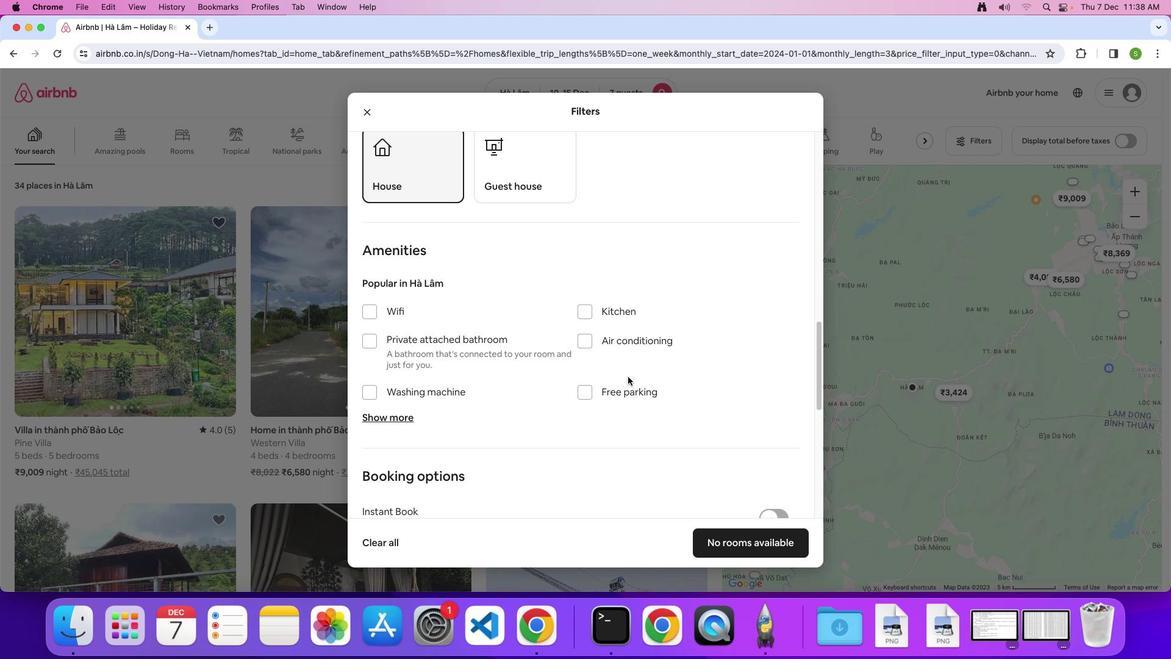 
Action: Mouse scrolled (628, 377) with delta (0, 0)
Screenshot: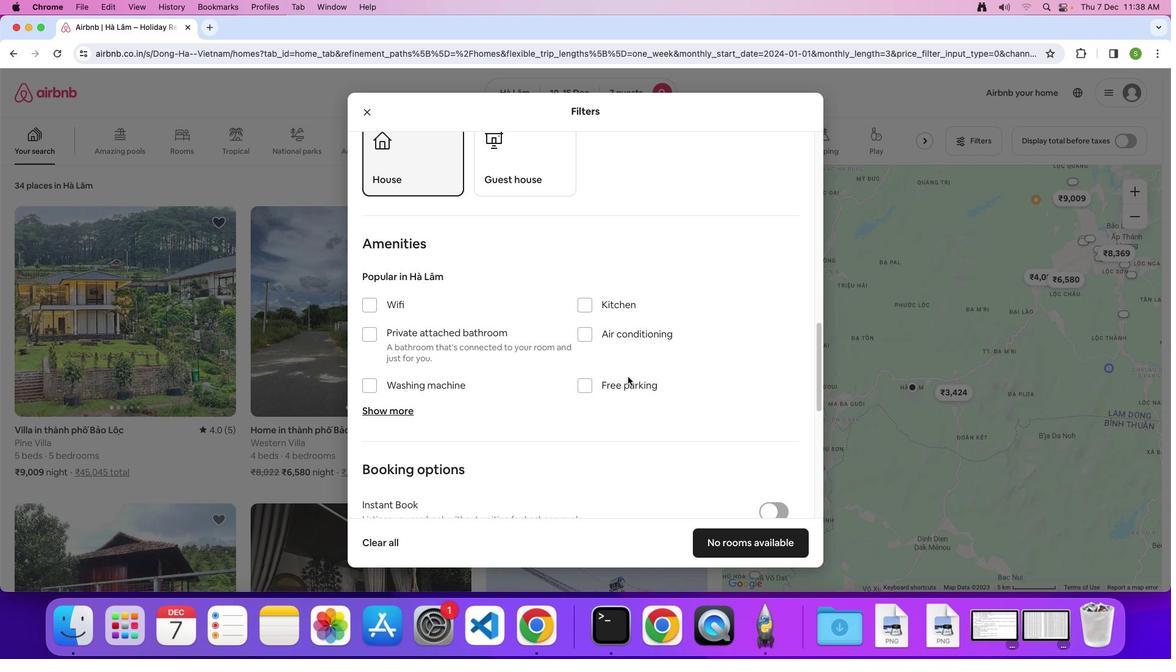 
Action: Mouse scrolled (628, 377) with delta (0, 0)
Screenshot: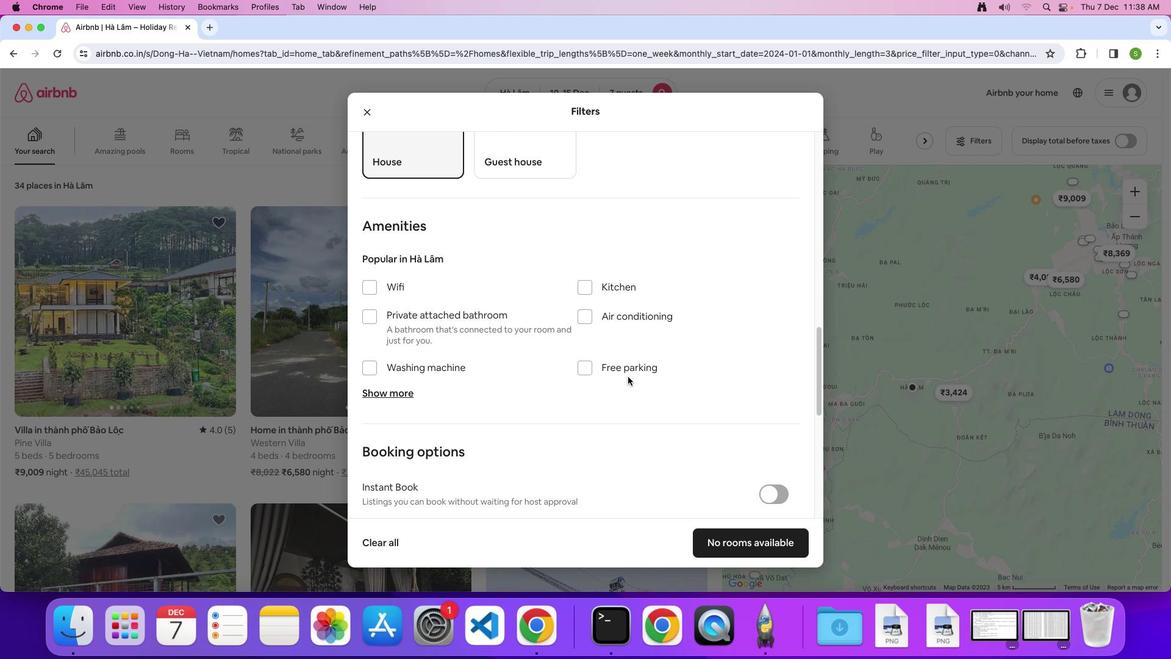 
Action: Mouse moved to (581, 350)
Screenshot: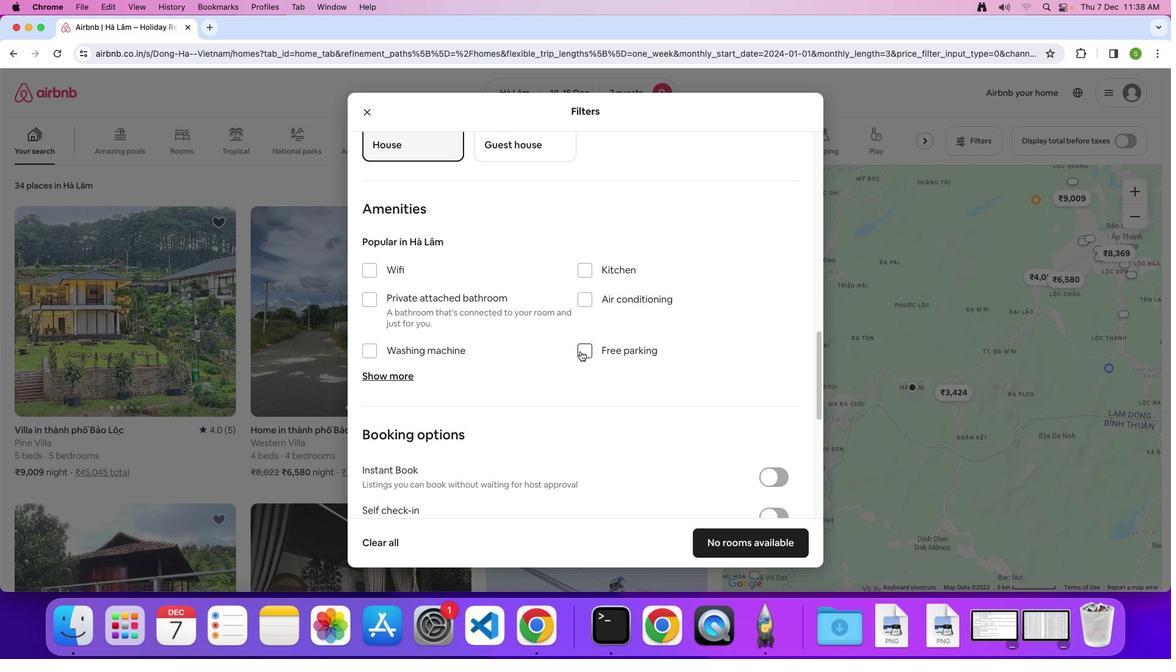 
Action: Mouse pressed left at (581, 350)
Screenshot: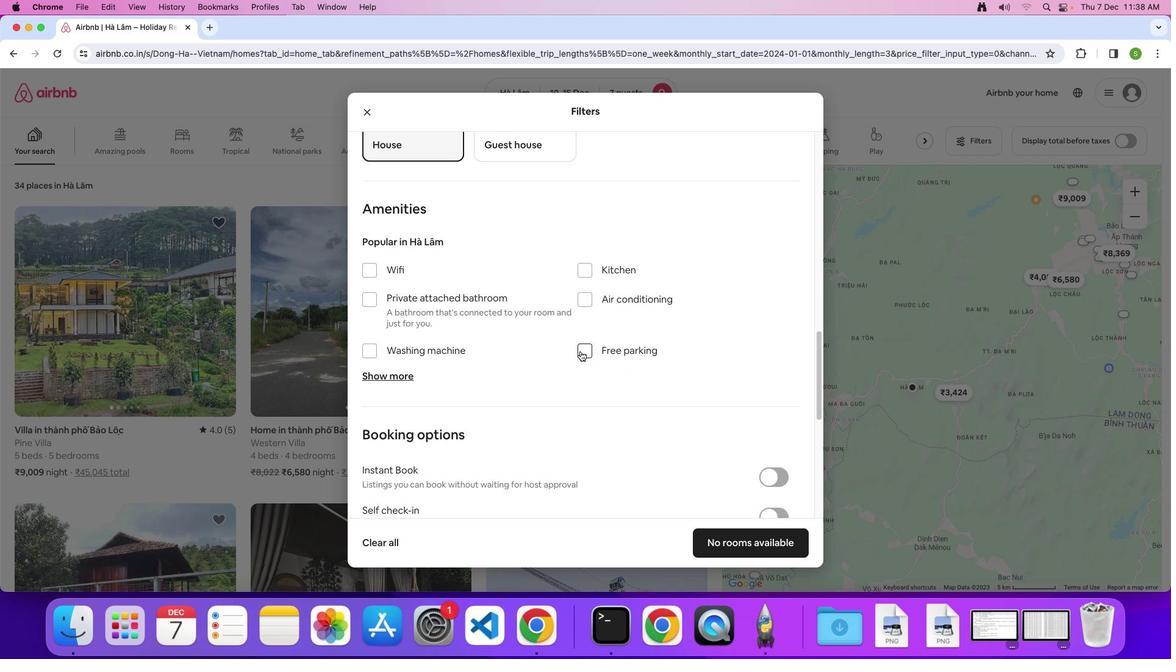 
Action: Mouse moved to (523, 373)
Screenshot: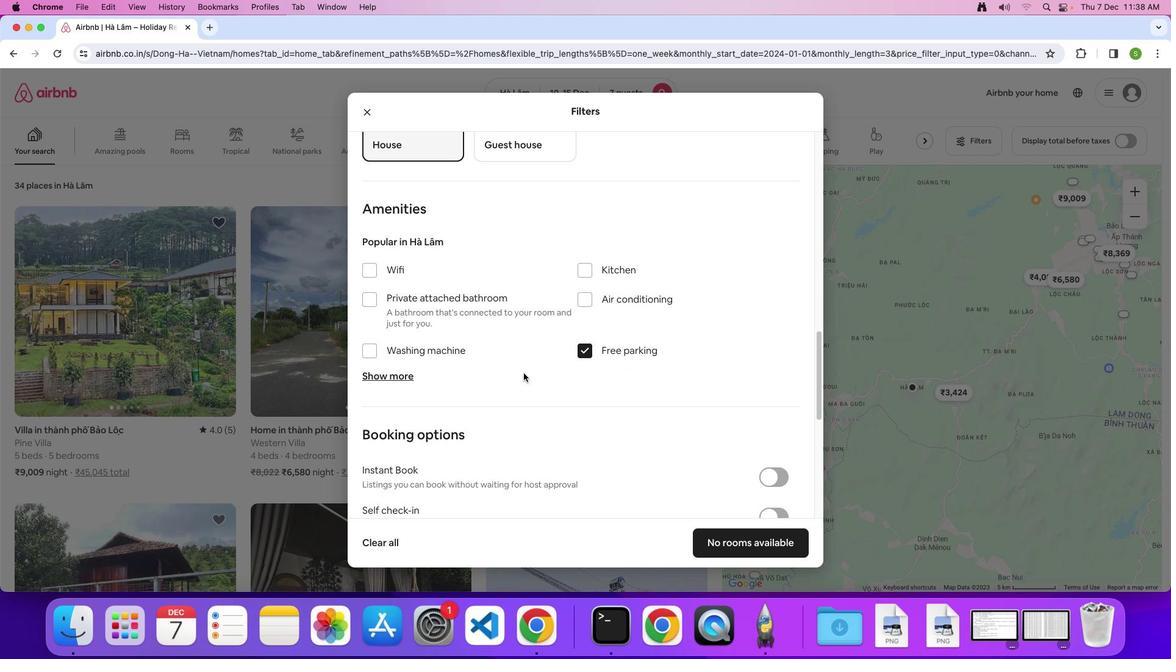 
Action: Mouse scrolled (523, 373) with delta (0, 0)
Screenshot: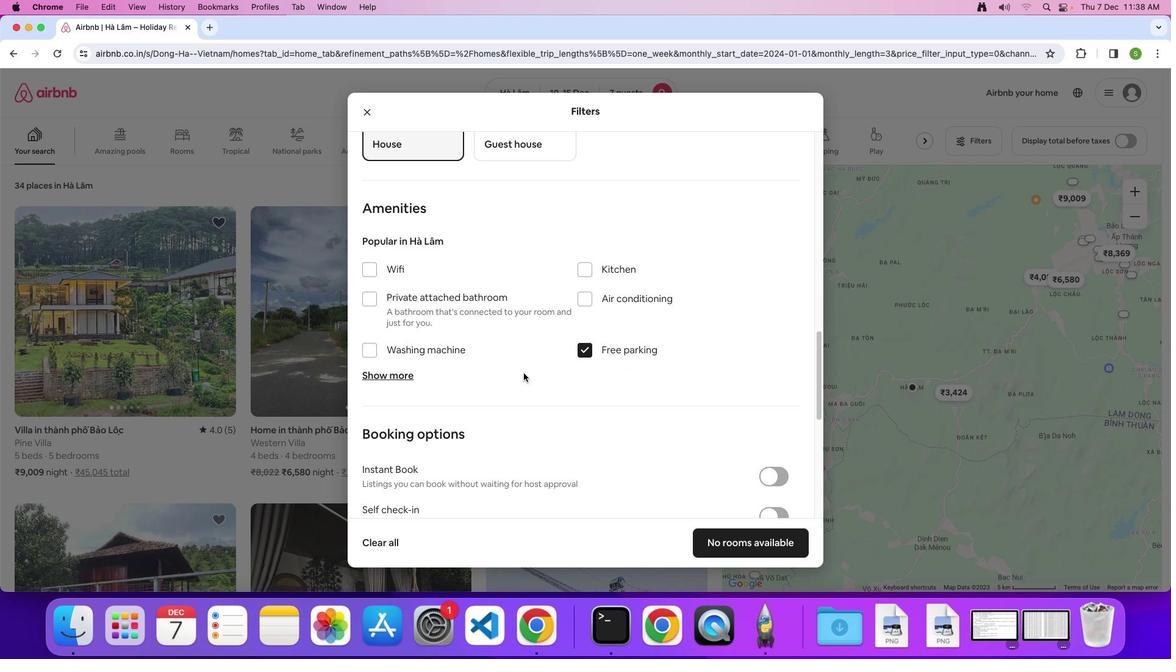 
Action: Mouse scrolled (523, 373) with delta (0, 0)
Screenshot: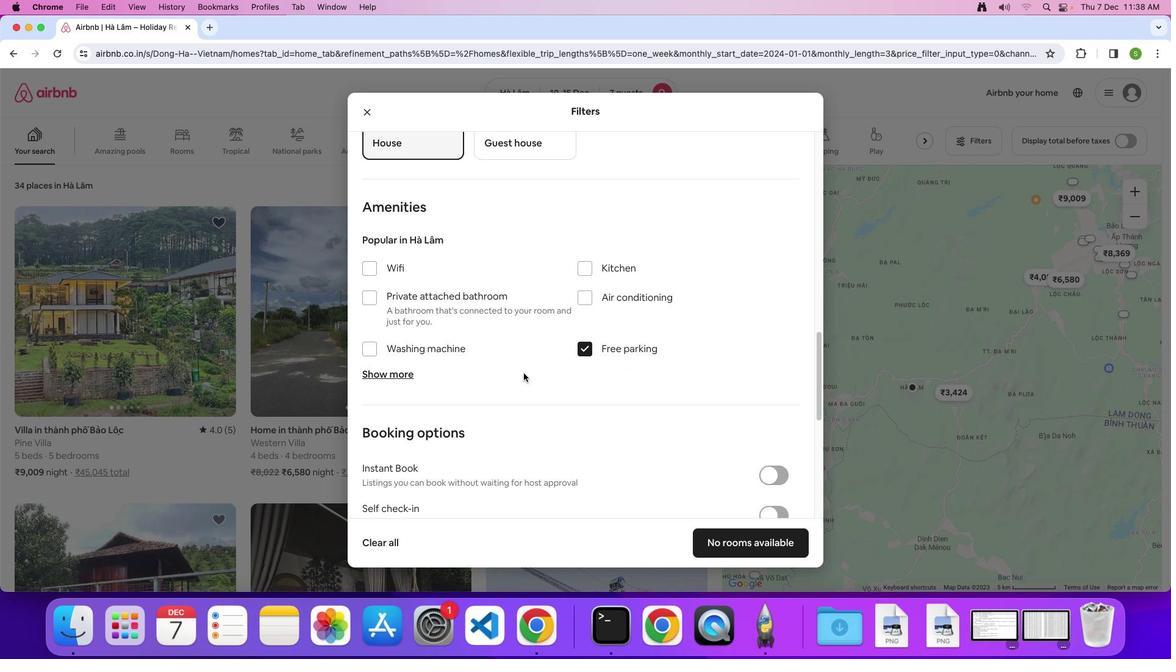 
Action: Mouse moved to (523, 373)
Screenshot: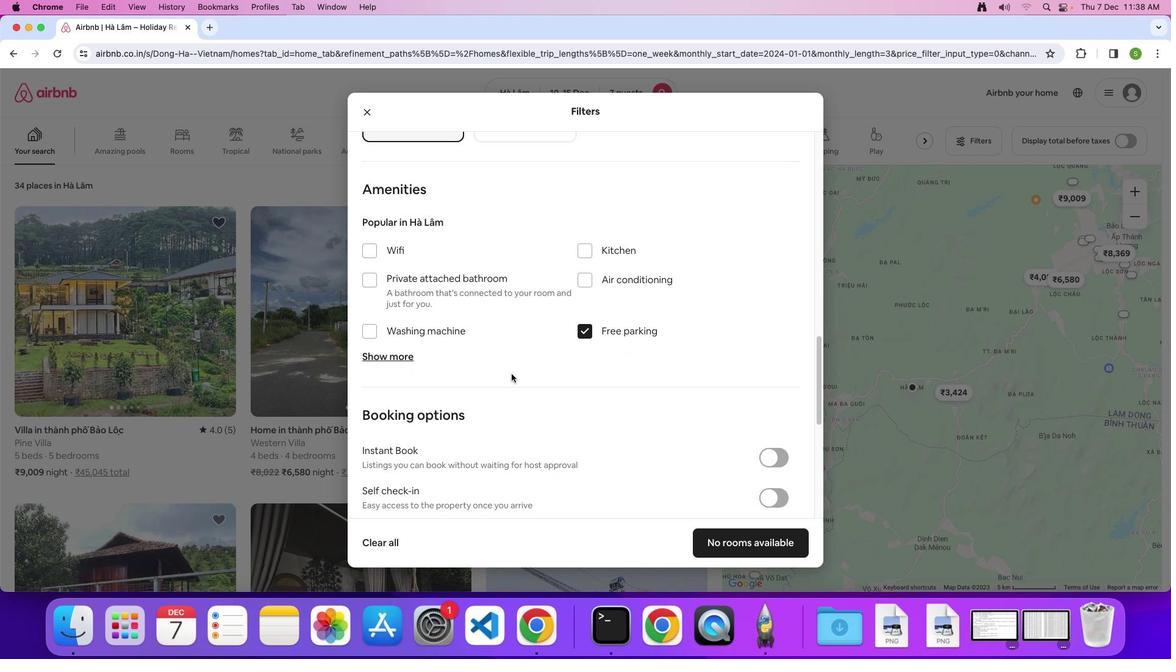 
Action: Mouse scrolled (523, 373) with delta (0, 0)
Screenshot: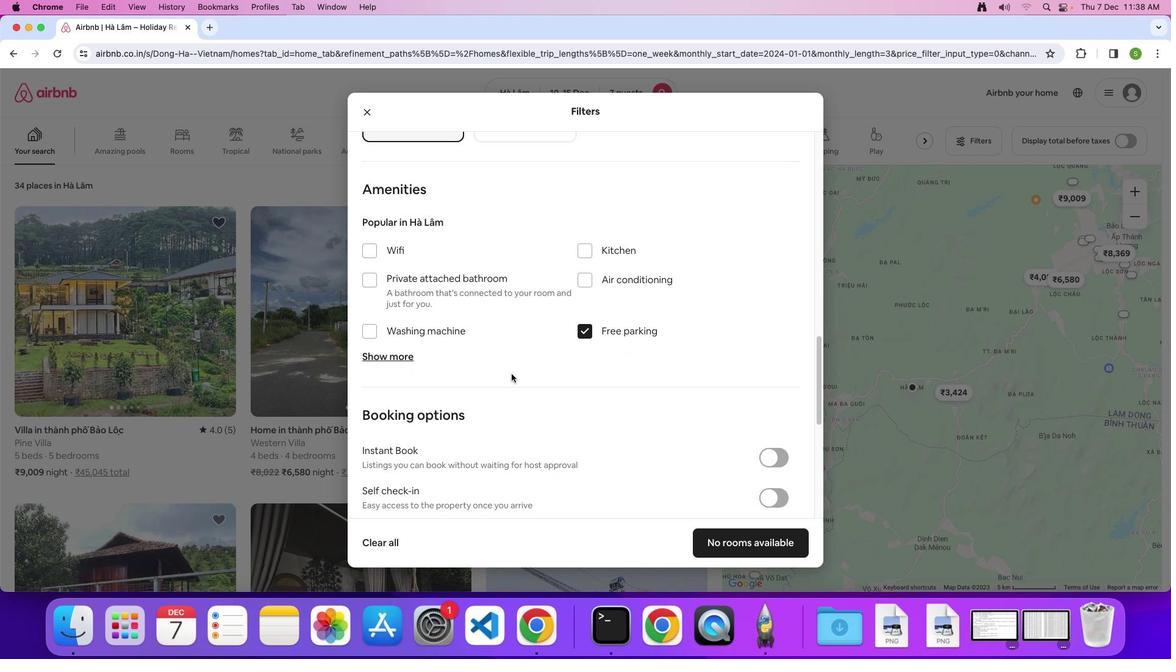 
Action: Mouse moved to (371, 225)
Screenshot: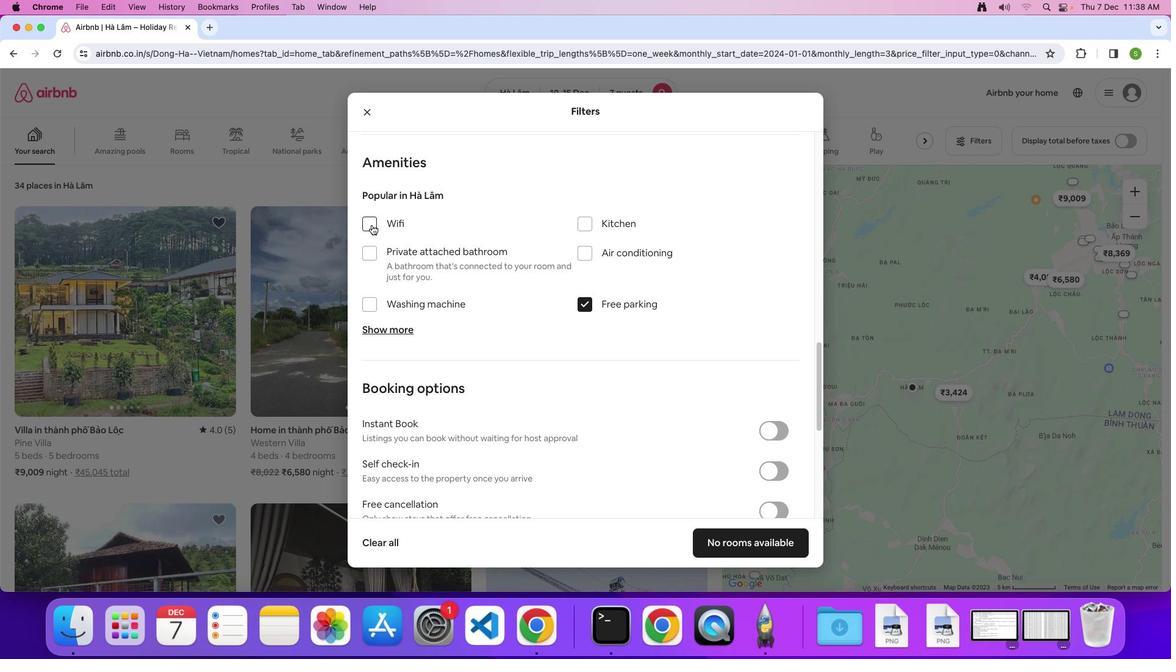 
Action: Mouse pressed left at (371, 225)
Screenshot: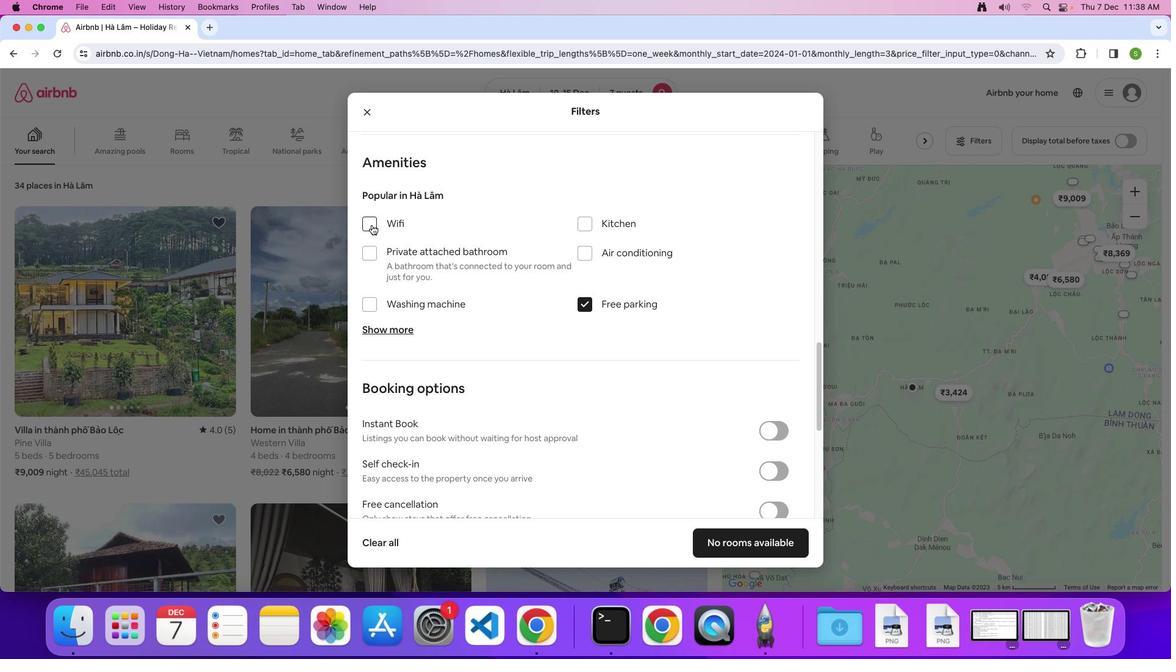 
Action: Mouse moved to (401, 324)
Screenshot: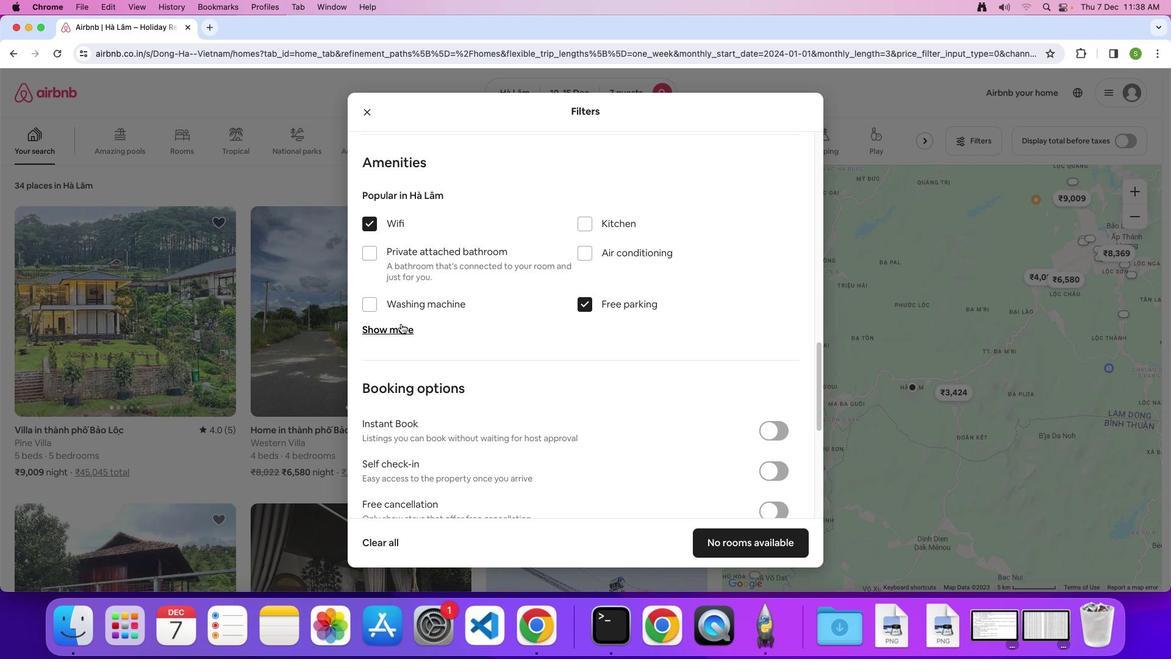 
Action: Mouse pressed left at (401, 324)
Screenshot: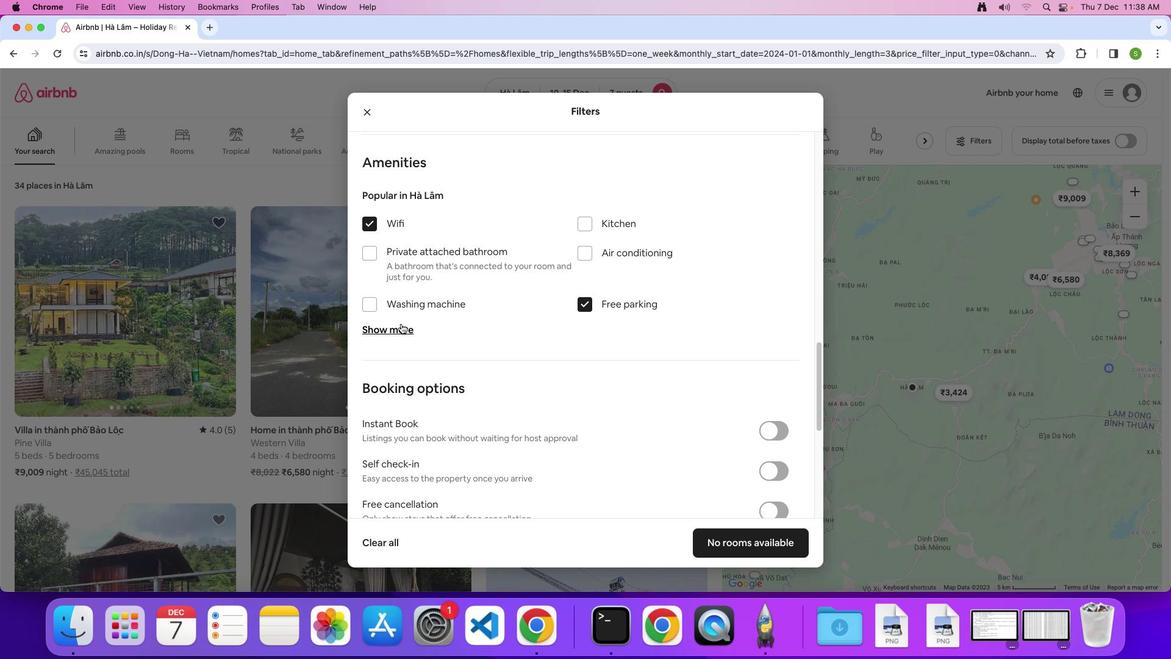 
Action: Mouse moved to (480, 360)
Screenshot: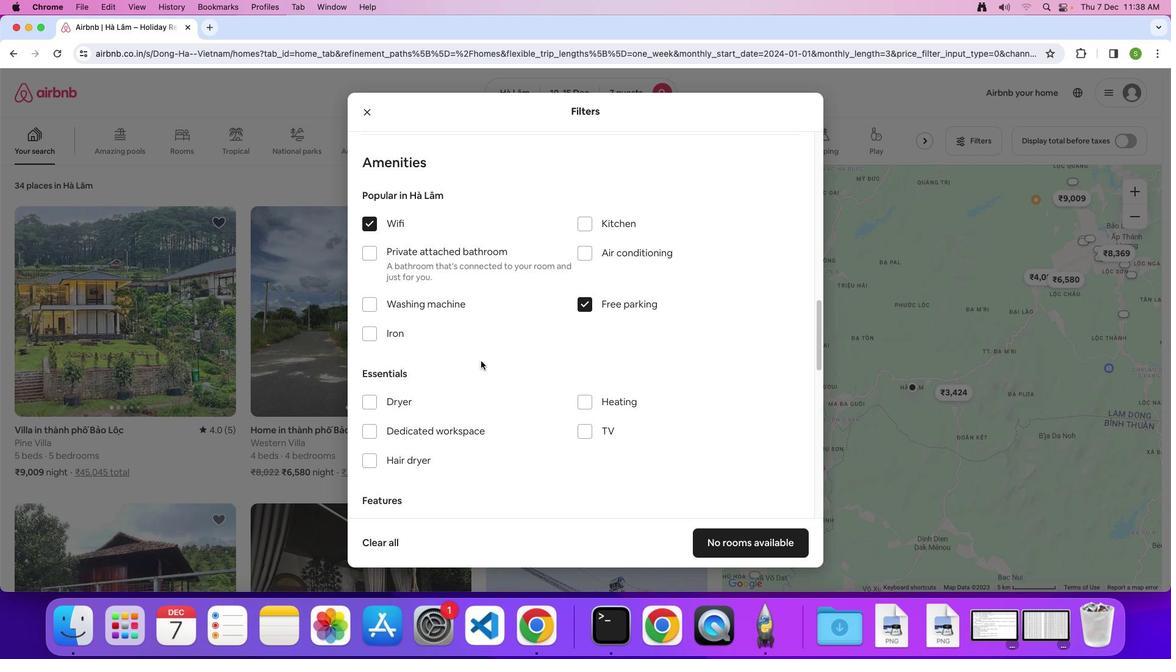 
Action: Mouse scrolled (480, 360) with delta (0, 0)
Screenshot: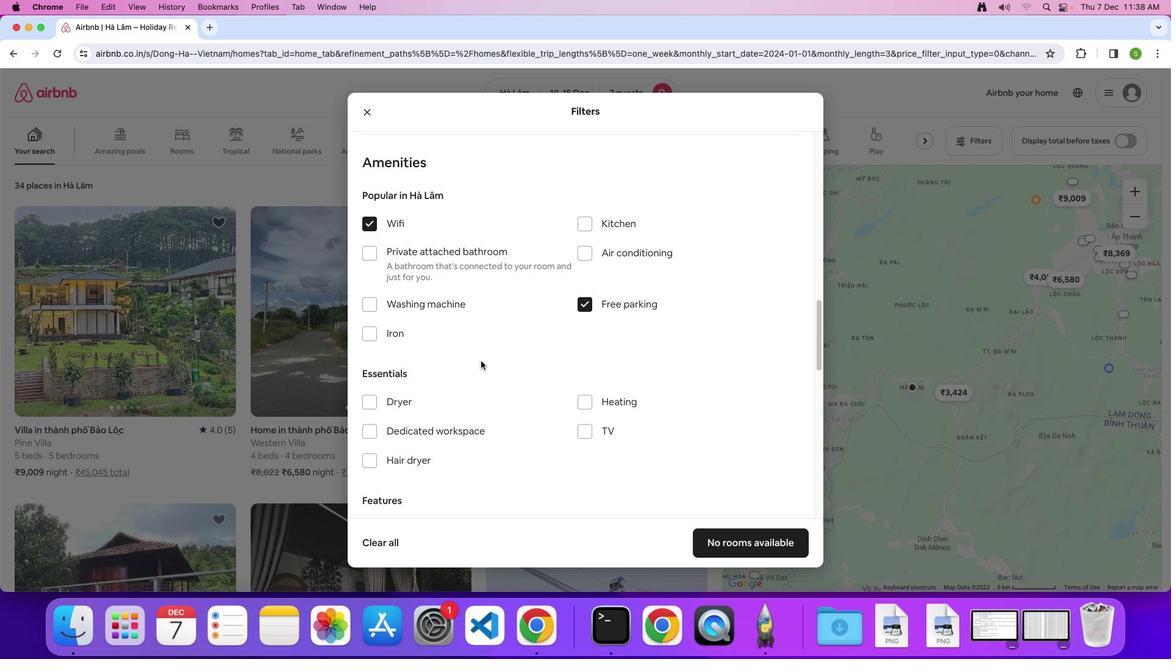 
Action: Mouse scrolled (480, 360) with delta (0, 0)
Screenshot: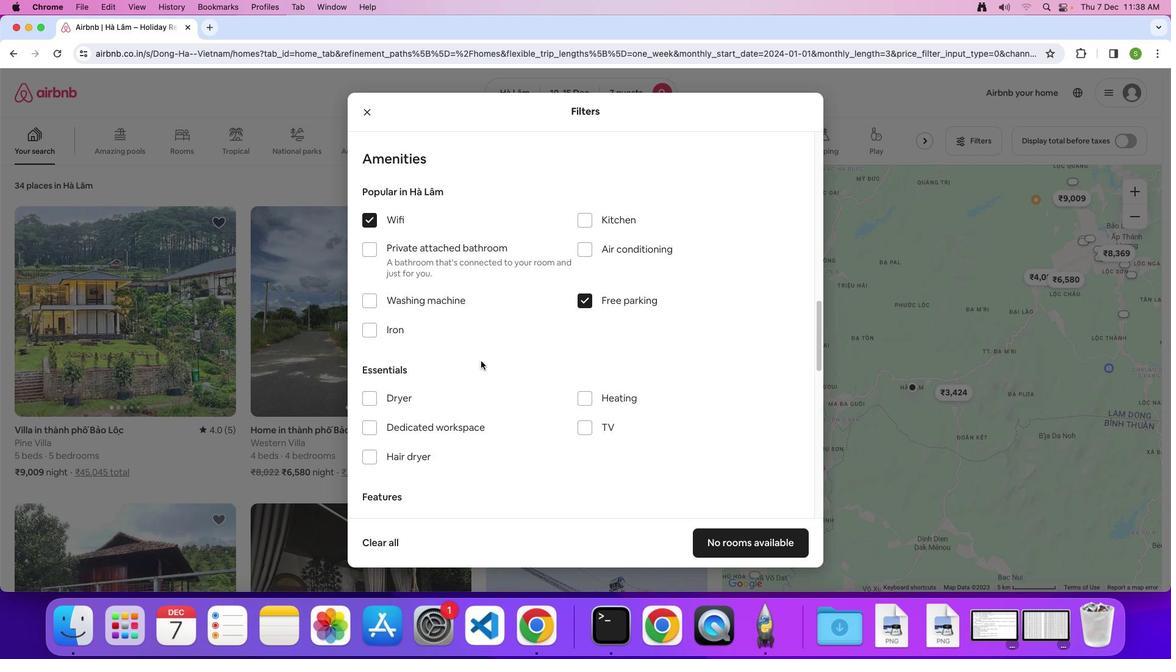 
Action: Mouse scrolled (480, 360) with delta (0, -1)
Screenshot: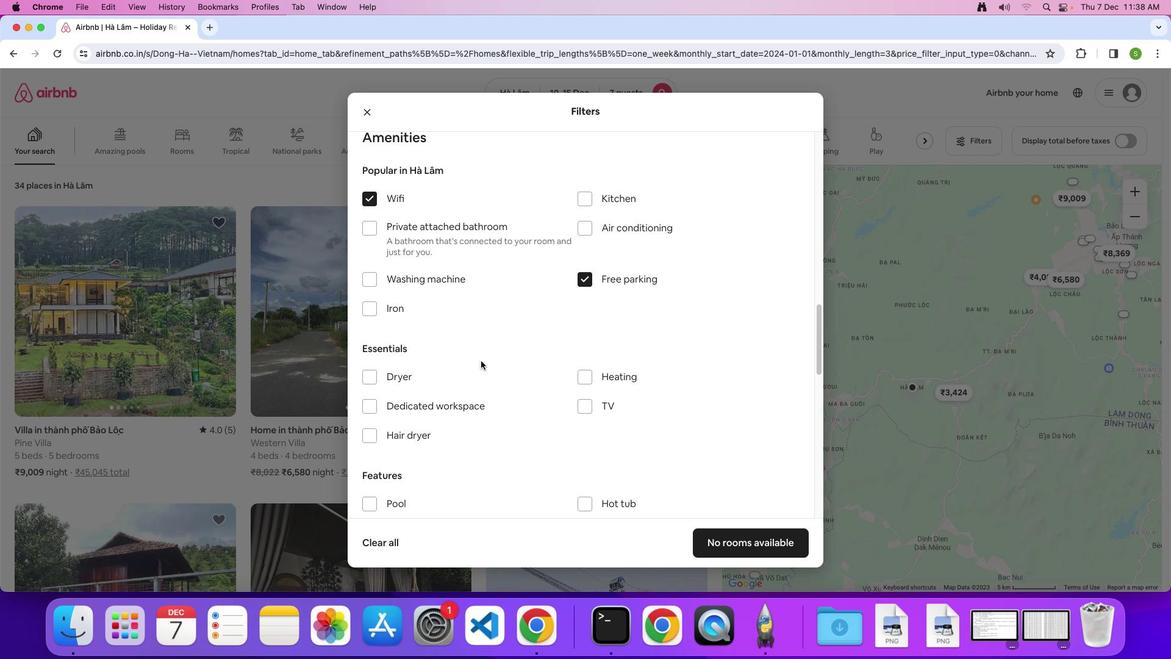 
Action: Mouse scrolled (480, 360) with delta (0, 0)
Screenshot: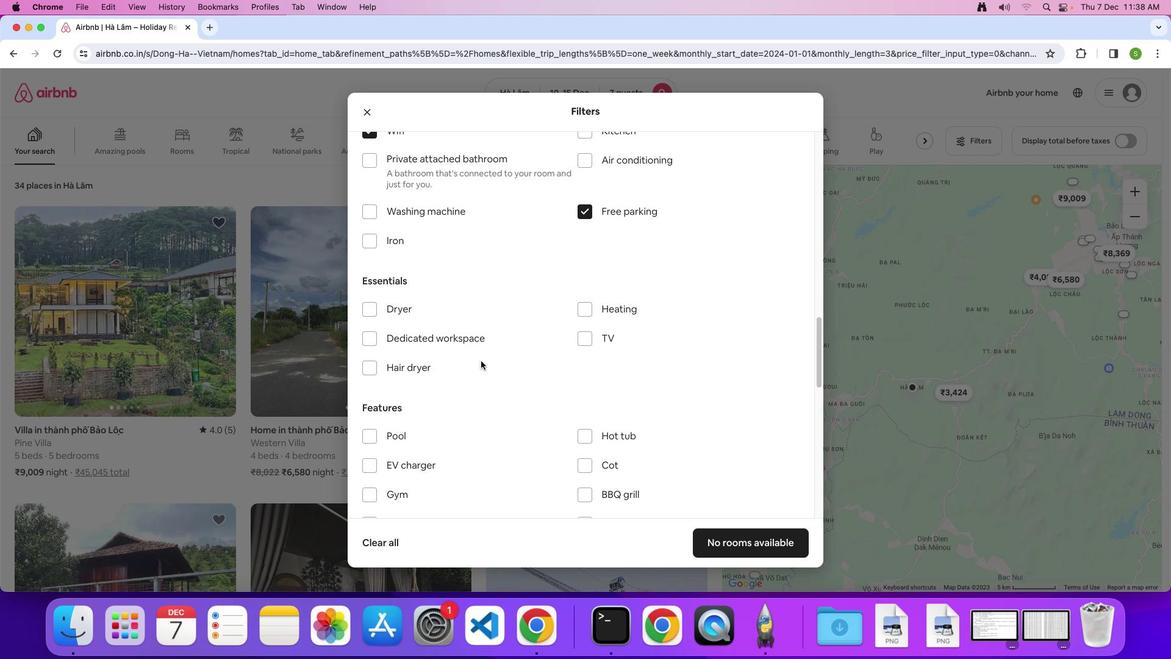 
Action: Mouse scrolled (480, 360) with delta (0, 0)
Screenshot: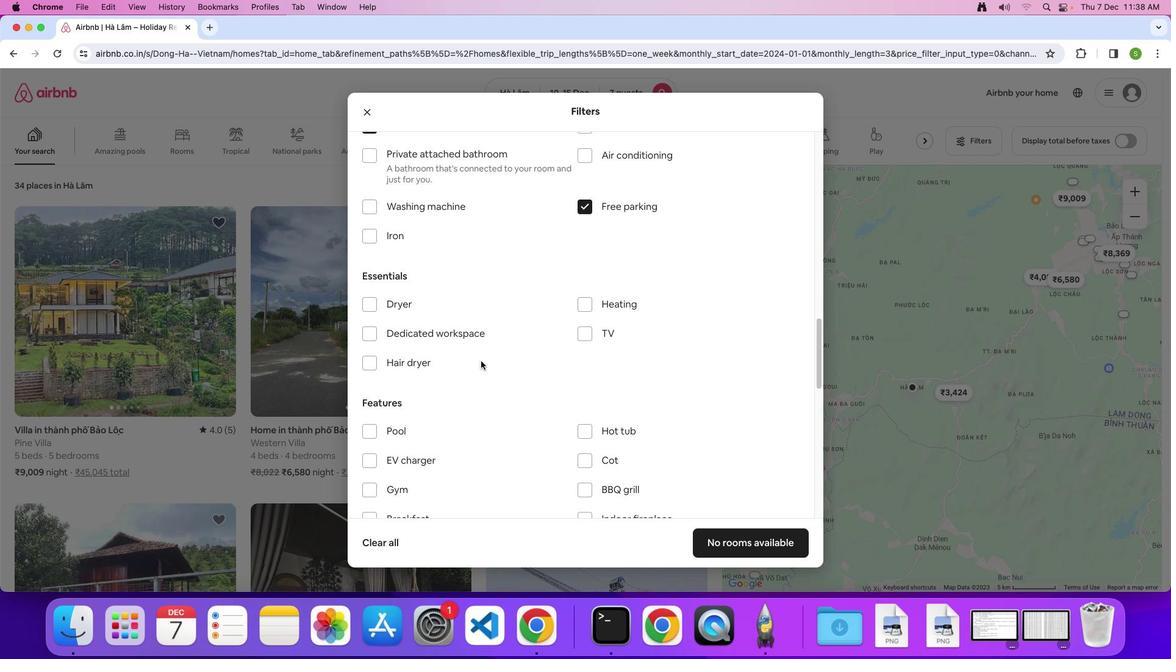 
Action: Mouse scrolled (480, 360) with delta (0, 0)
Screenshot: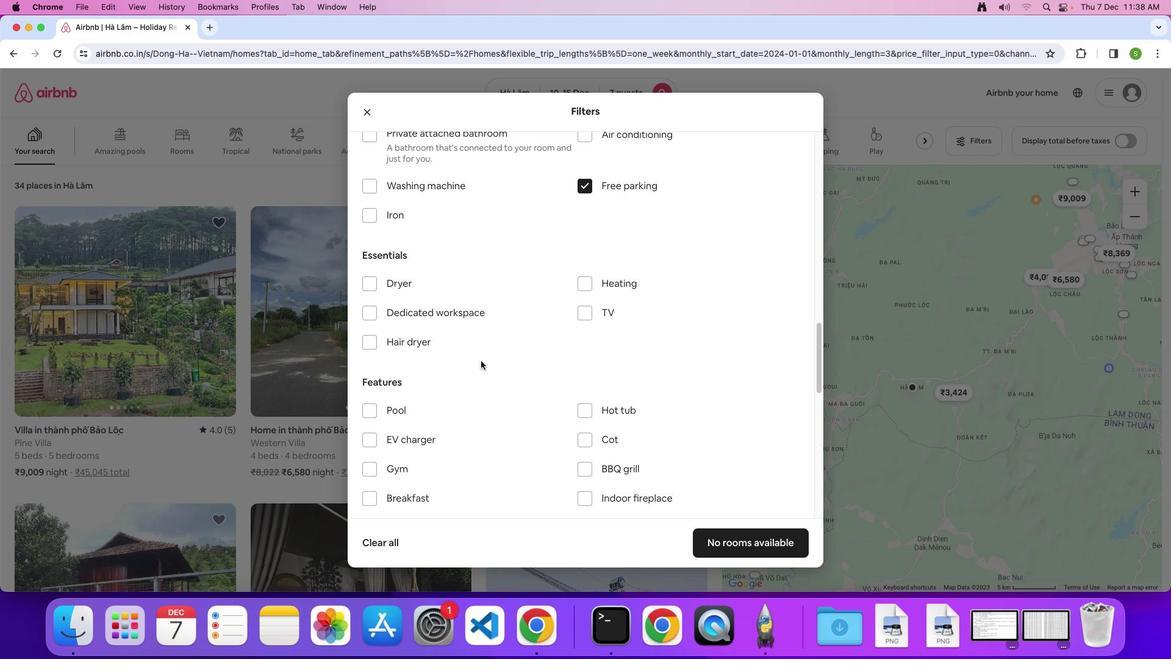 
Action: Mouse moved to (586, 281)
Screenshot: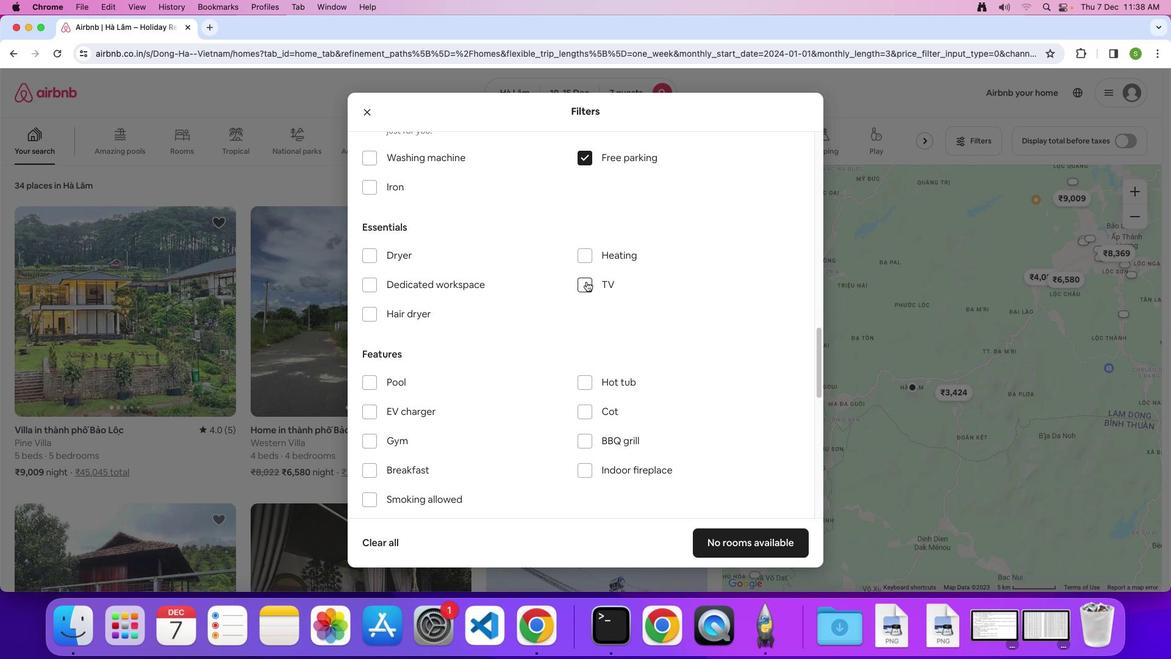 
Action: Mouse pressed left at (586, 281)
Screenshot: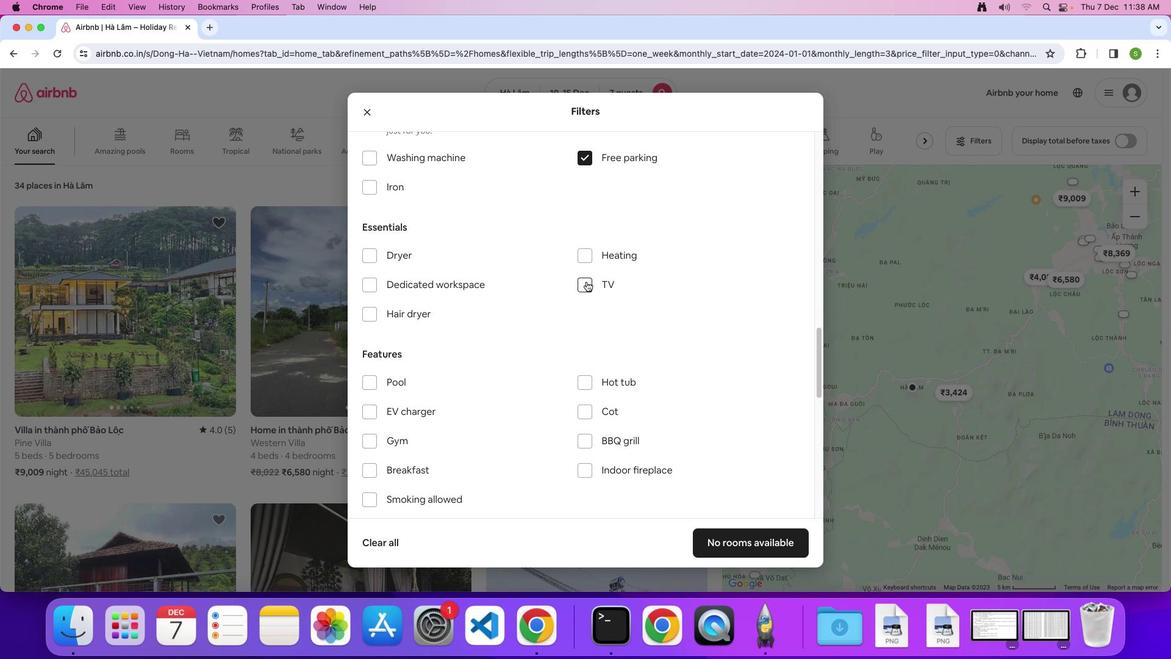 
Action: Mouse moved to (552, 354)
Screenshot: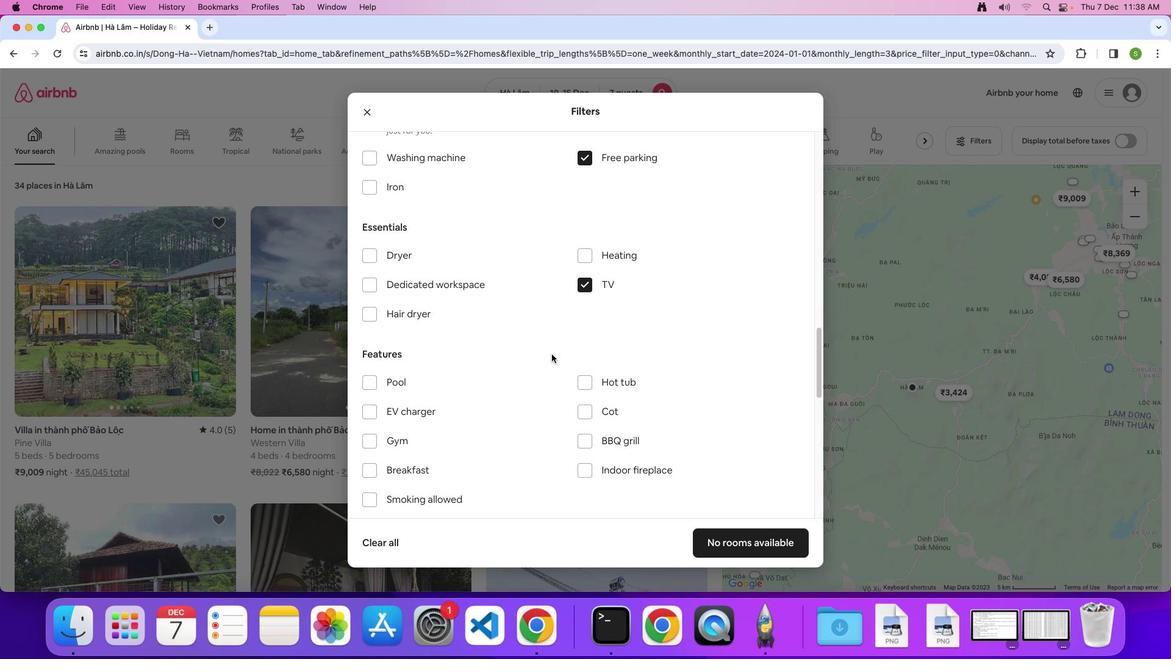 
Action: Mouse scrolled (552, 354) with delta (0, 0)
Screenshot: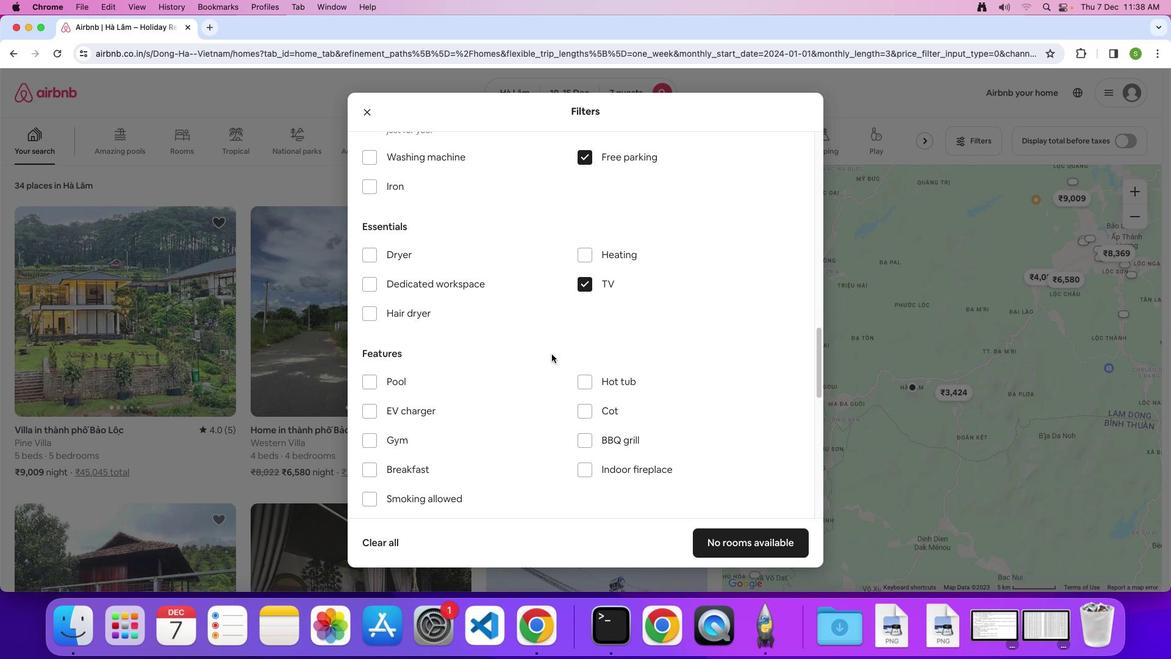 
Action: Mouse scrolled (552, 354) with delta (0, 0)
Screenshot: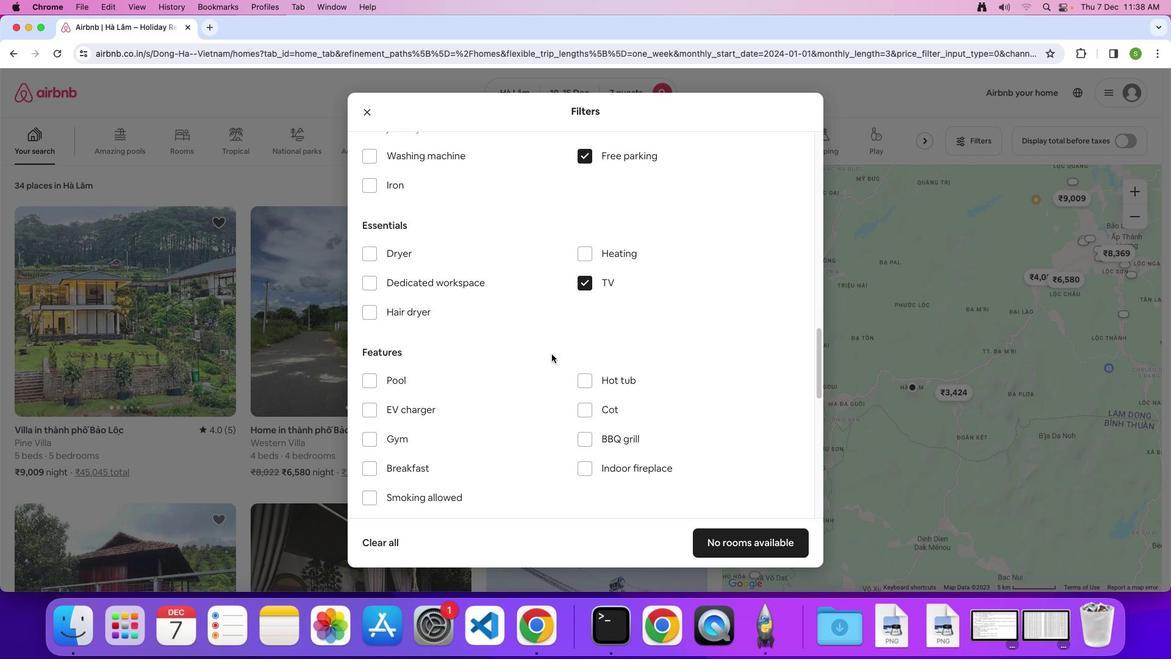 
Action: Mouse scrolled (552, 354) with delta (0, -1)
Screenshot: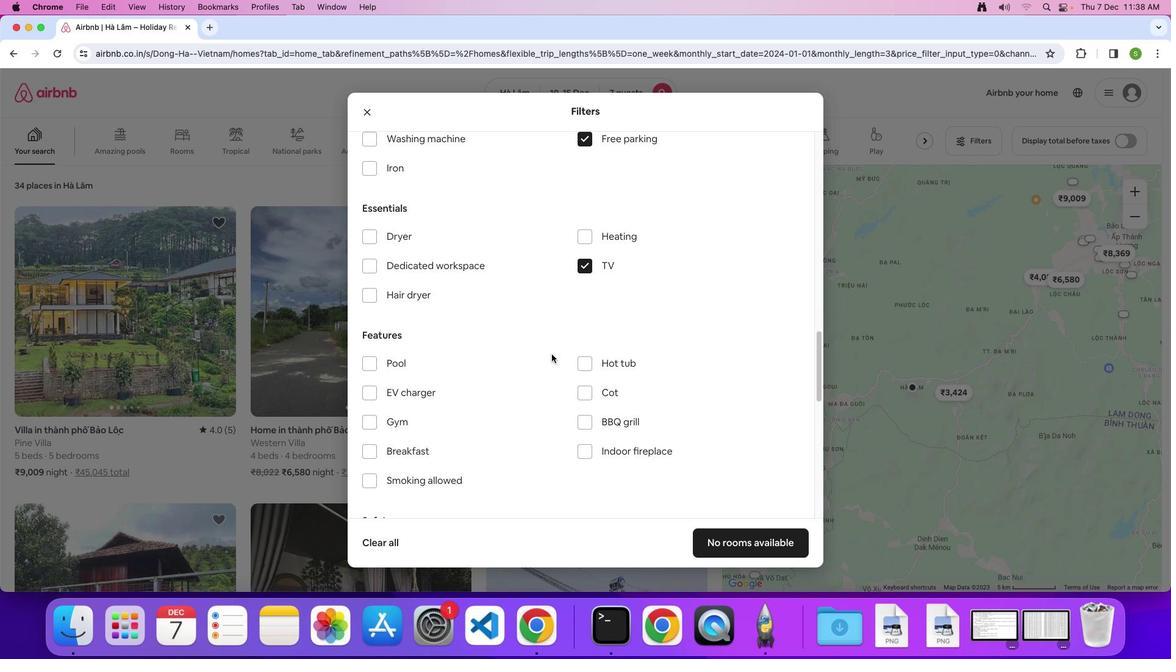 
Action: Mouse moved to (364, 335)
Screenshot: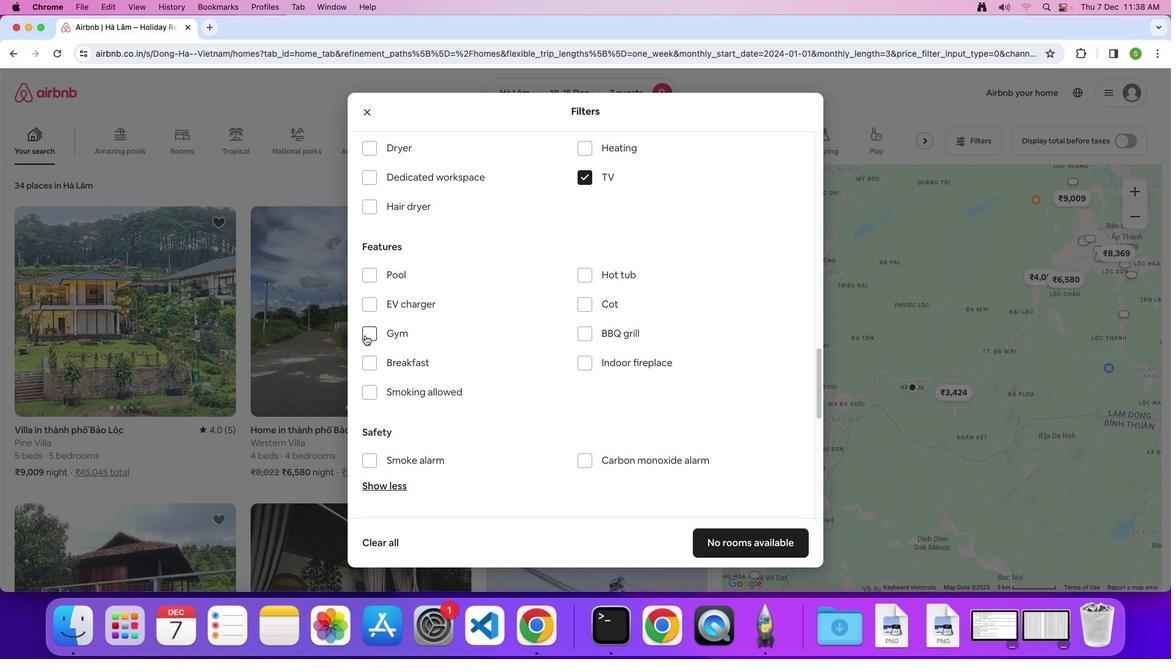 
Action: Mouse pressed left at (364, 335)
Screenshot: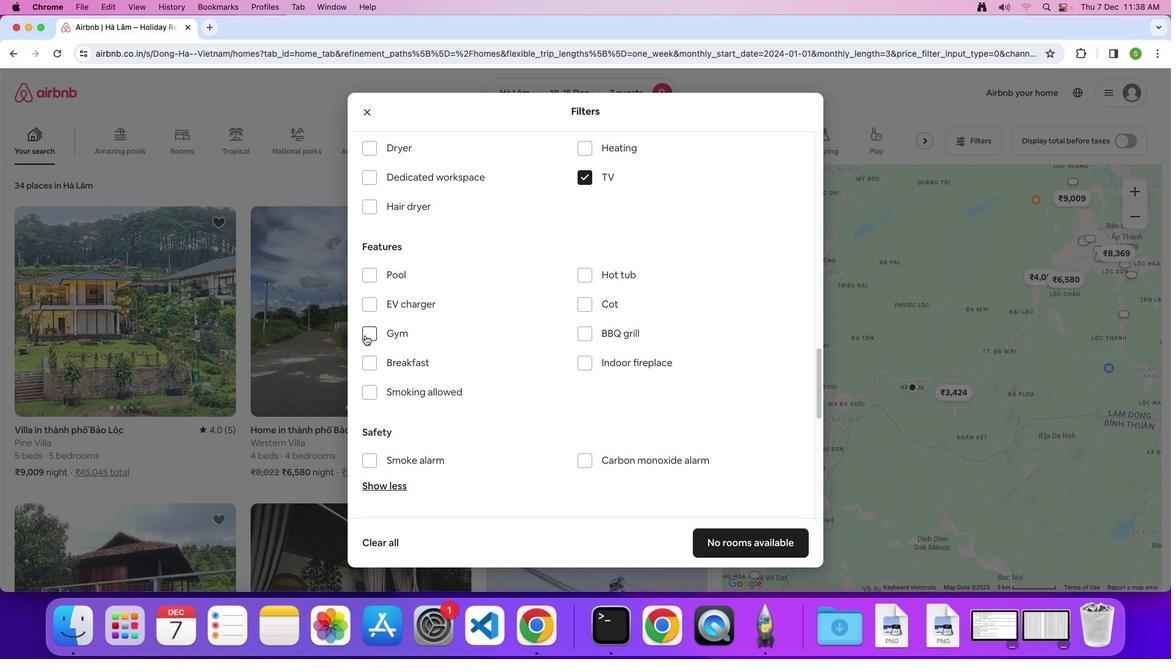 
Action: Mouse moved to (365, 357)
Screenshot: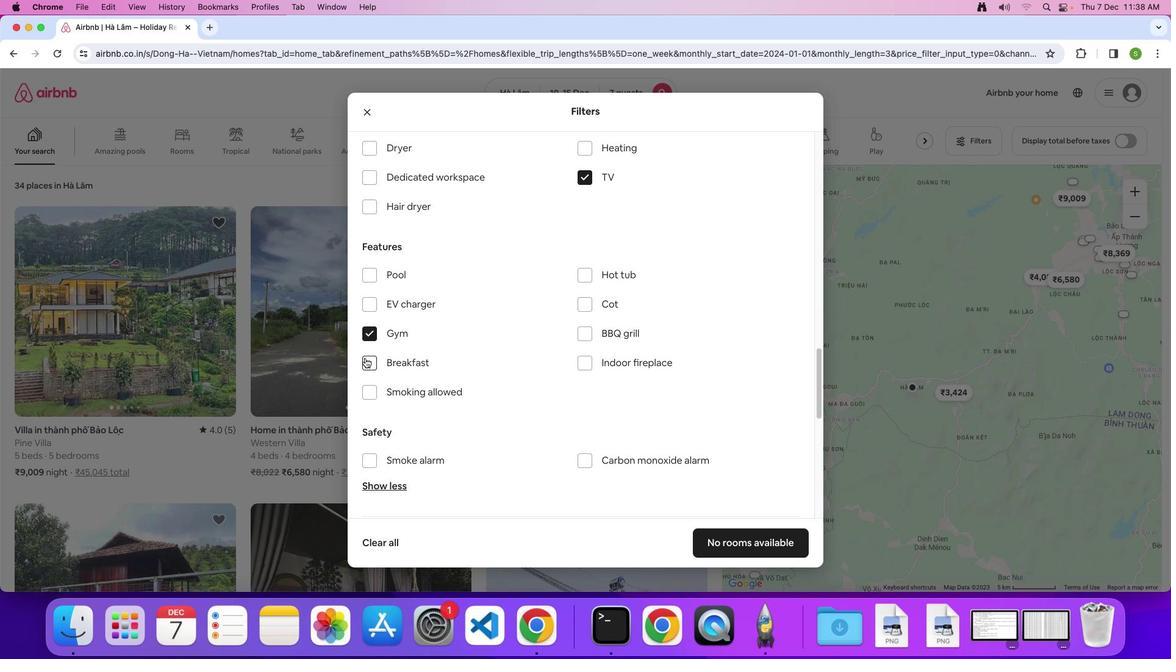 
Action: Mouse pressed left at (365, 357)
Screenshot: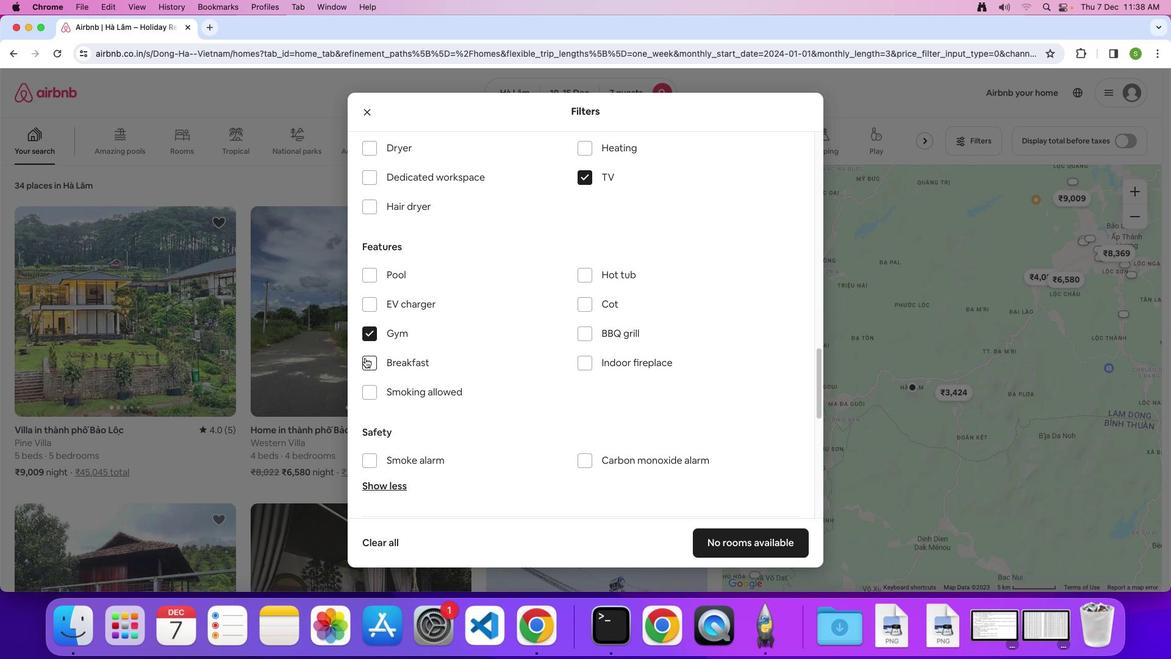 
Action: Mouse moved to (720, 545)
Screenshot: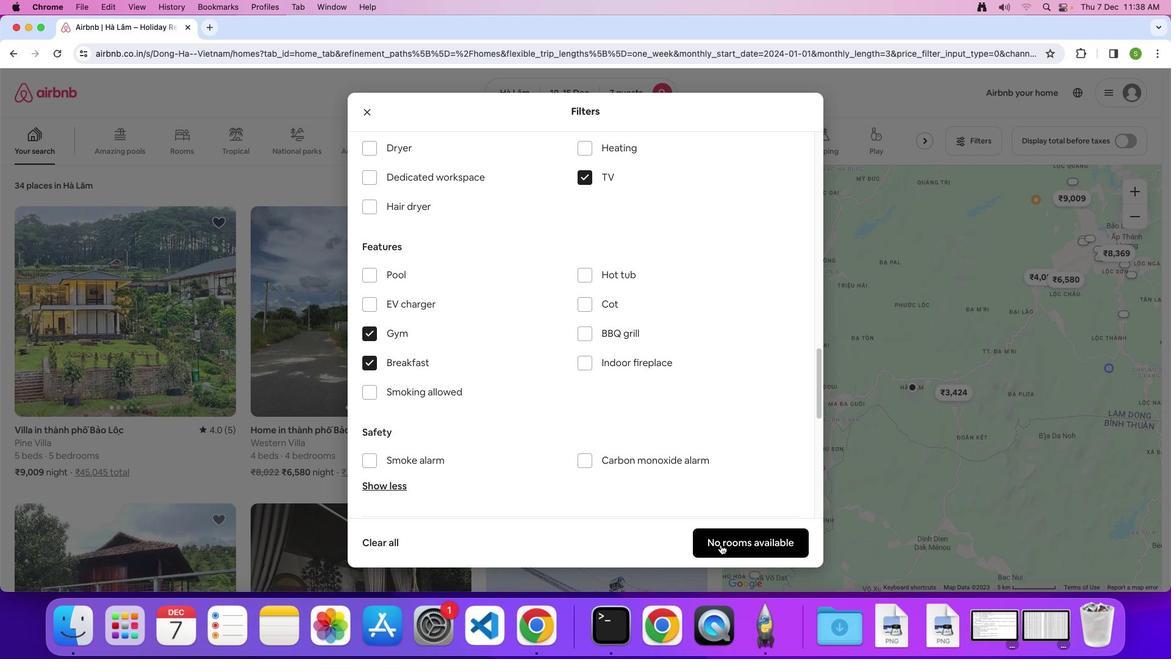 
Action: Mouse pressed left at (720, 545)
Screenshot: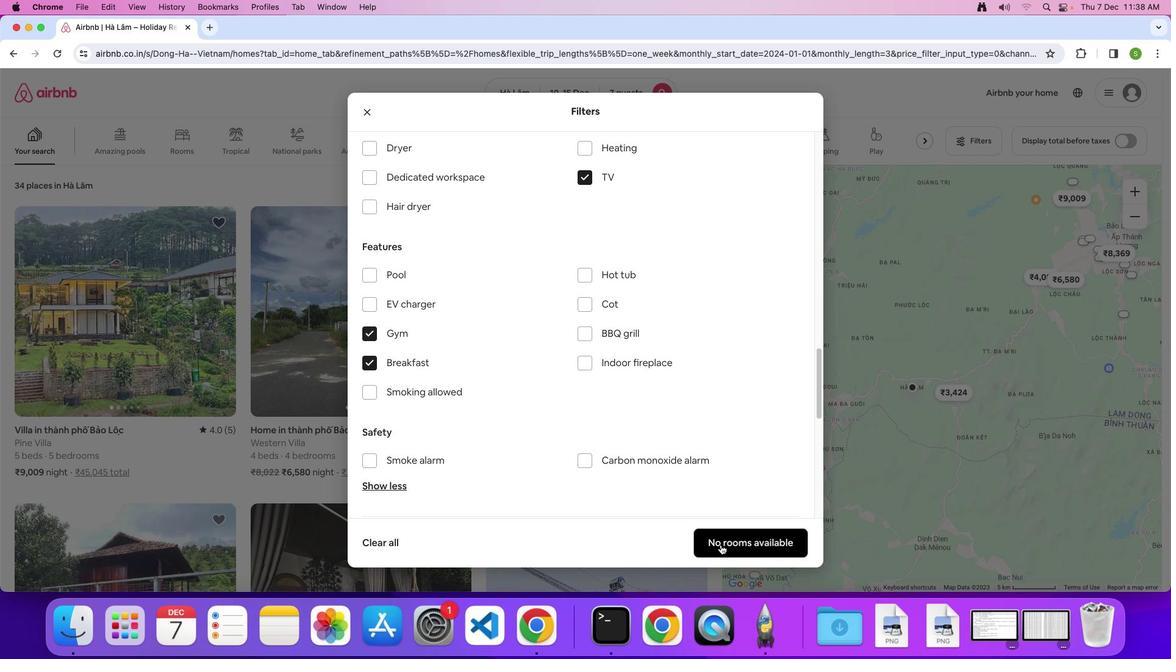 
Action: Mouse moved to (458, 383)
Screenshot: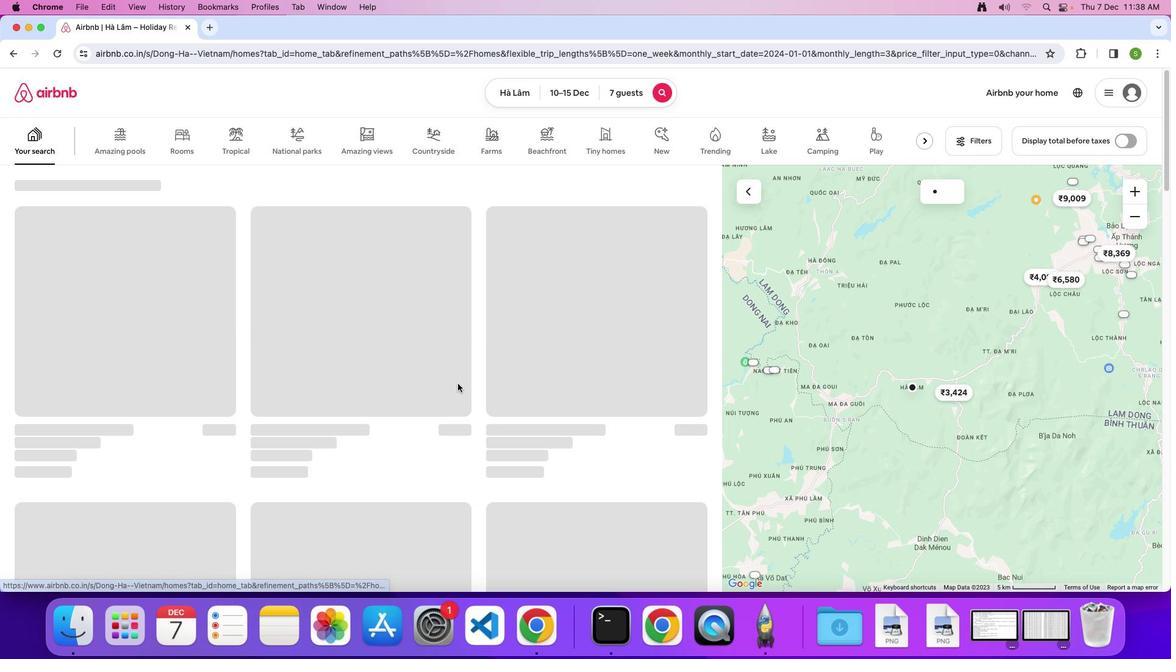 
